 Task: Find connections with filter location Odenthal with filter topic #Travellingwith filter profile language French with filter current company Zscaler with filter school Kalyani Government Engineering College with filter industry Cable and Satellite Programming with filter service category UX Research with filter keywords title President
Action: Mouse moved to (512, 86)
Screenshot: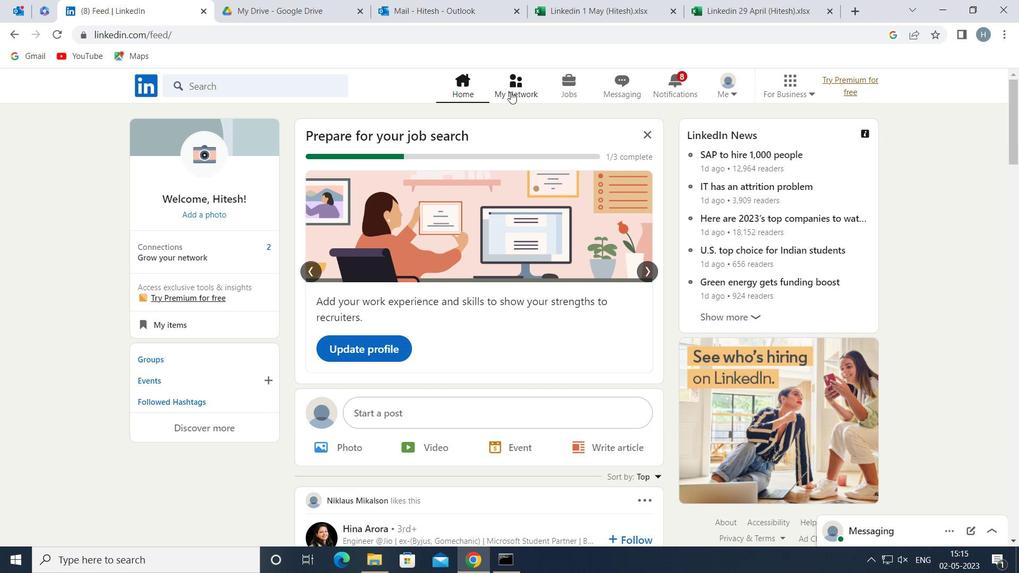 
Action: Mouse pressed left at (512, 86)
Screenshot: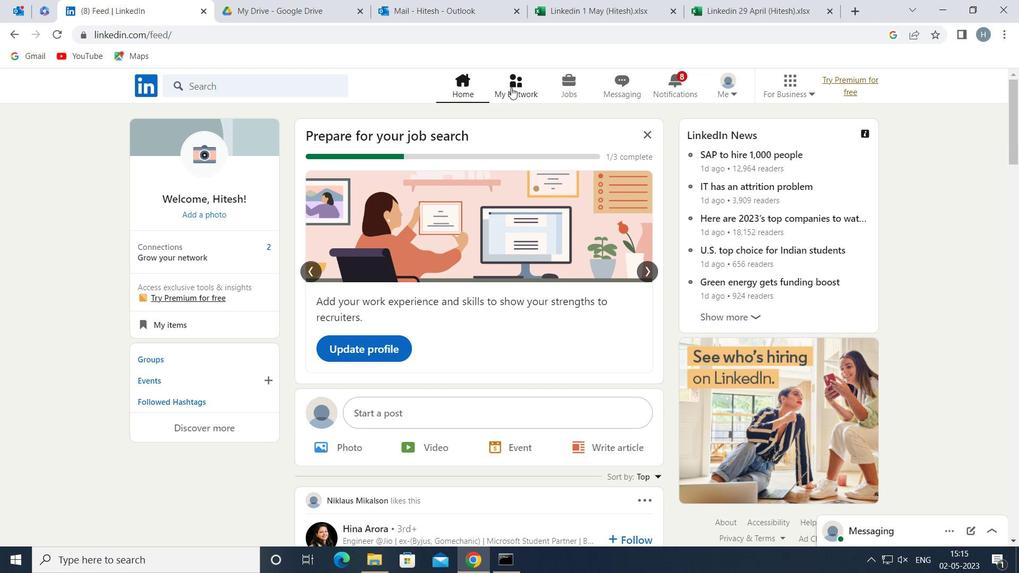 
Action: Mouse moved to (266, 159)
Screenshot: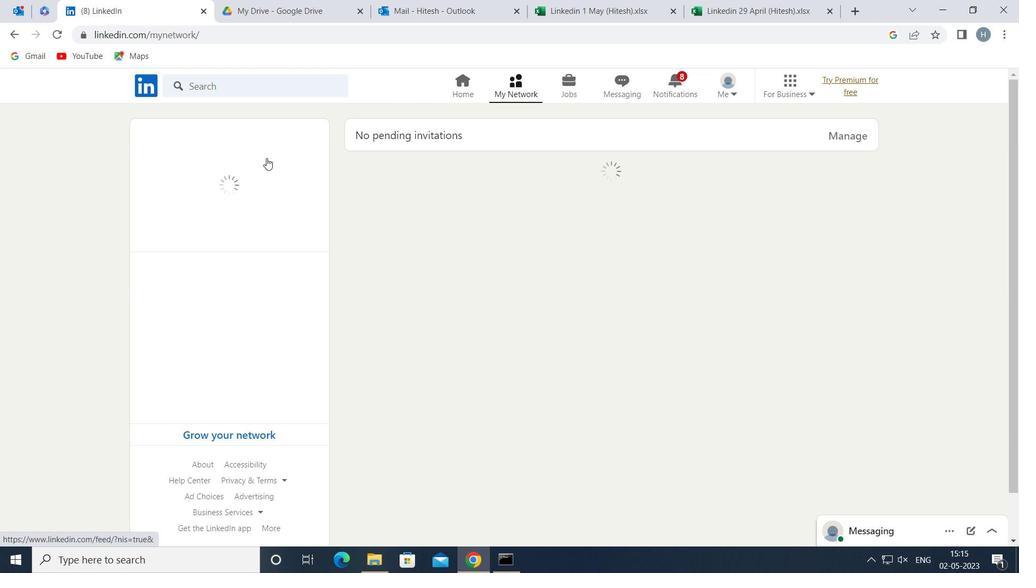 
Action: Mouse pressed left at (266, 159)
Screenshot: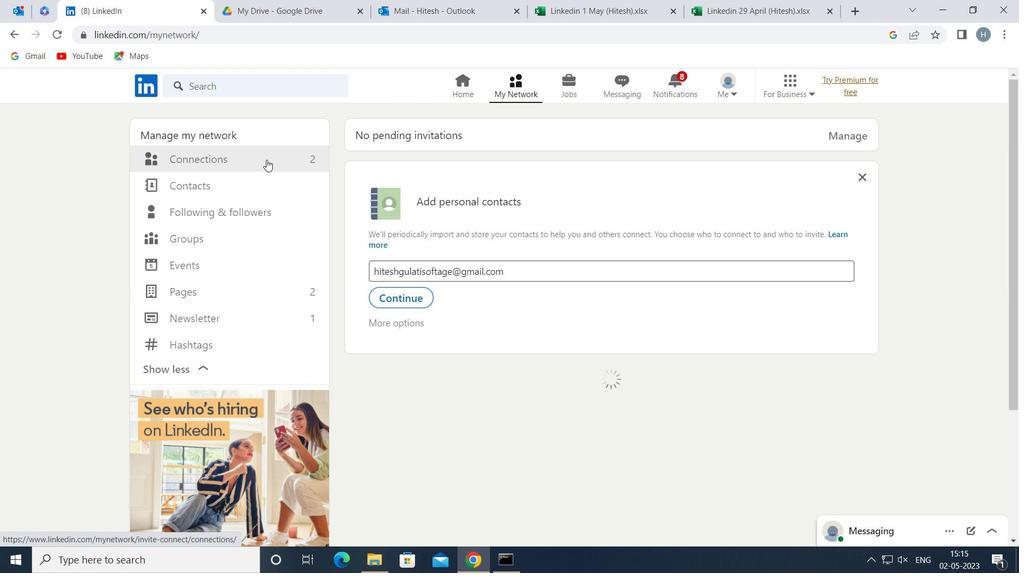 
Action: Mouse moved to (604, 160)
Screenshot: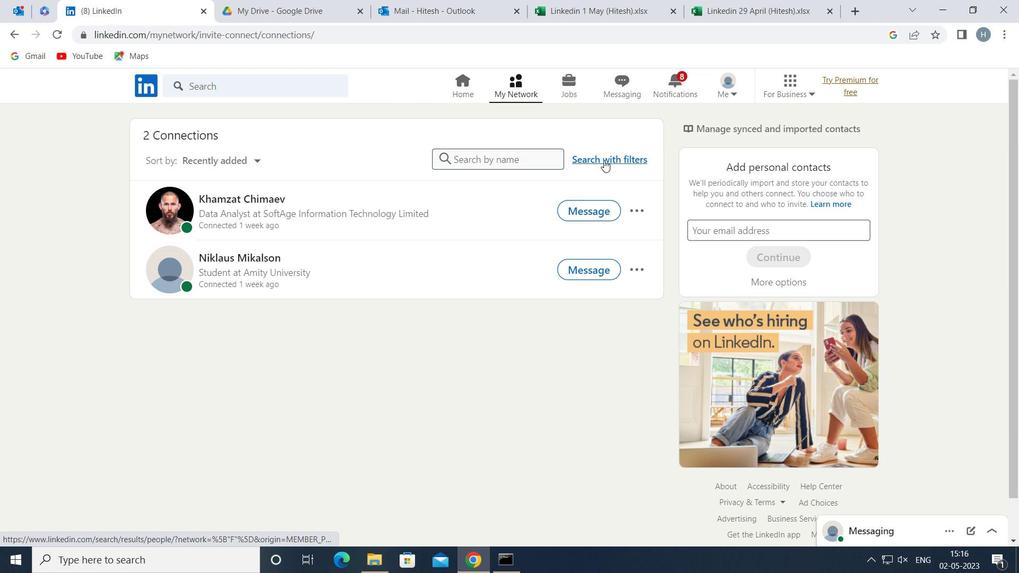 
Action: Mouse pressed left at (604, 160)
Screenshot: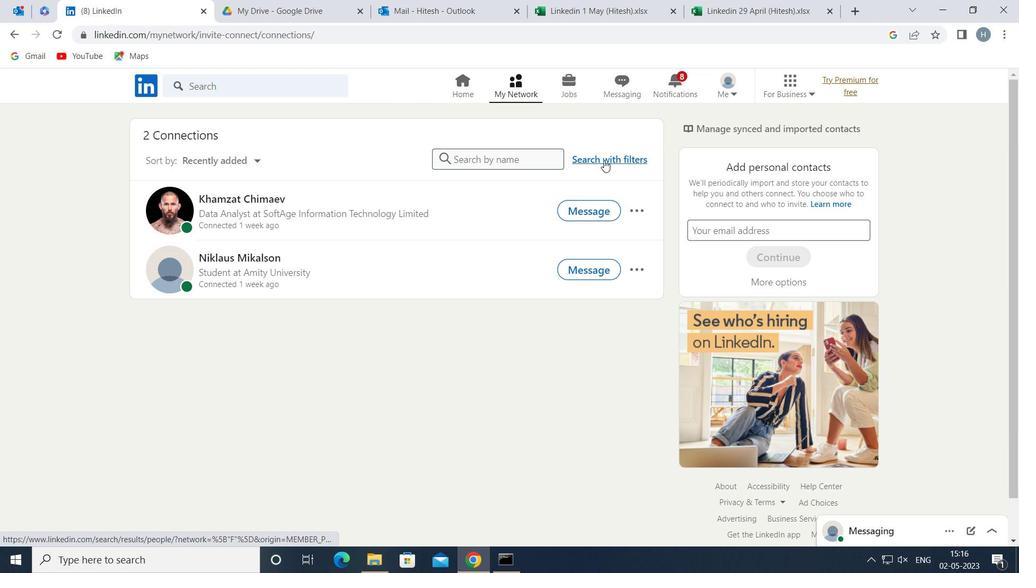 
Action: Mouse moved to (559, 121)
Screenshot: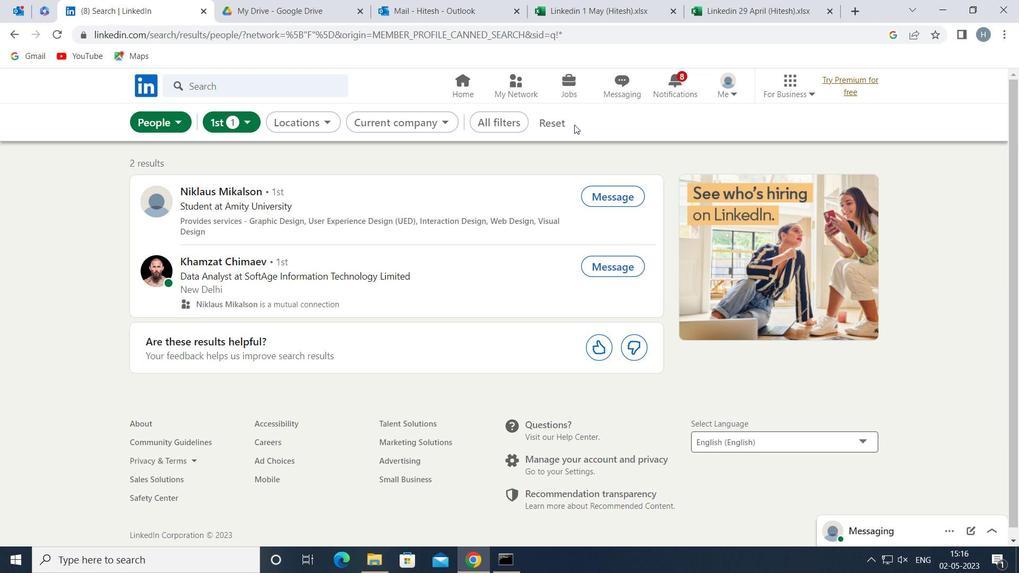 
Action: Mouse pressed left at (559, 121)
Screenshot: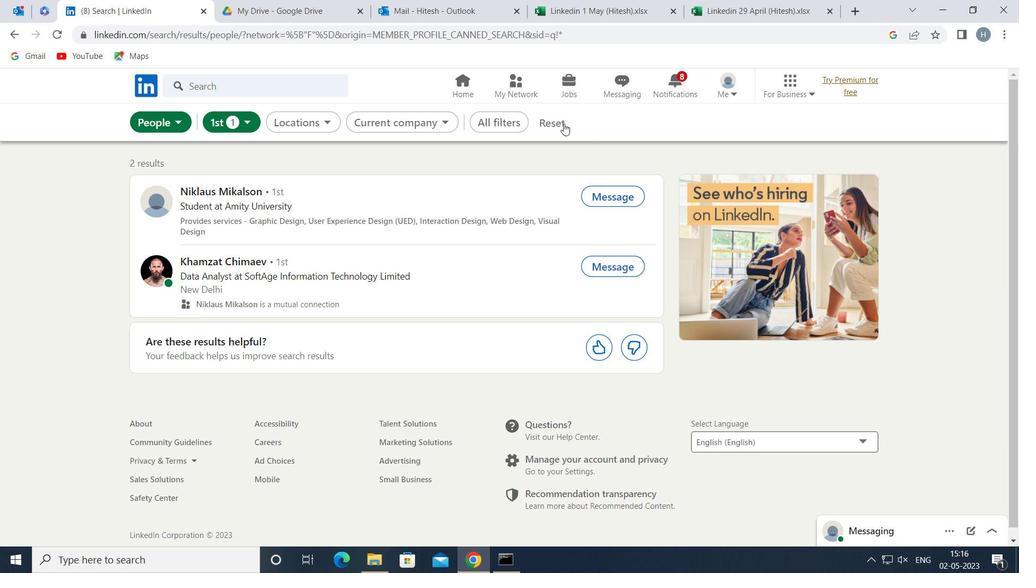 
Action: Mouse moved to (549, 118)
Screenshot: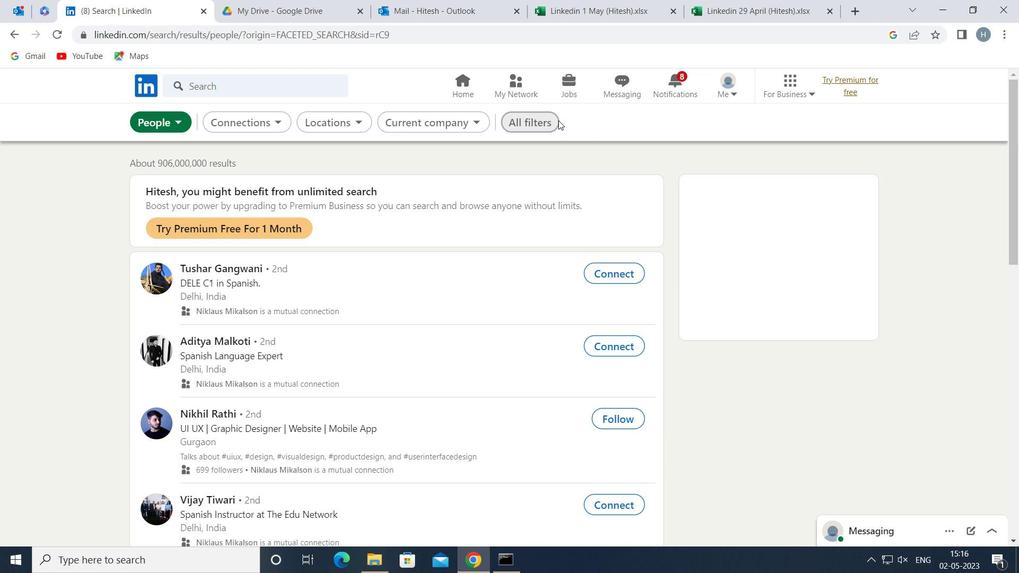 
Action: Mouse pressed left at (549, 118)
Screenshot: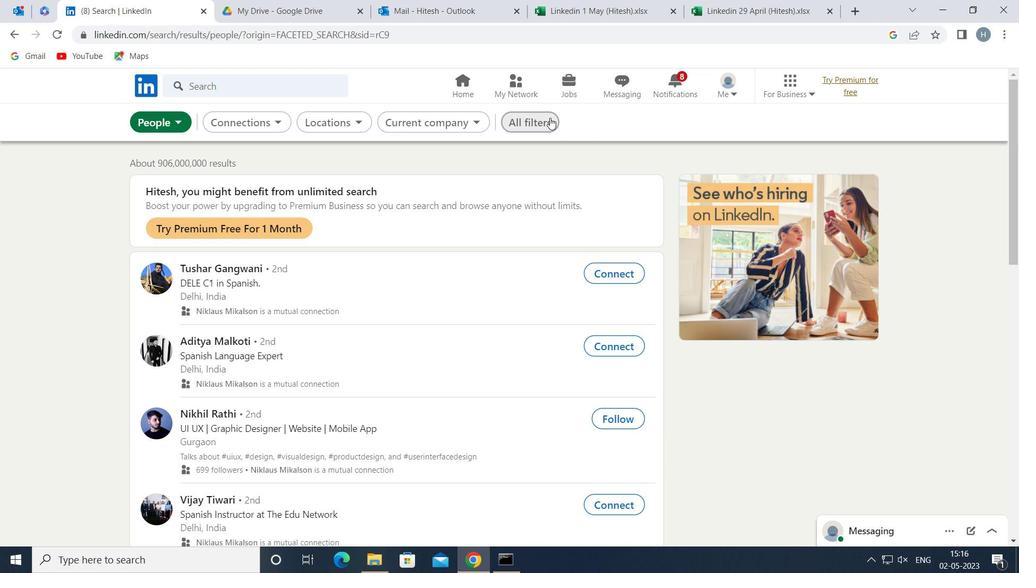 
Action: Mouse moved to (770, 219)
Screenshot: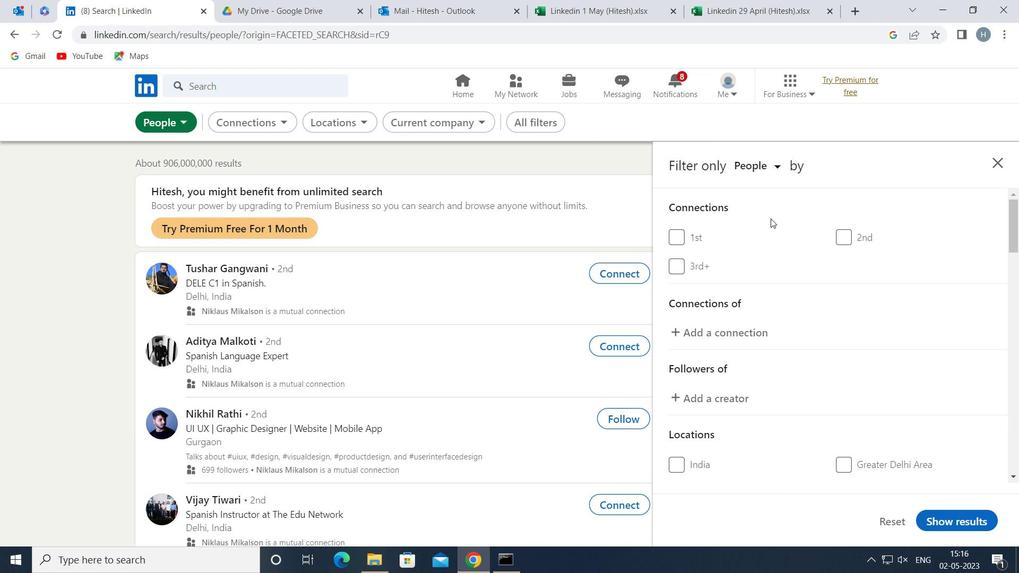 
Action: Mouse scrolled (770, 219) with delta (0, 0)
Screenshot: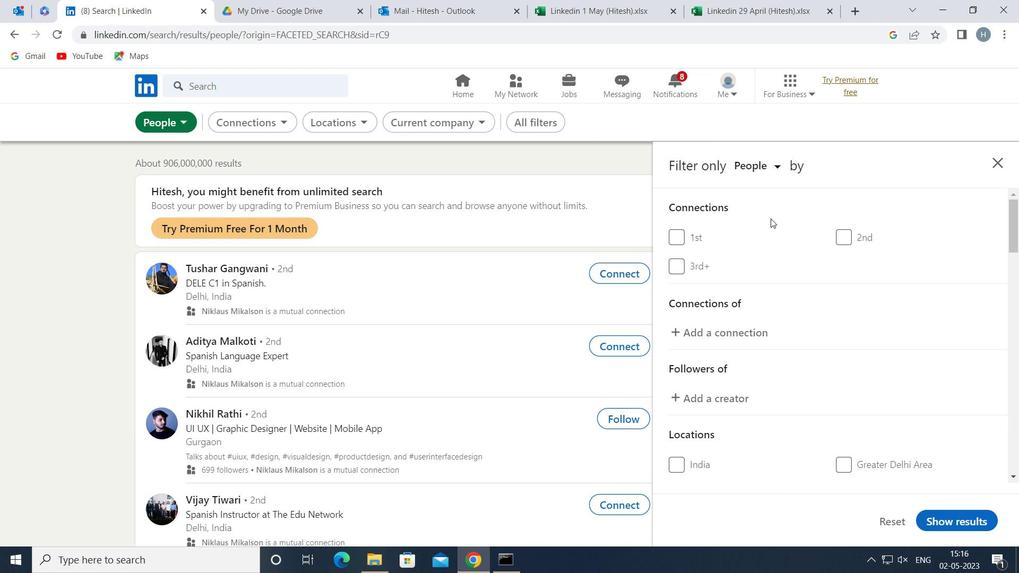 
Action: Mouse moved to (770, 221)
Screenshot: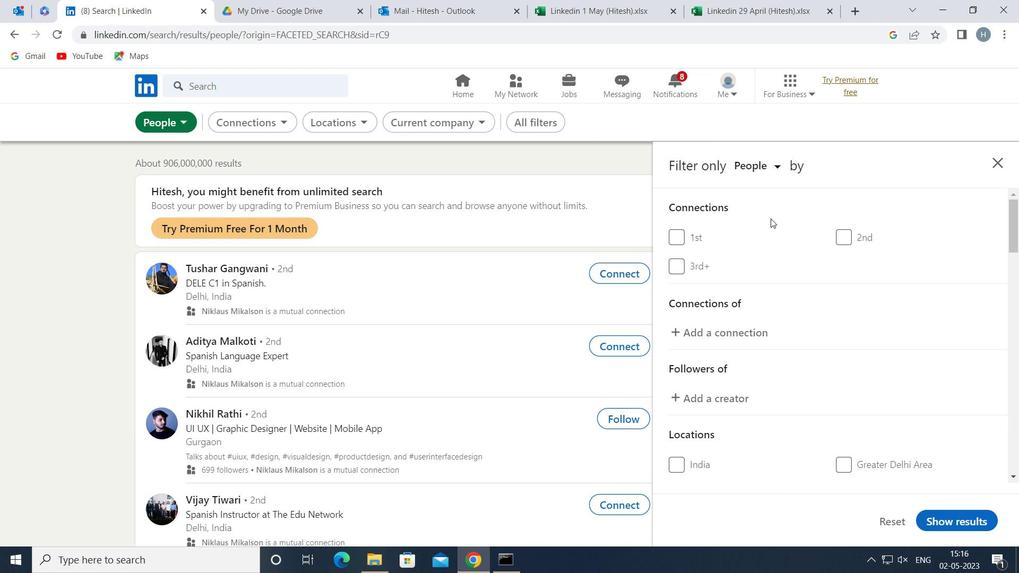 
Action: Mouse scrolled (770, 220) with delta (0, 0)
Screenshot: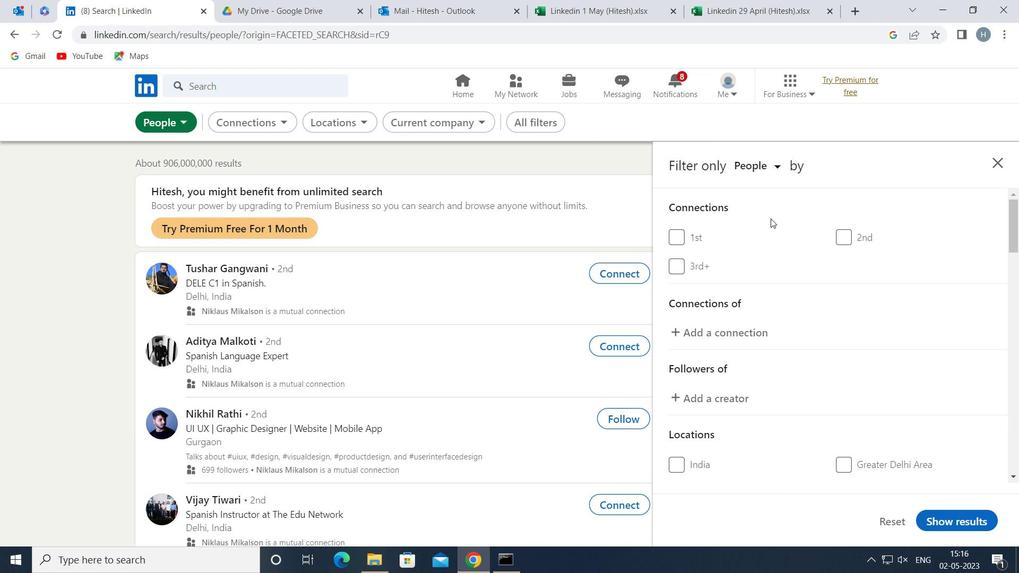 
Action: Mouse moved to (770, 222)
Screenshot: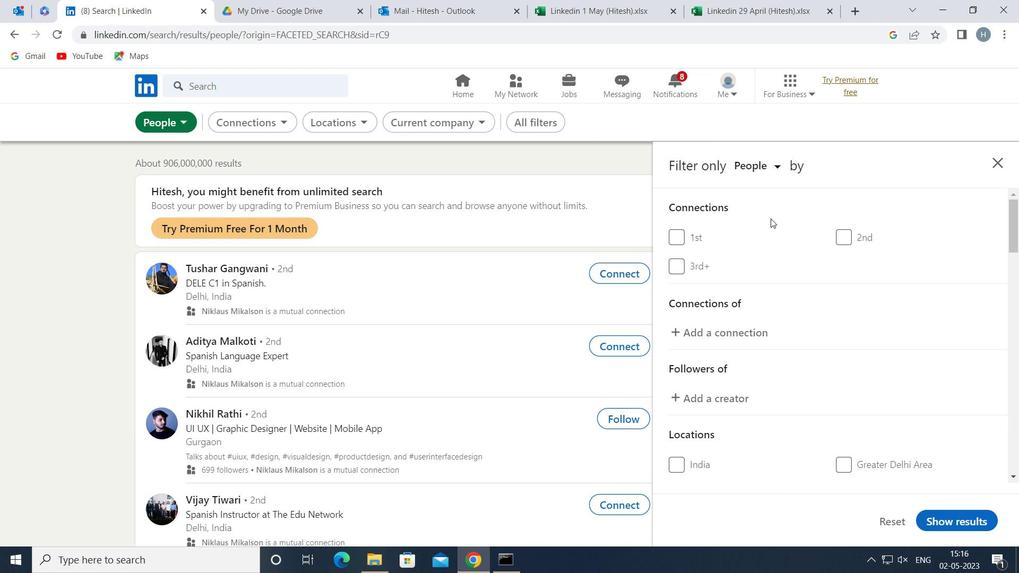 
Action: Mouse scrolled (770, 221) with delta (0, 0)
Screenshot: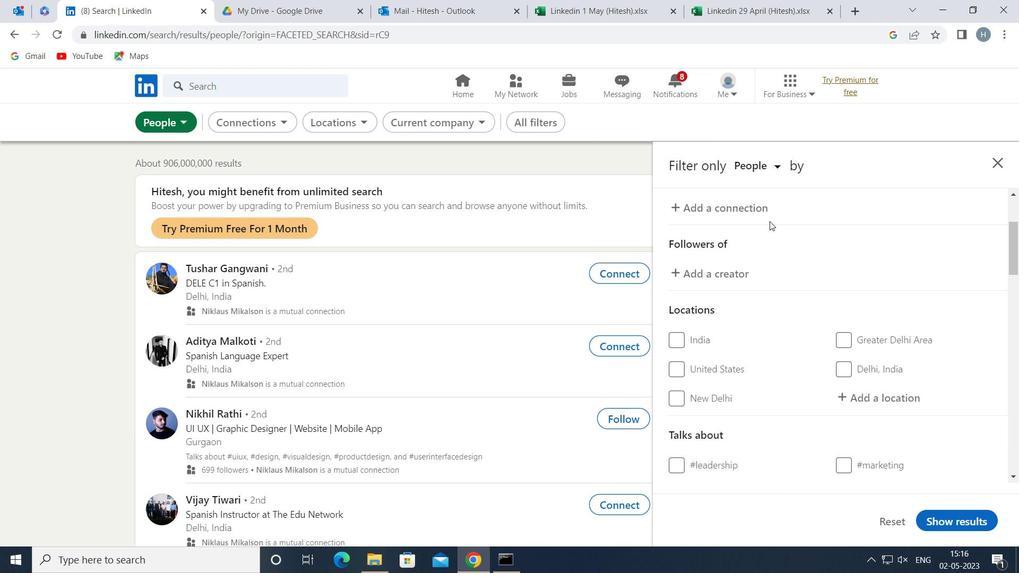 
Action: Mouse moved to (867, 320)
Screenshot: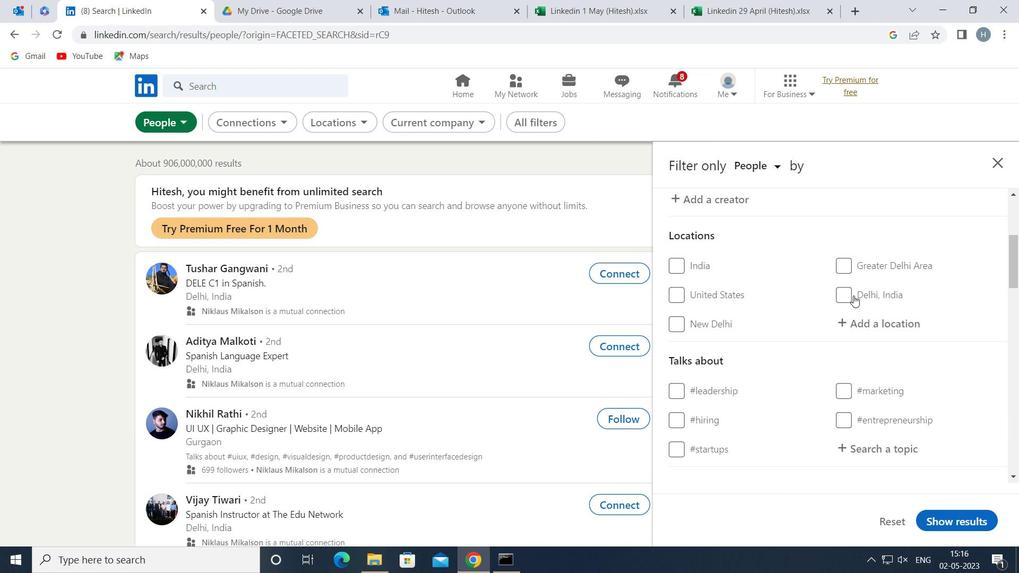
Action: Mouse pressed left at (867, 320)
Screenshot: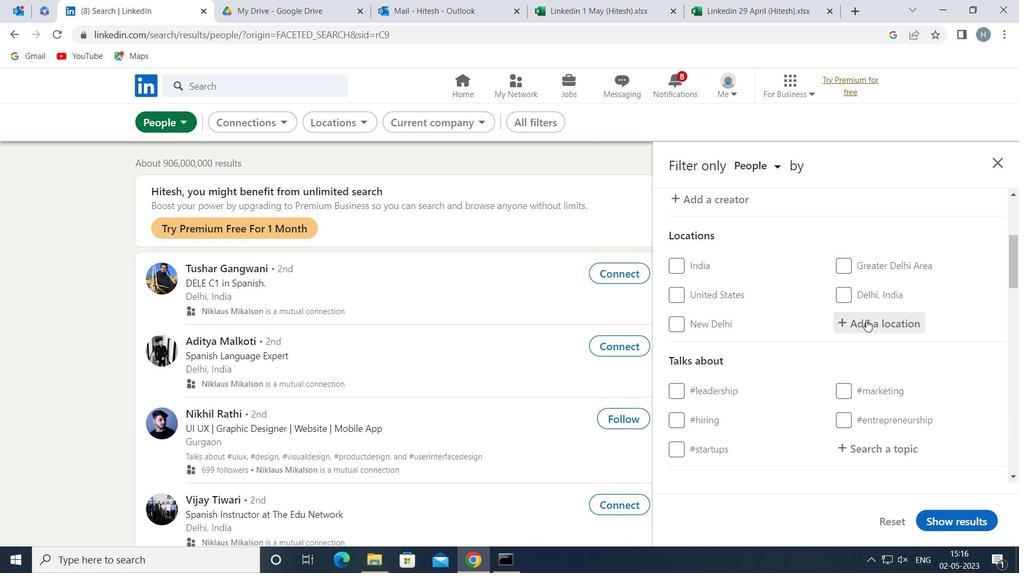
Action: Mouse moved to (868, 320)
Screenshot: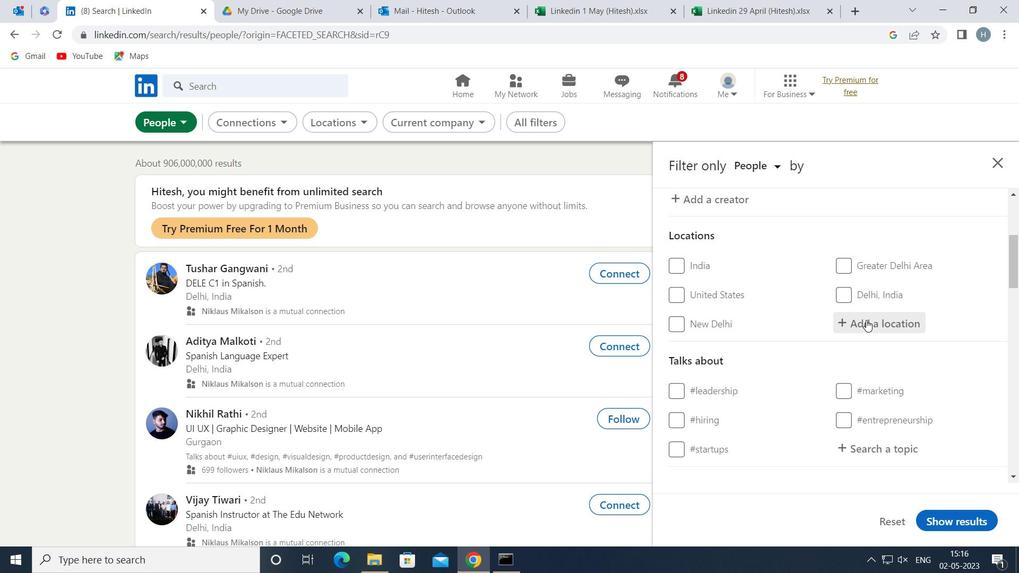 
Action: Key pressed <Key.shift>ODENTHAL
Screenshot: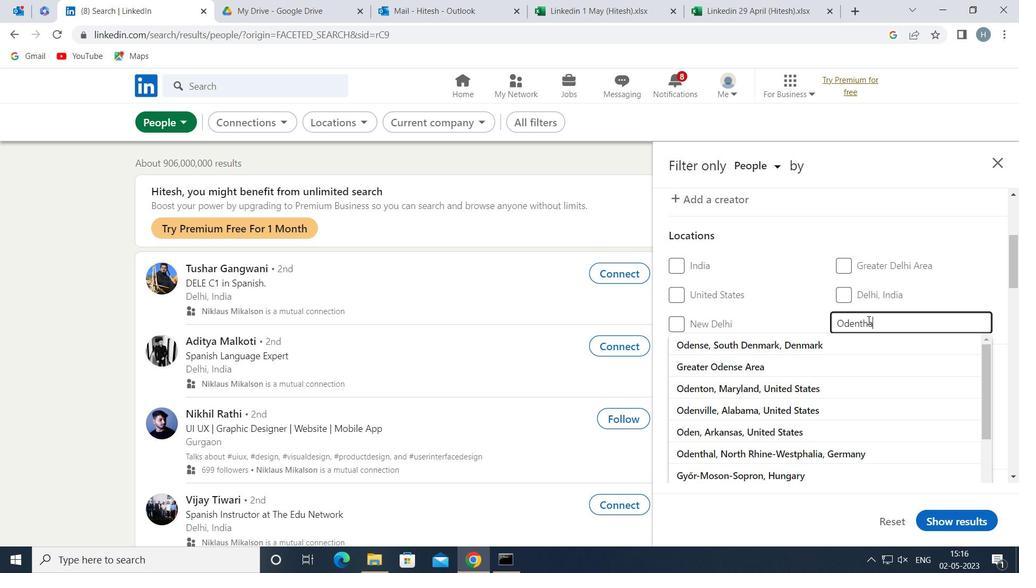 
Action: Mouse moved to (869, 343)
Screenshot: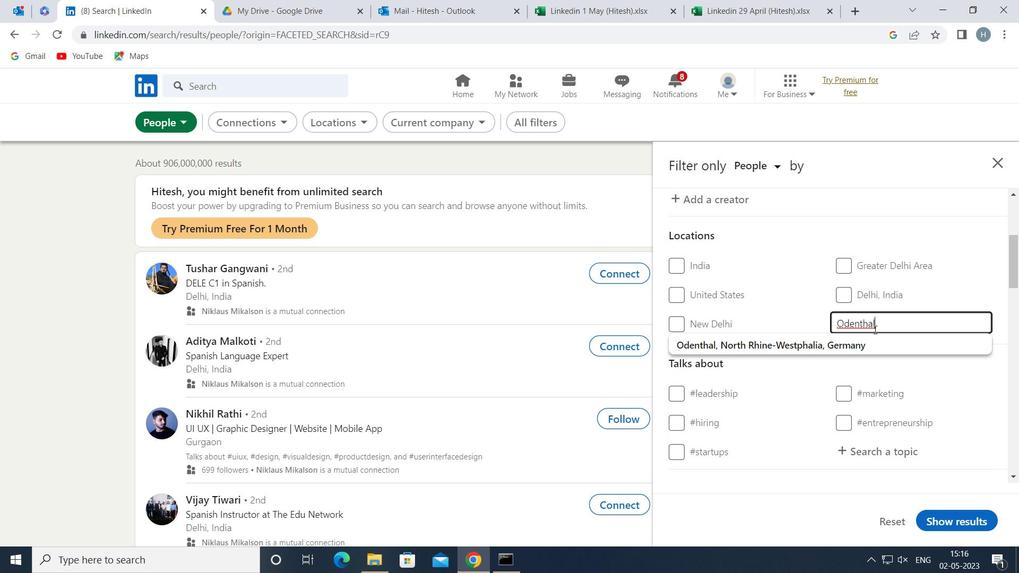 
Action: Mouse pressed left at (869, 343)
Screenshot: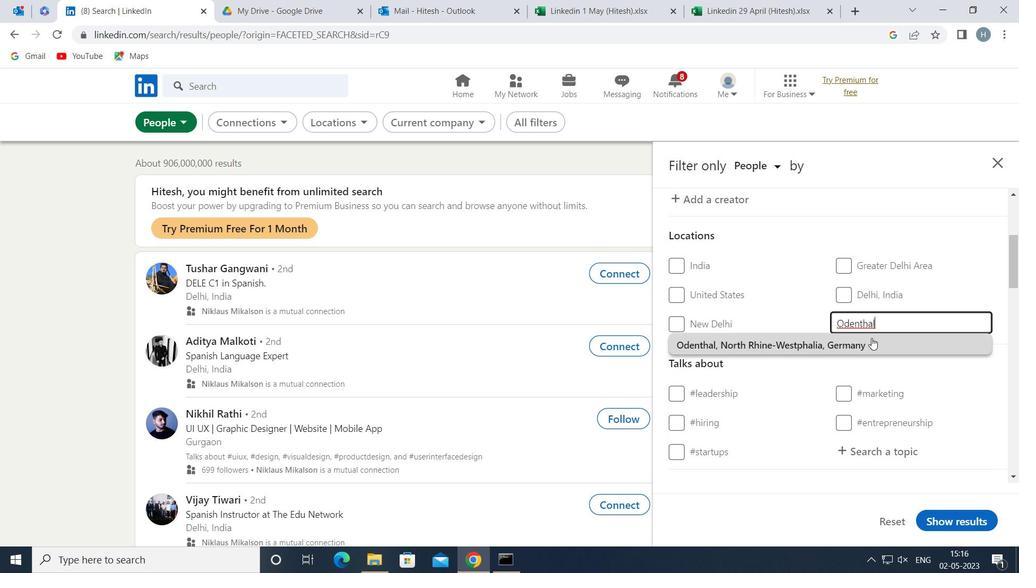 
Action: Mouse moved to (869, 343)
Screenshot: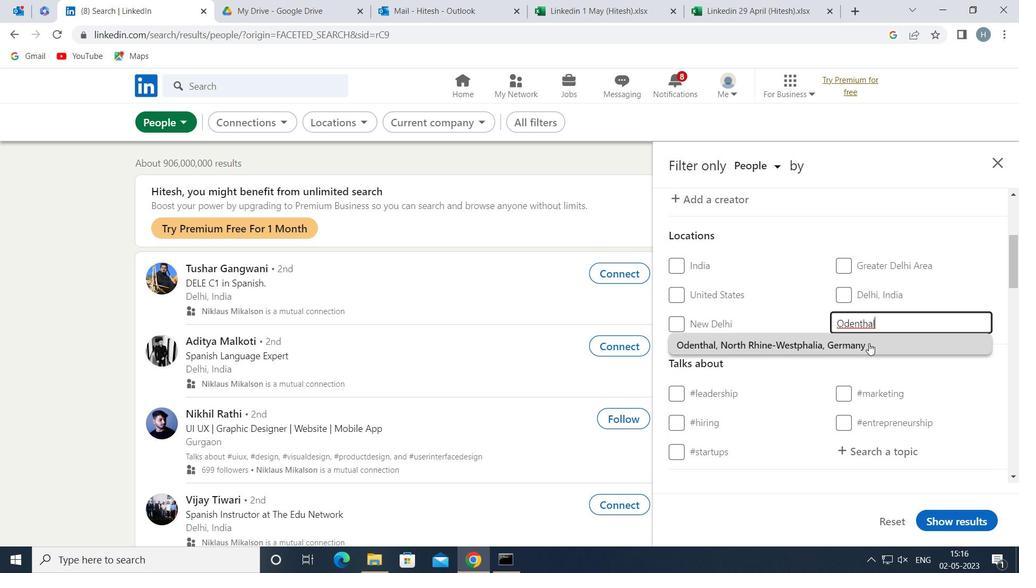 
Action: Mouse scrolled (869, 343) with delta (0, 0)
Screenshot: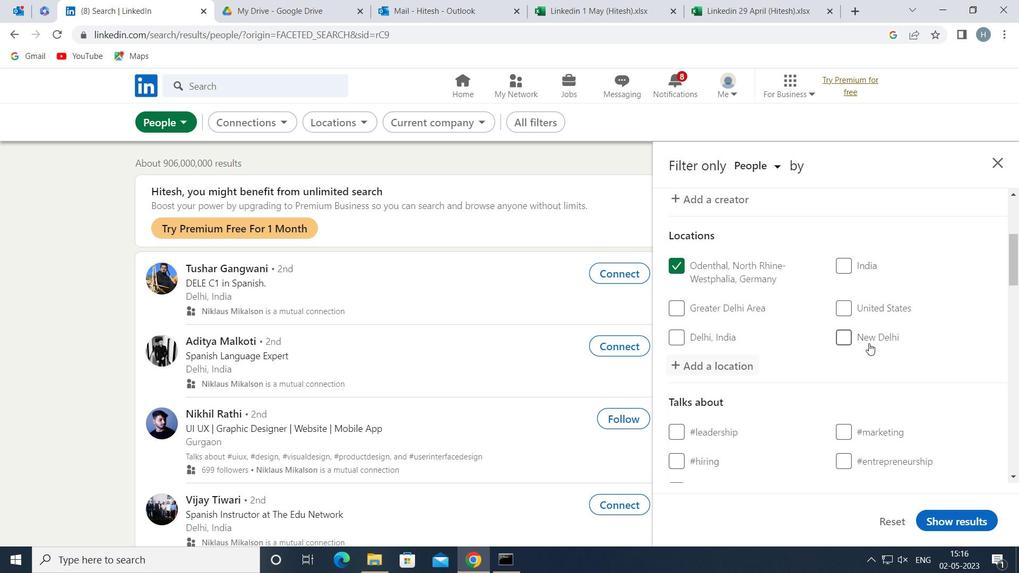 
Action: Mouse scrolled (869, 343) with delta (0, 0)
Screenshot: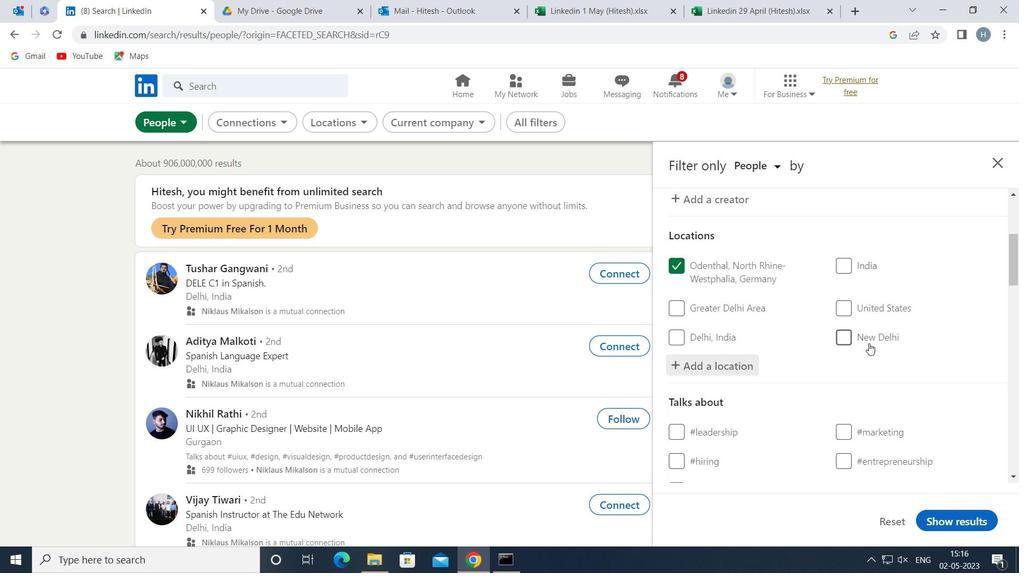 
Action: Mouse scrolled (869, 343) with delta (0, 0)
Screenshot: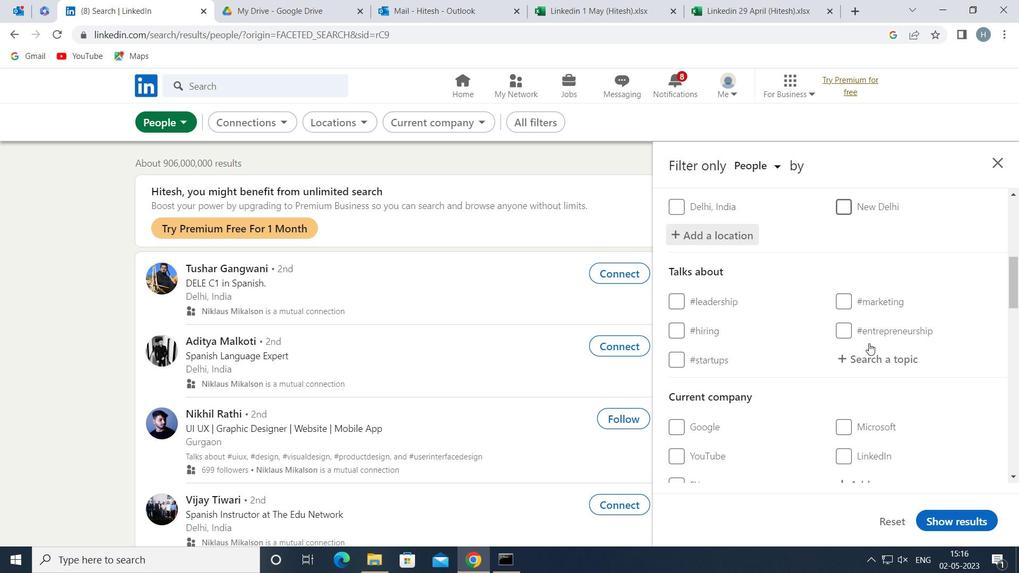 
Action: Mouse moved to (897, 293)
Screenshot: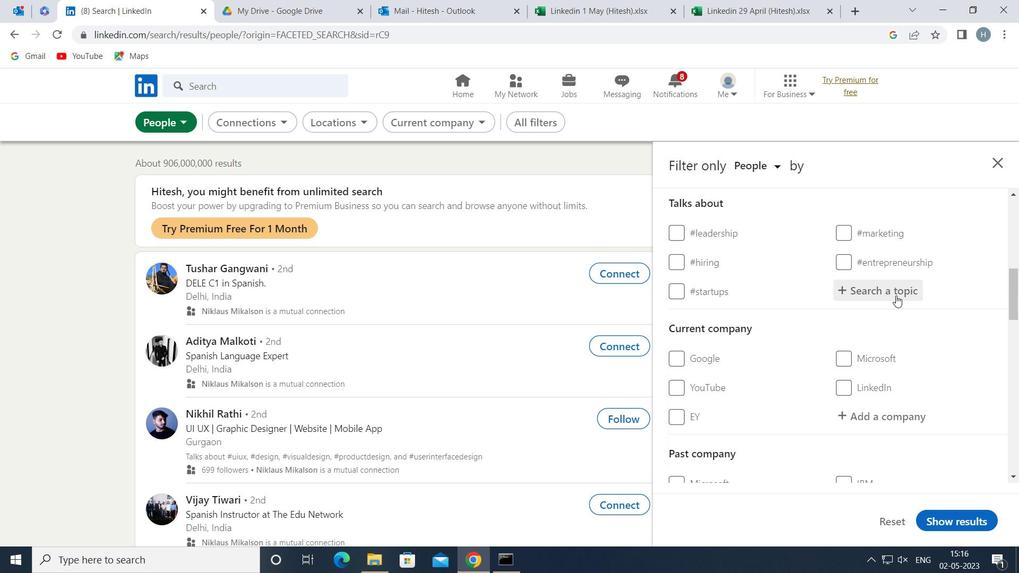 
Action: Mouse pressed left at (897, 293)
Screenshot: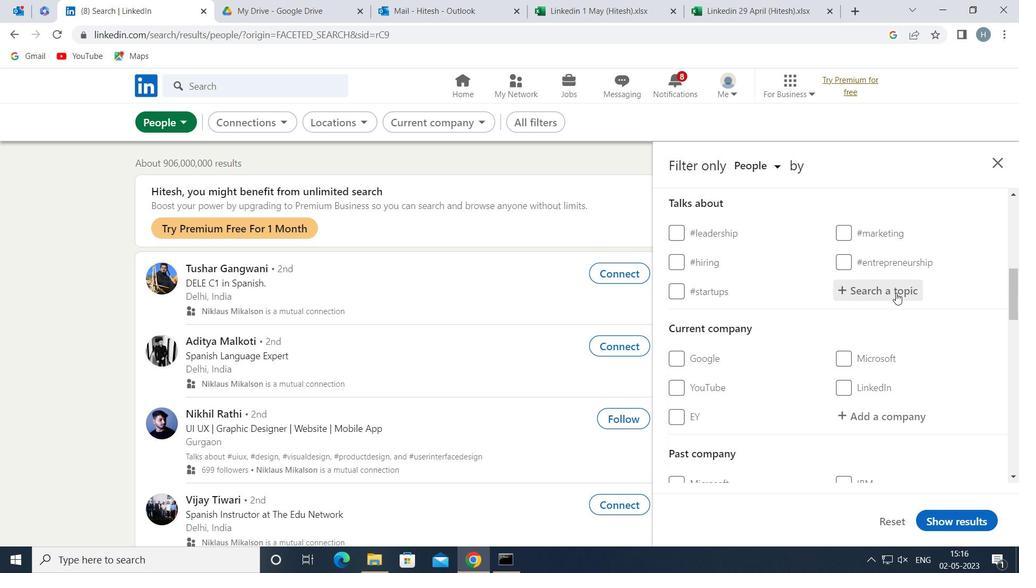 
Action: Mouse moved to (897, 290)
Screenshot: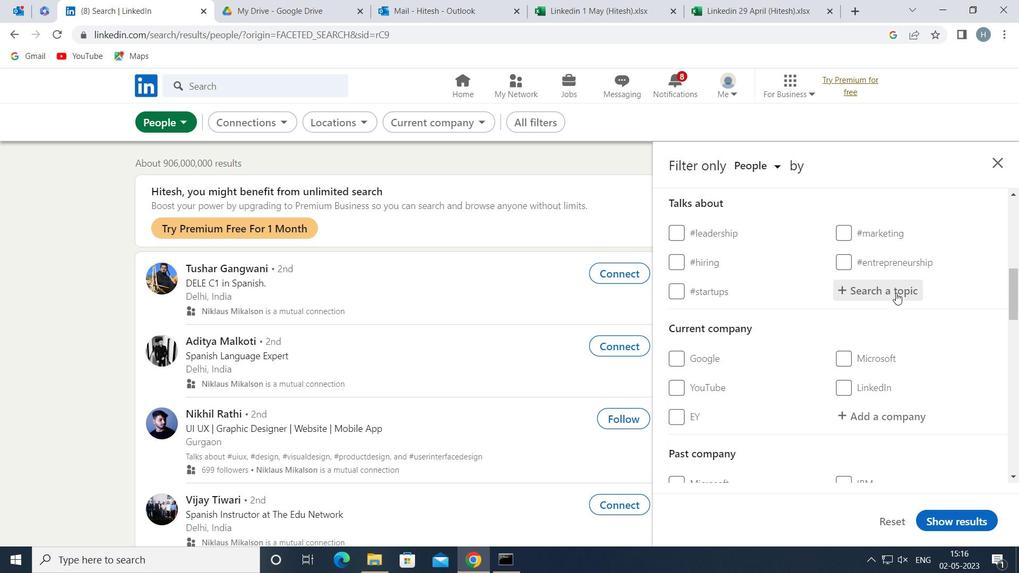 
Action: Key pressed <Key.shift>TRAVELLING
Screenshot: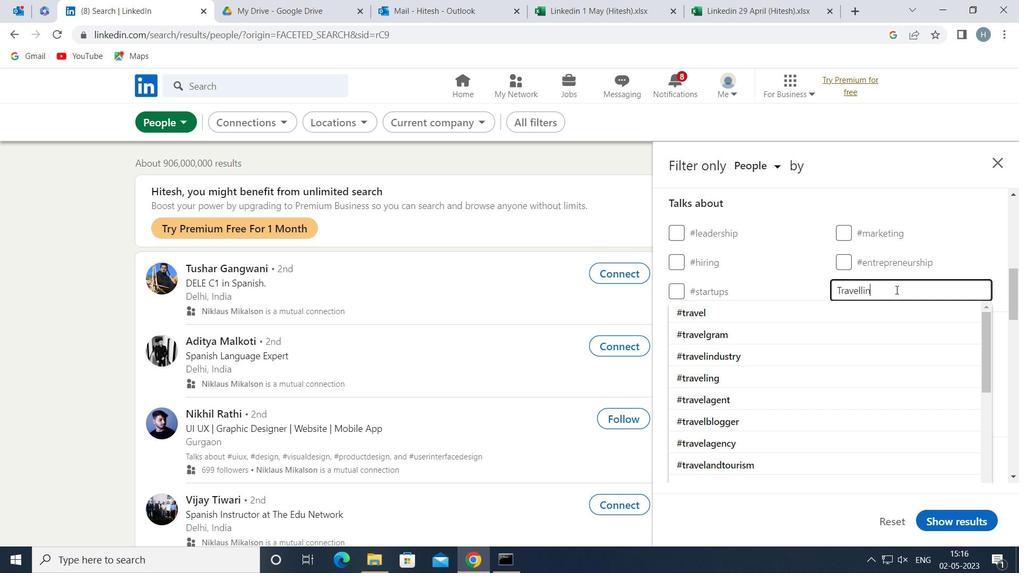 
Action: Mouse moved to (817, 308)
Screenshot: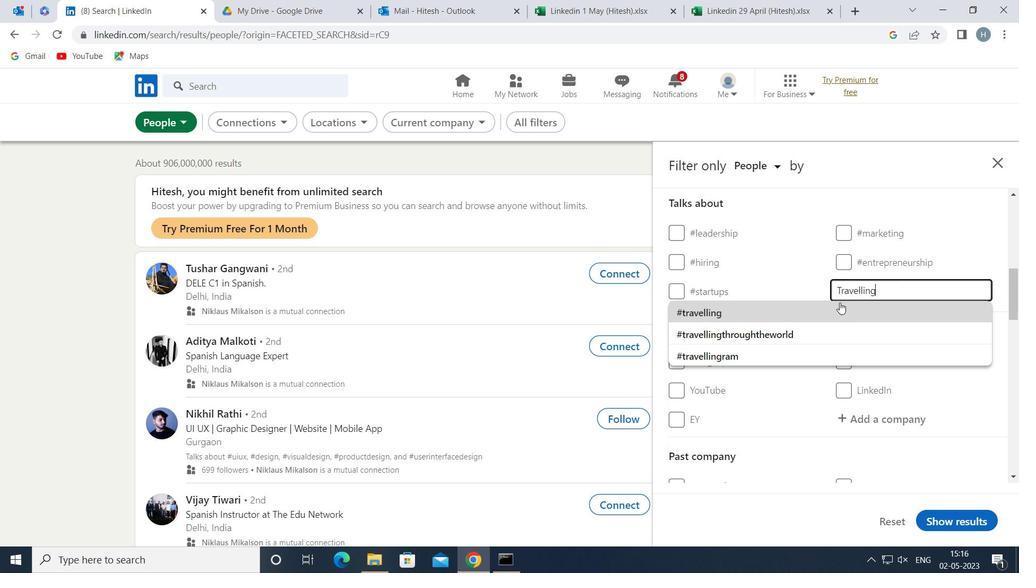 
Action: Mouse pressed left at (817, 308)
Screenshot: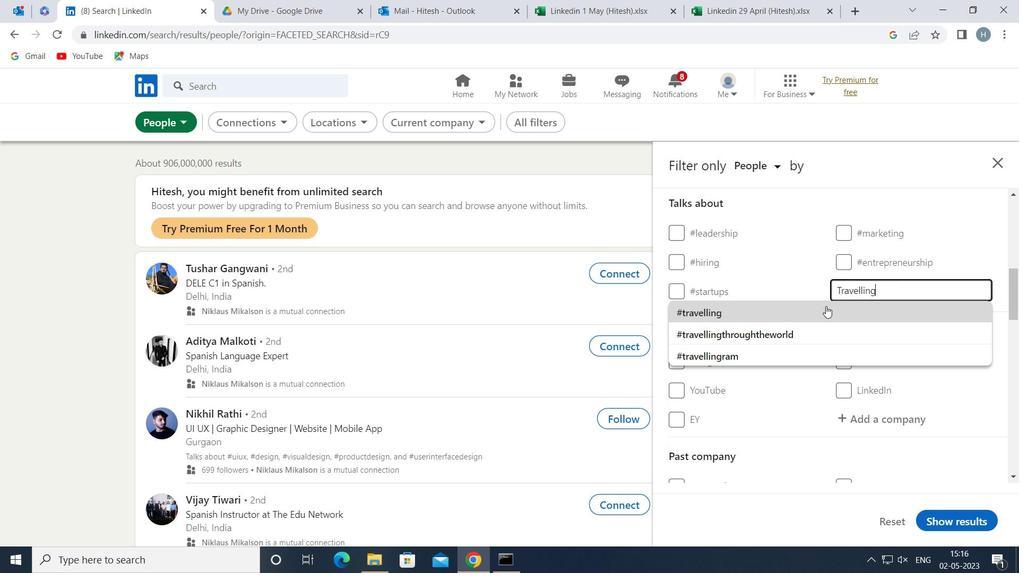 
Action: Mouse moved to (816, 308)
Screenshot: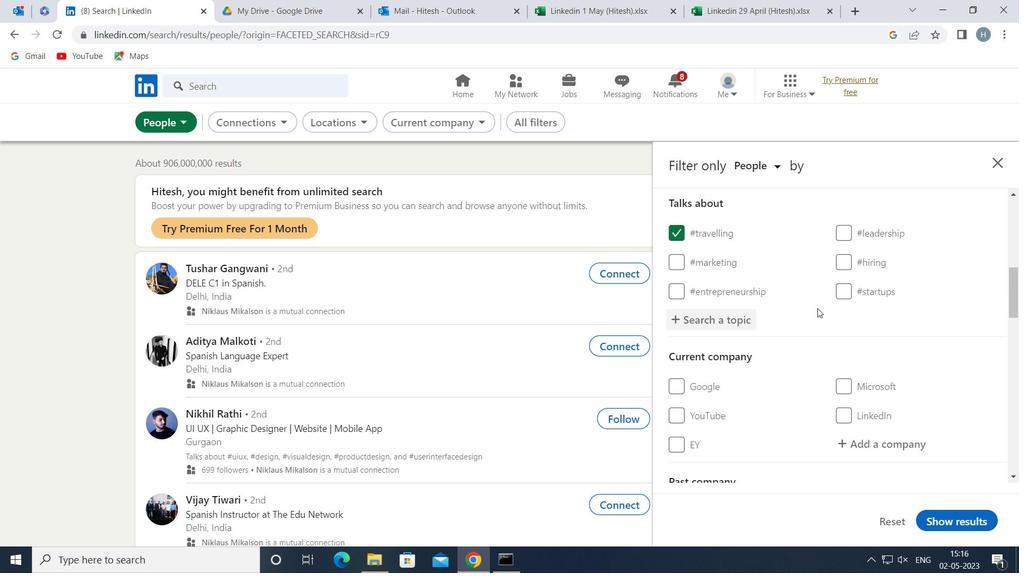 
Action: Mouse scrolled (816, 308) with delta (0, 0)
Screenshot: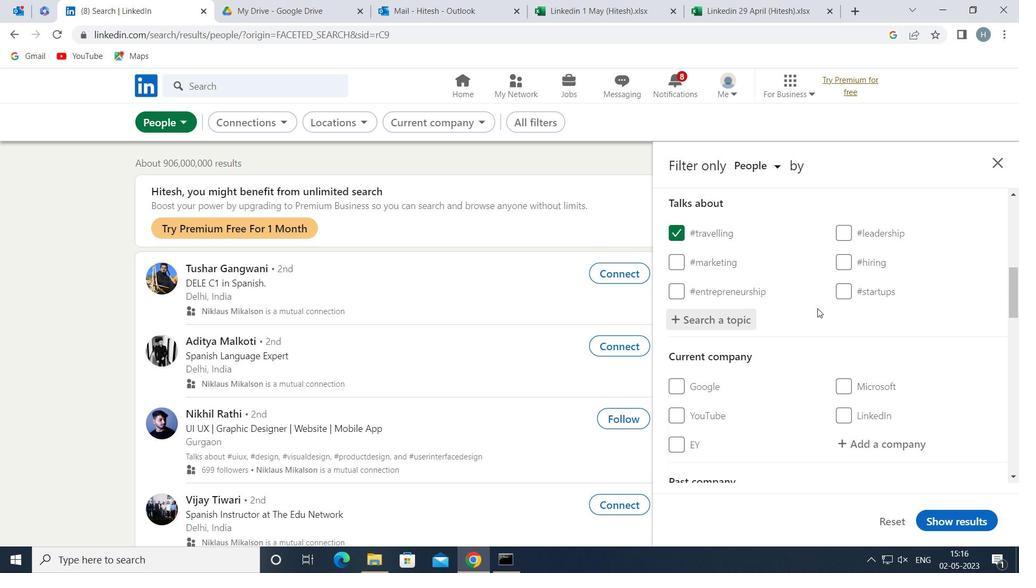 
Action: Mouse moved to (815, 308)
Screenshot: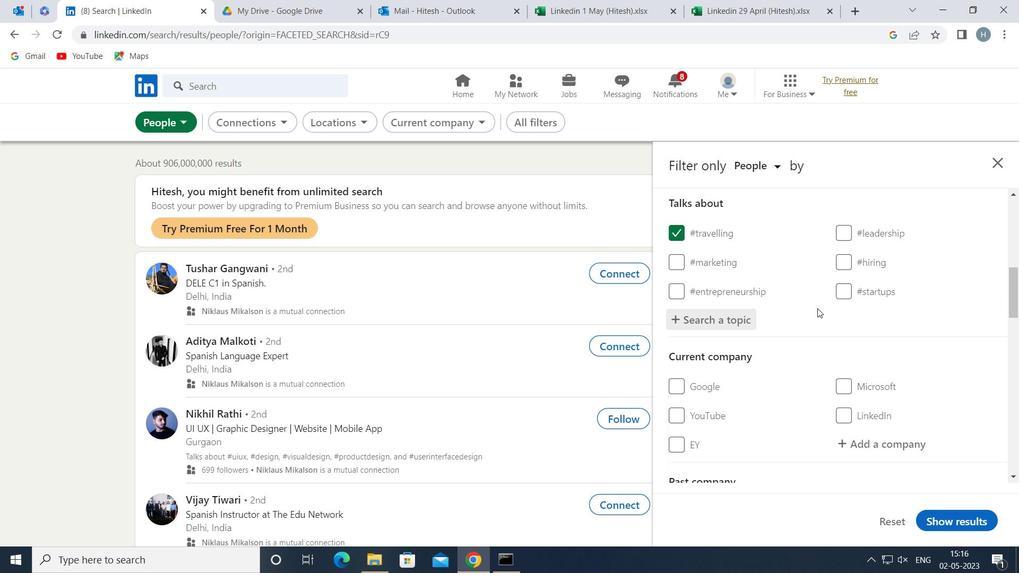 
Action: Mouse scrolled (815, 308) with delta (0, 0)
Screenshot: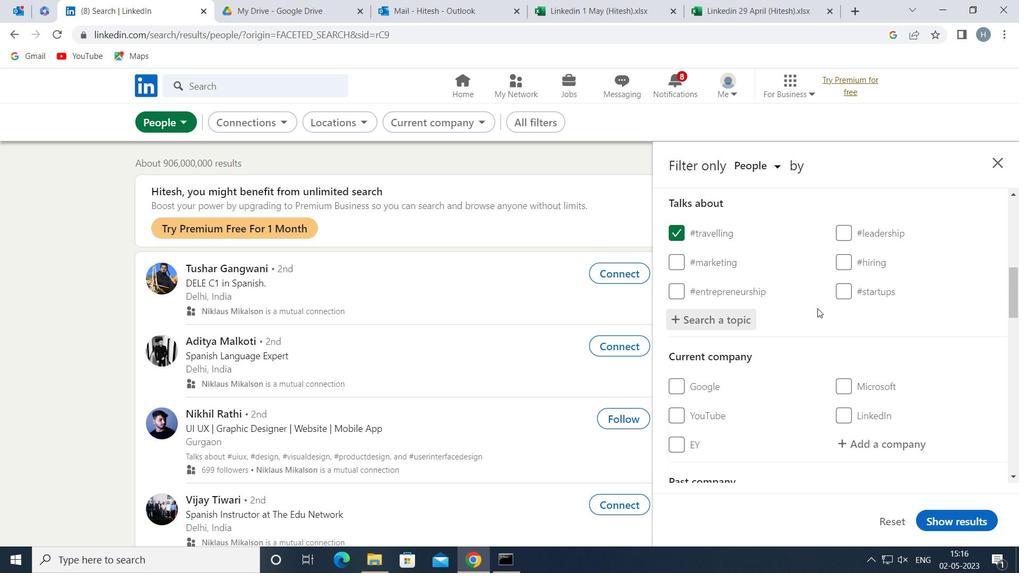 
Action: Mouse moved to (812, 302)
Screenshot: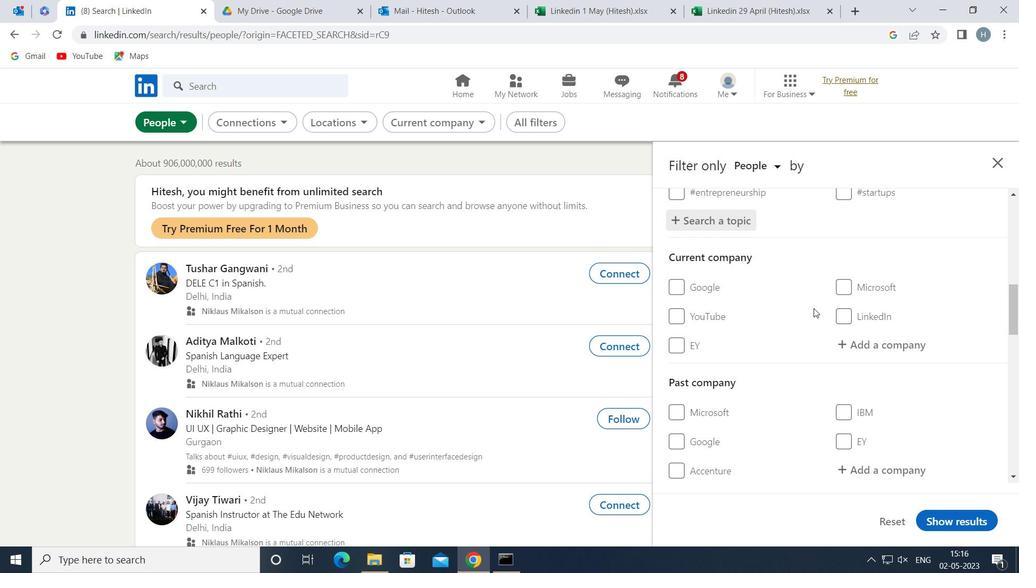 
Action: Mouse scrolled (812, 302) with delta (0, 0)
Screenshot: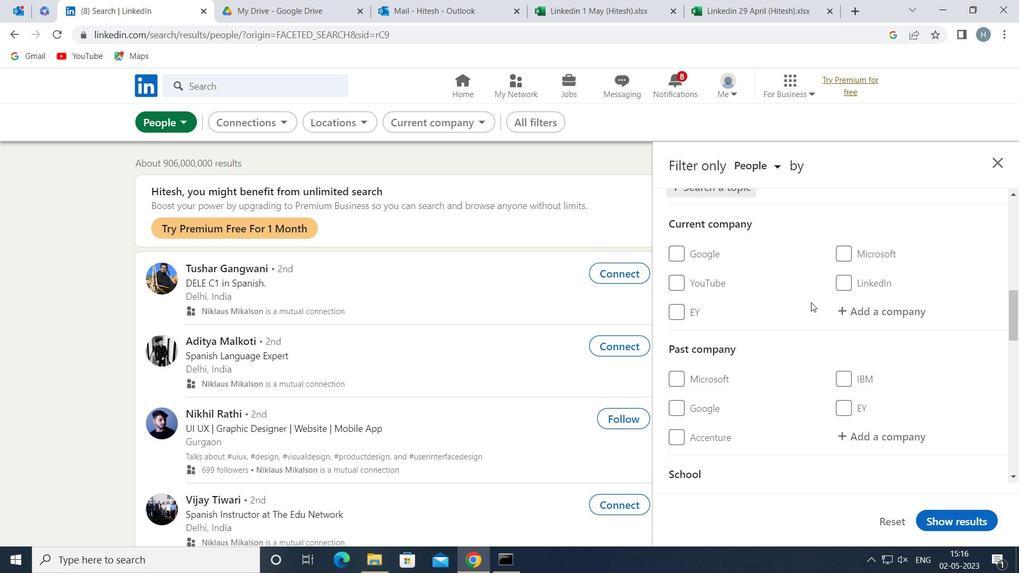 
Action: Mouse moved to (812, 302)
Screenshot: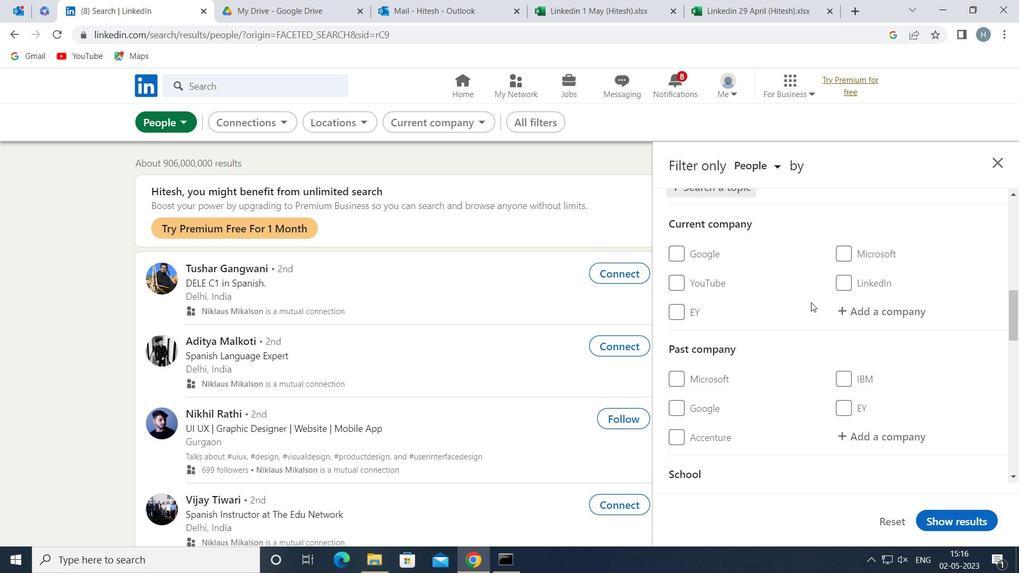 
Action: Mouse scrolled (812, 302) with delta (0, 0)
Screenshot: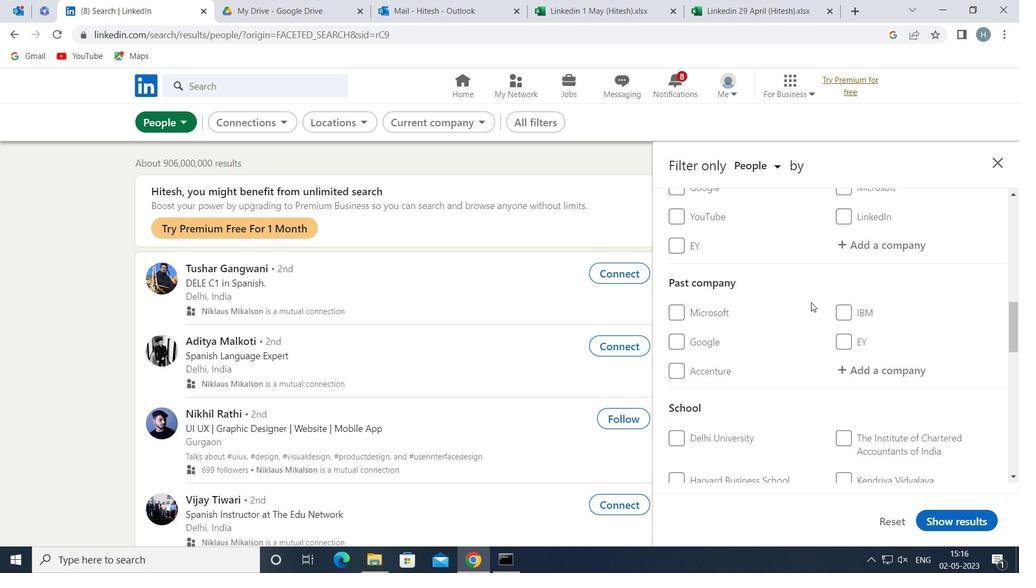 
Action: Mouse moved to (801, 310)
Screenshot: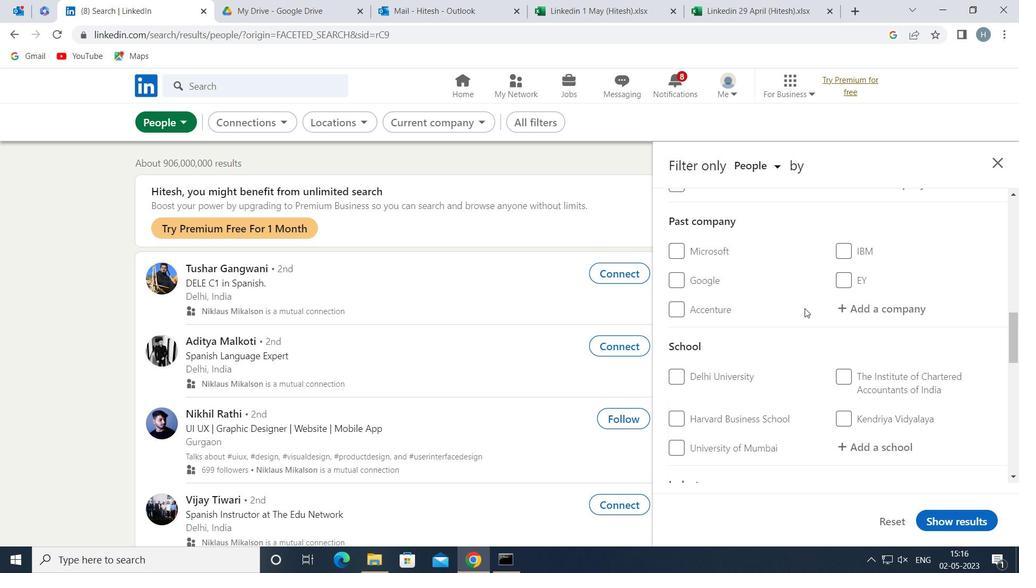
Action: Mouse scrolled (801, 309) with delta (0, 0)
Screenshot: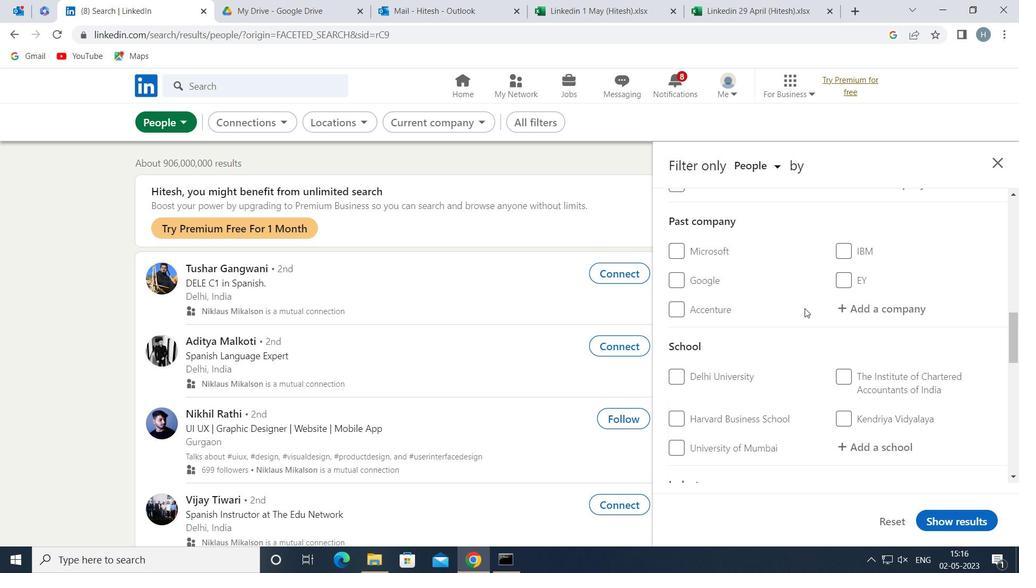 
Action: Mouse moved to (799, 312)
Screenshot: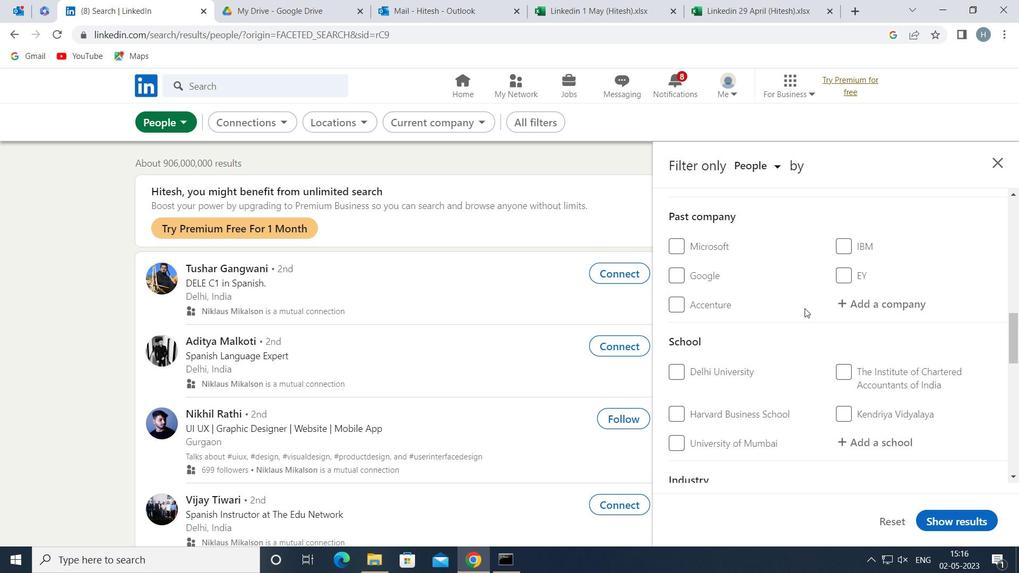 
Action: Mouse scrolled (799, 312) with delta (0, 0)
Screenshot: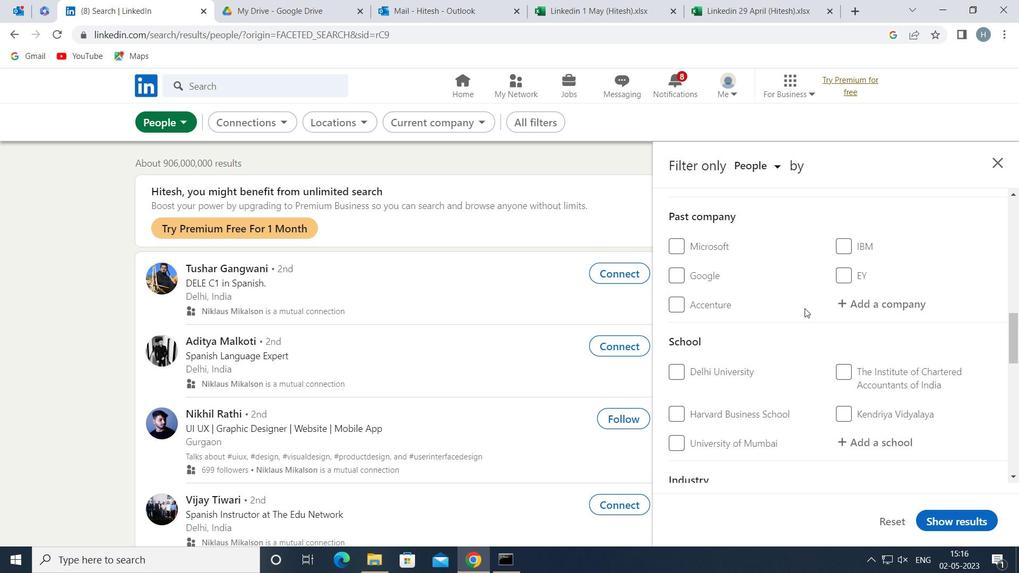 
Action: Mouse moved to (797, 314)
Screenshot: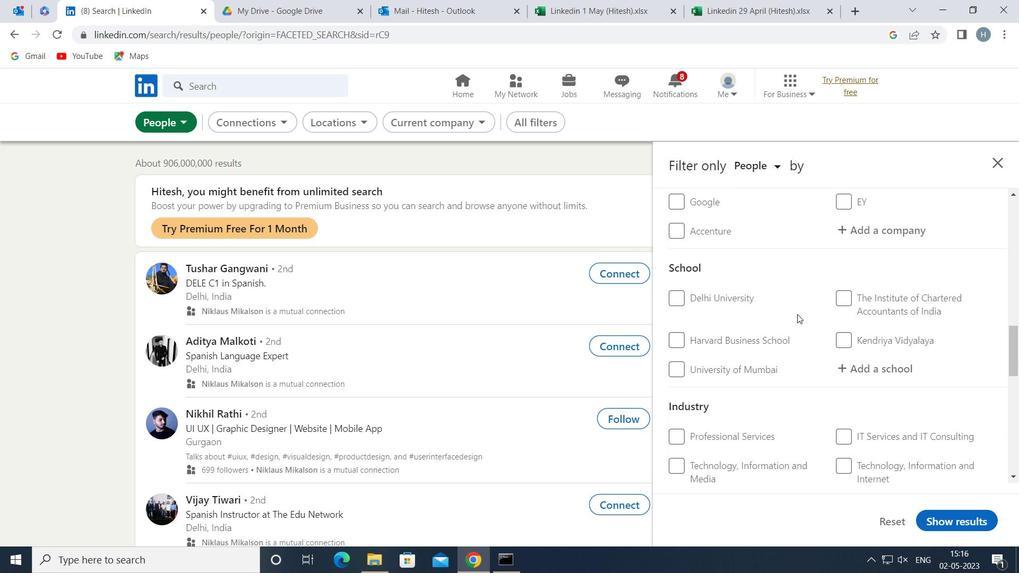 
Action: Mouse scrolled (797, 313) with delta (0, 0)
Screenshot: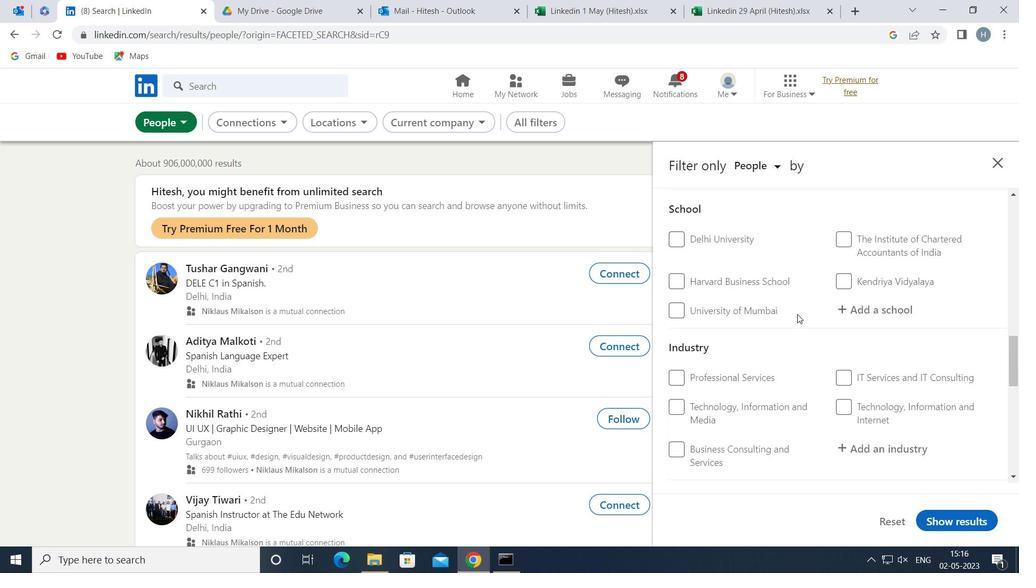 
Action: Mouse scrolled (797, 313) with delta (0, 0)
Screenshot: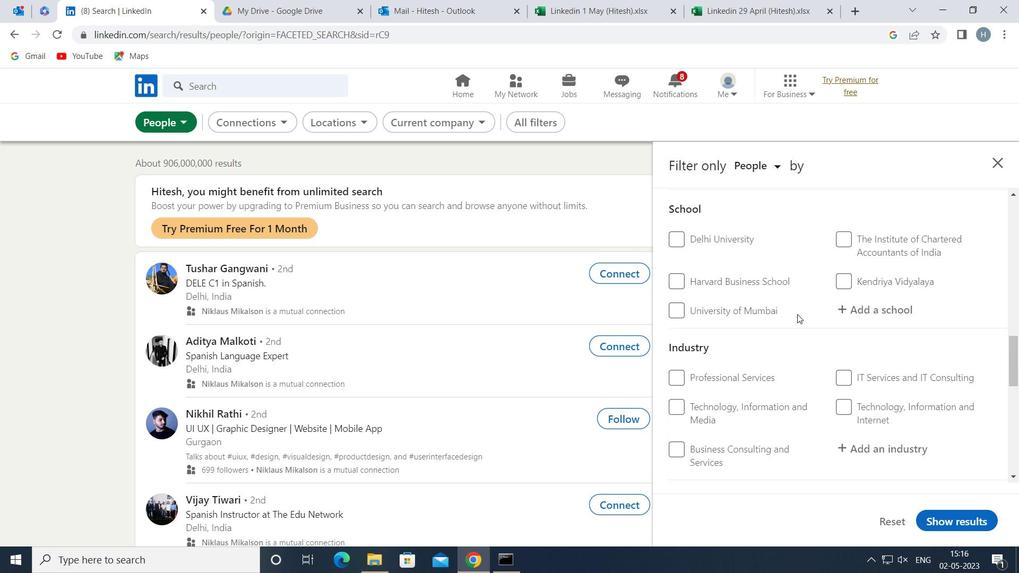 
Action: Mouse scrolled (797, 313) with delta (0, 0)
Screenshot: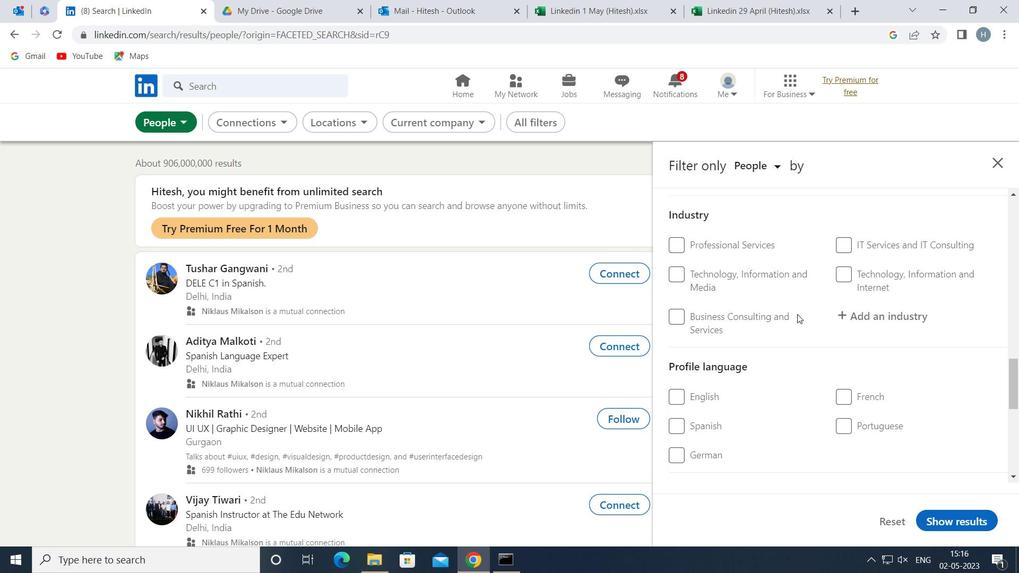 
Action: Mouse moved to (845, 327)
Screenshot: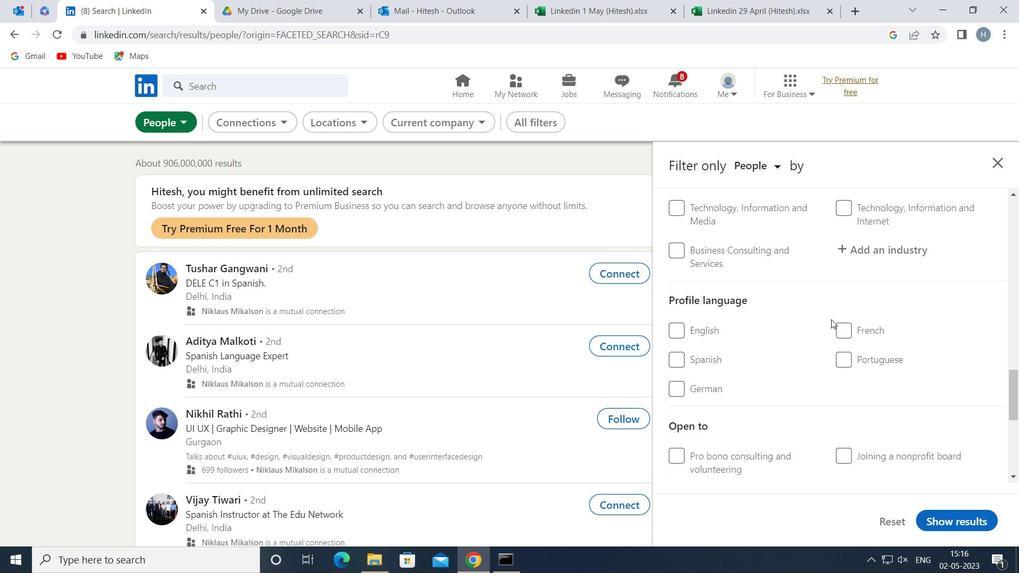 
Action: Mouse pressed left at (845, 327)
Screenshot: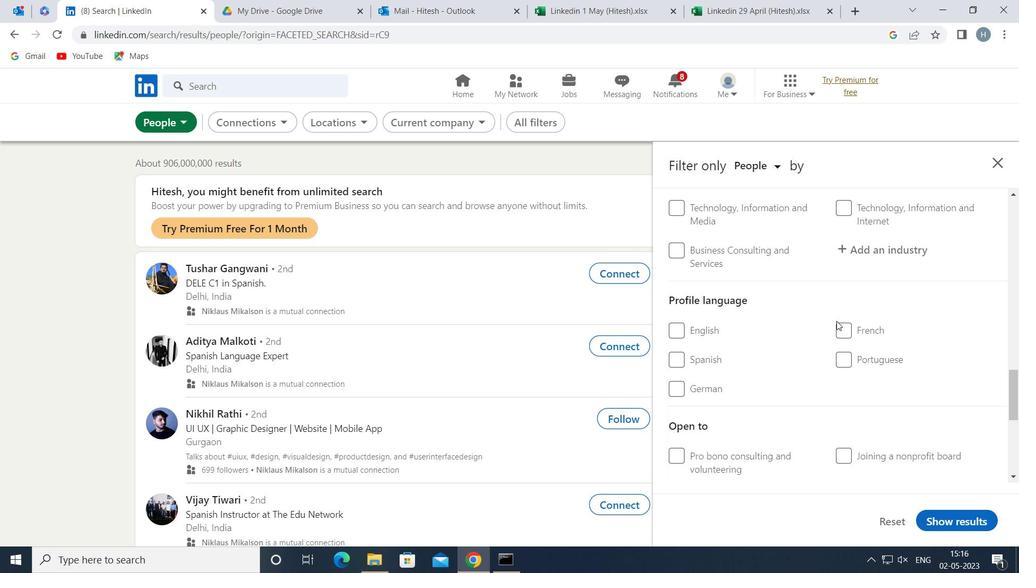 
Action: Mouse moved to (788, 337)
Screenshot: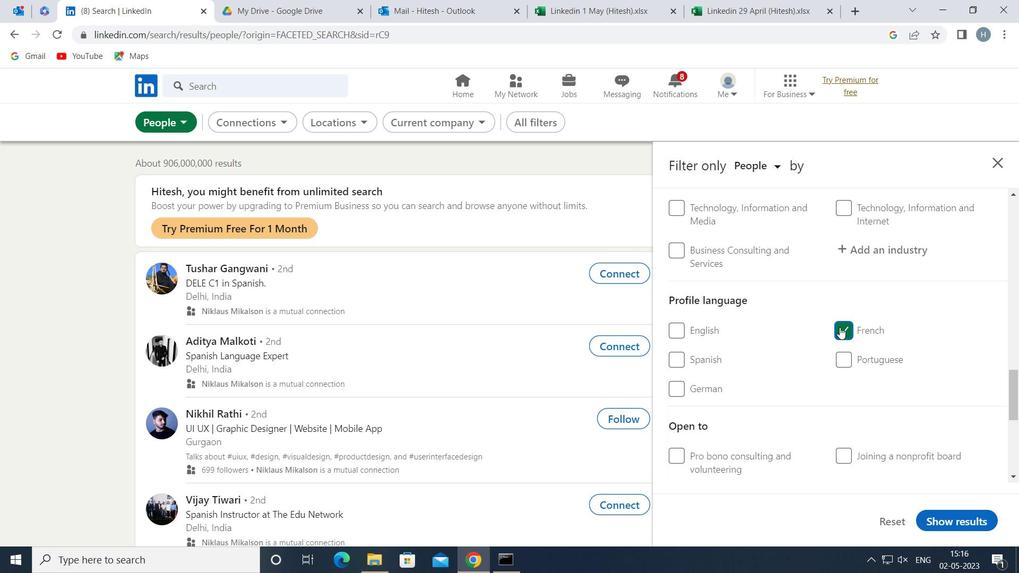
Action: Mouse scrolled (788, 337) with delta (0, 0)
Screenshot: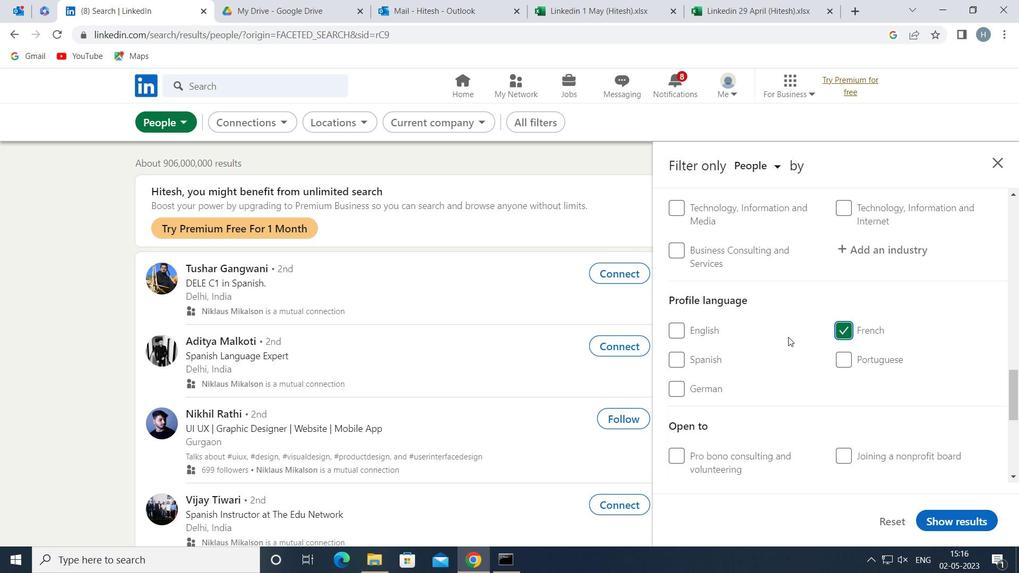 
Action: Mouse moved to (789, 335)
Screenshot: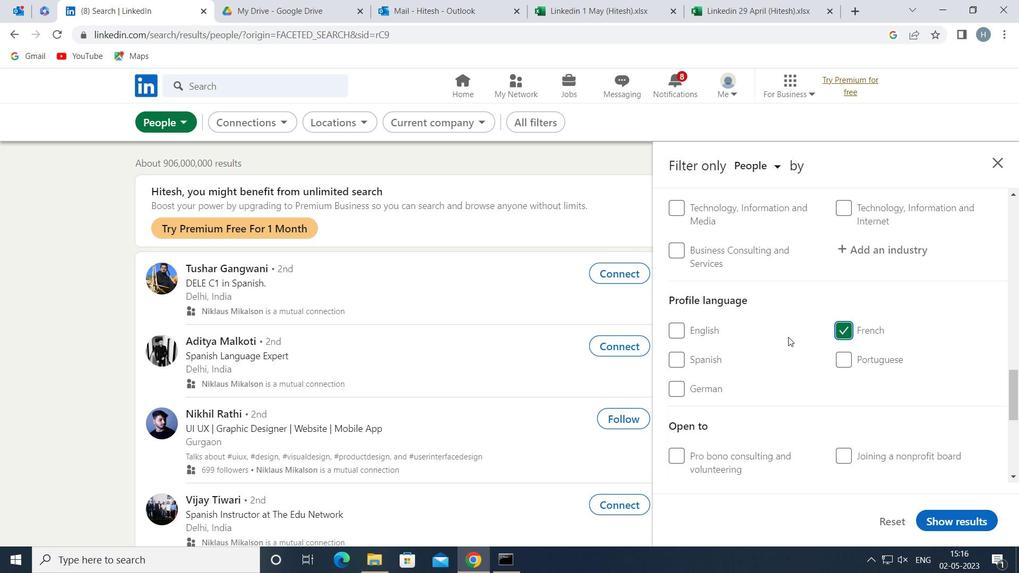 
Action: Mouse scrolled (789, 336) with delta (0, 0)
Screenshot: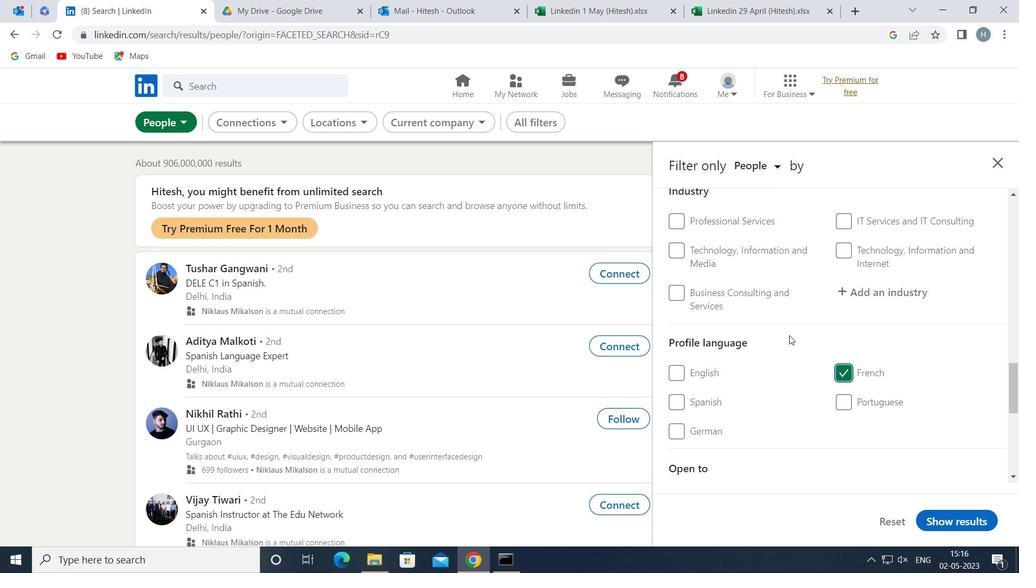 
Action: Mouse scrolled (789, 336) with delta (0, 0)
Screenshot: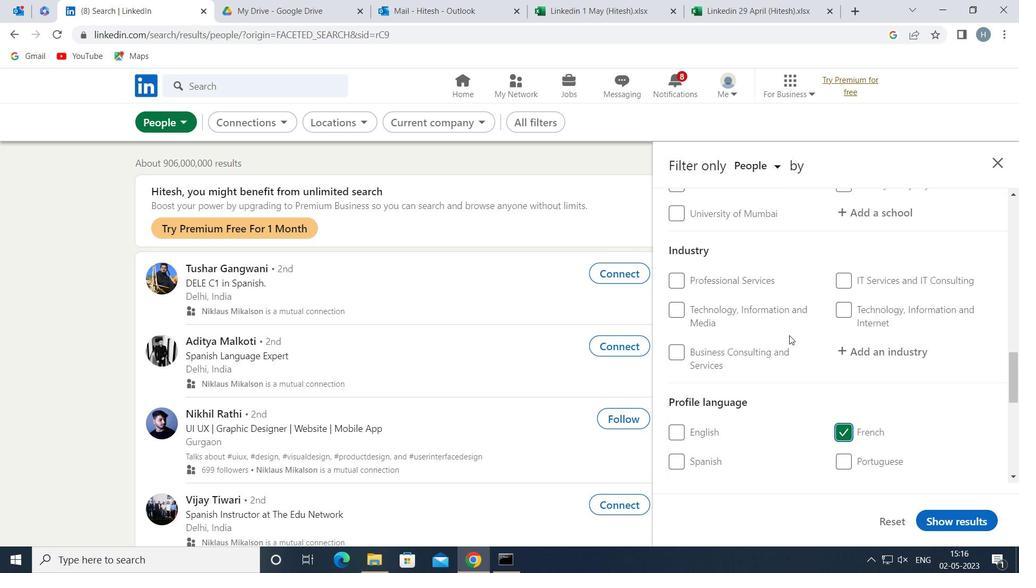 
Action: Mouse scrolled (789, 336) with delta (0, 0)
Screenshot: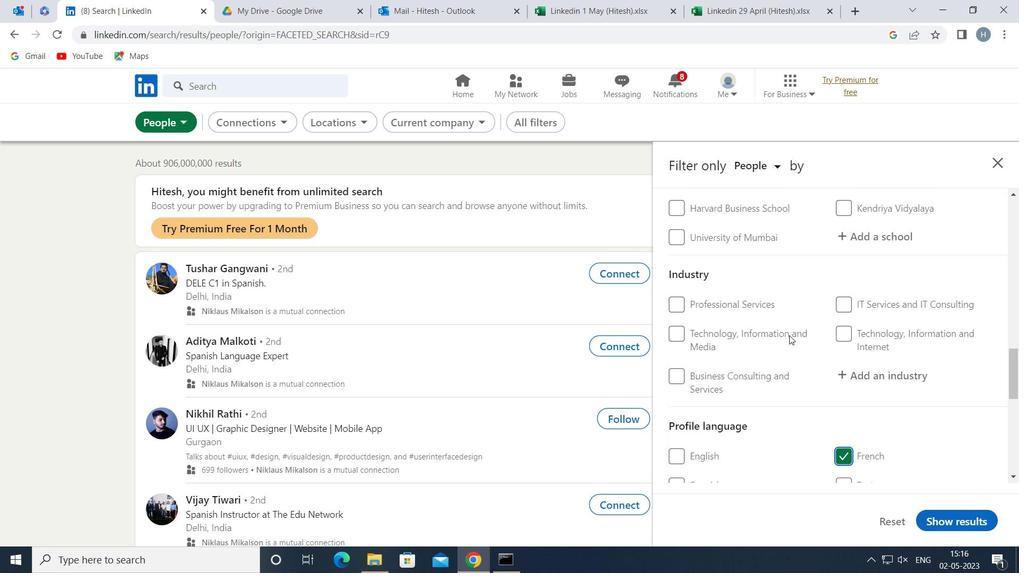 
Action: Mouse scrolled (789, 336) with delta (0, 0)
Screenshot: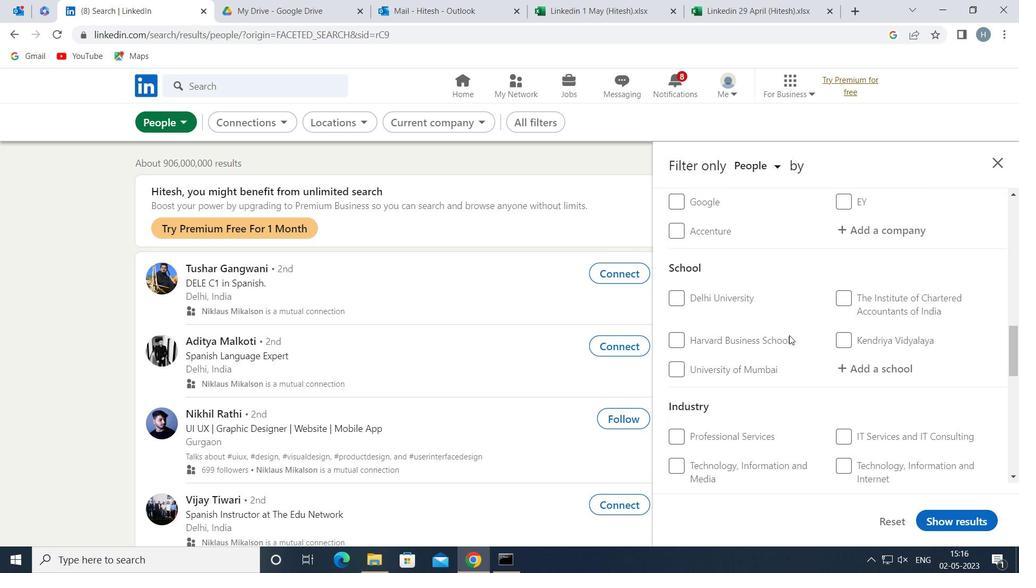 
Action: Mouse scrolled (789, 336) with delta (0, 0)
Screenshot: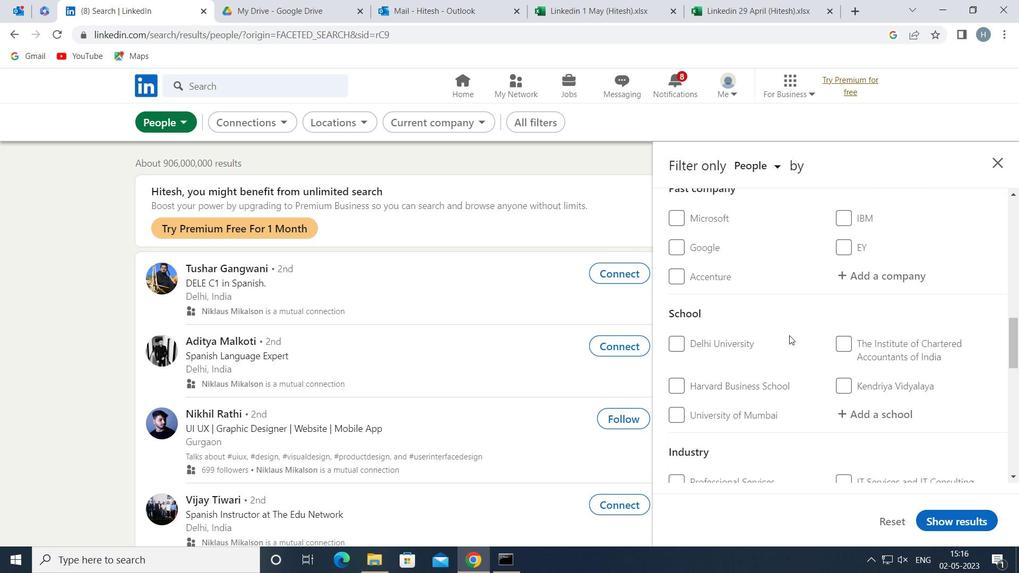 
Action: Mouse scrolled (789, 336) with delta (0, 0)
Screenshot: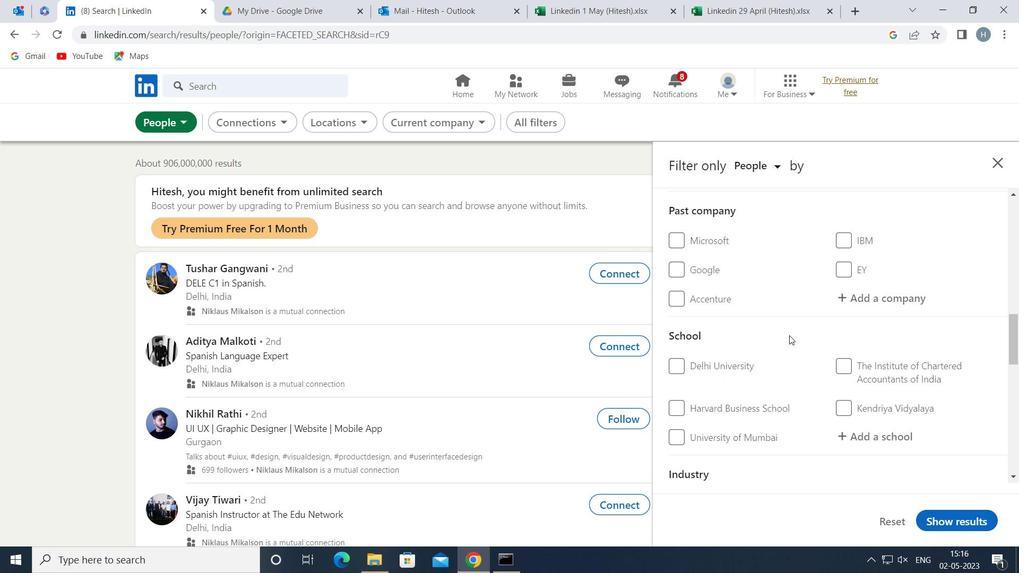 
Action: Mouse scrolled (789, 336) with delta (0, 0)
Screenshot: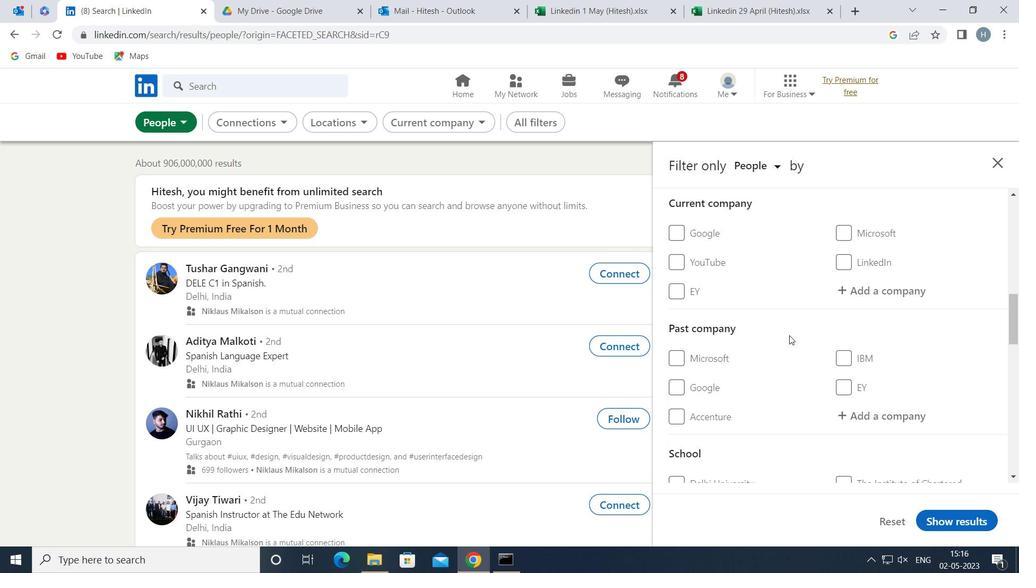 
Action: Mouse moved to (872, 375)
Screenshot: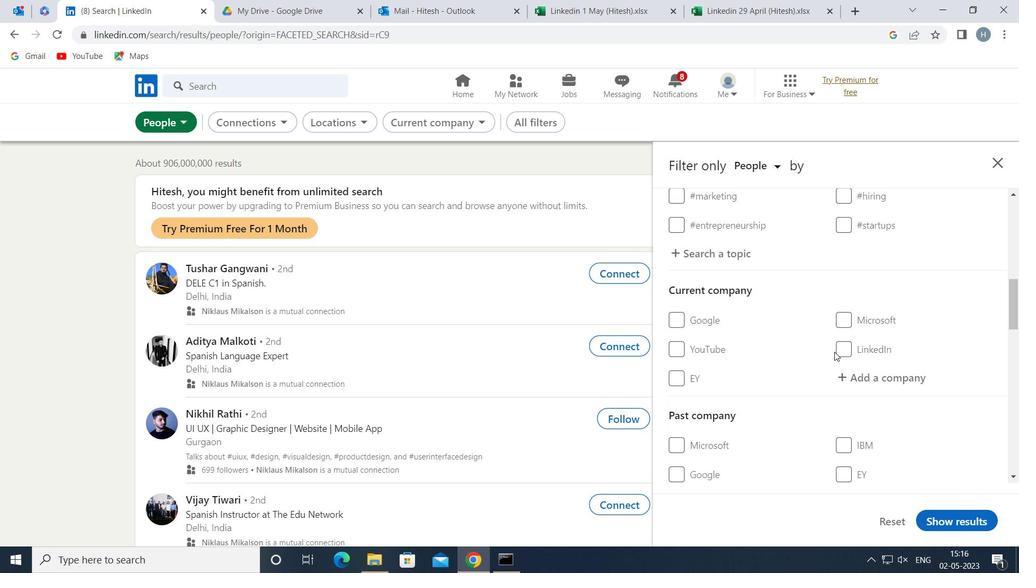 
Action: Mouse pressed left at (872, 375)
Screenshot: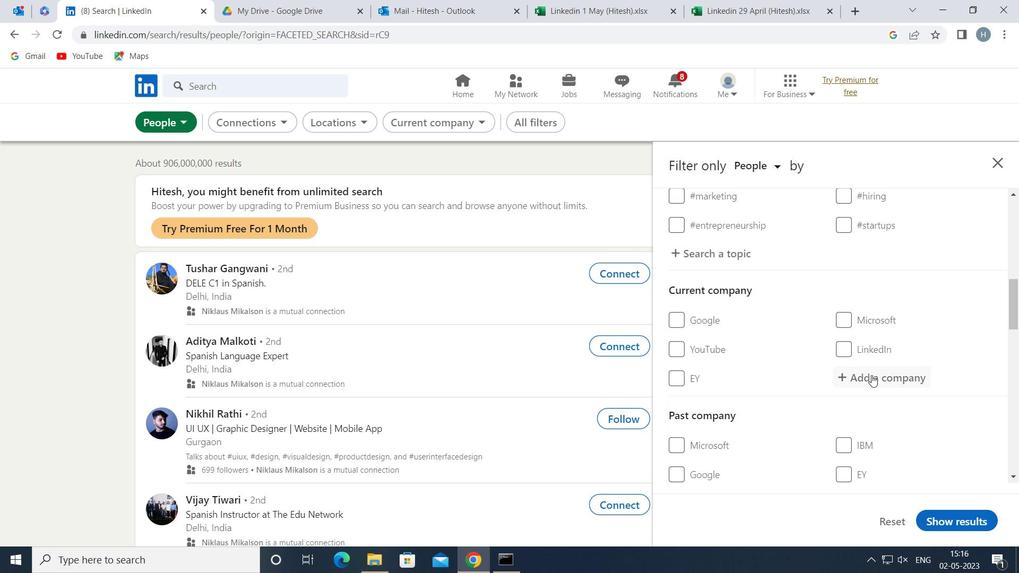 
Action: Mouse moved to (868, 374)
Screenshot: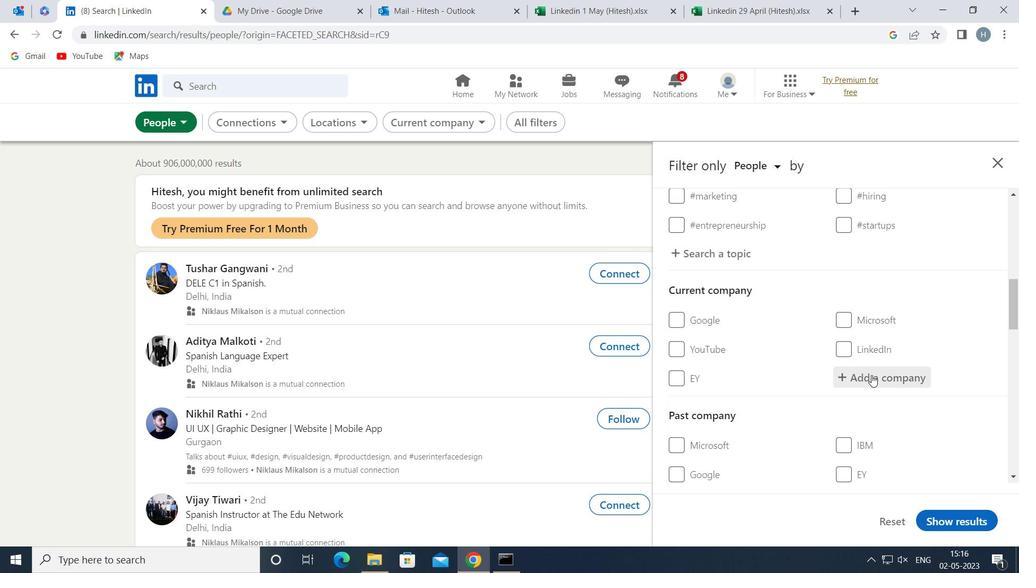 
Action: Key pressed <Key.shift>ZSCALER
Screenshot: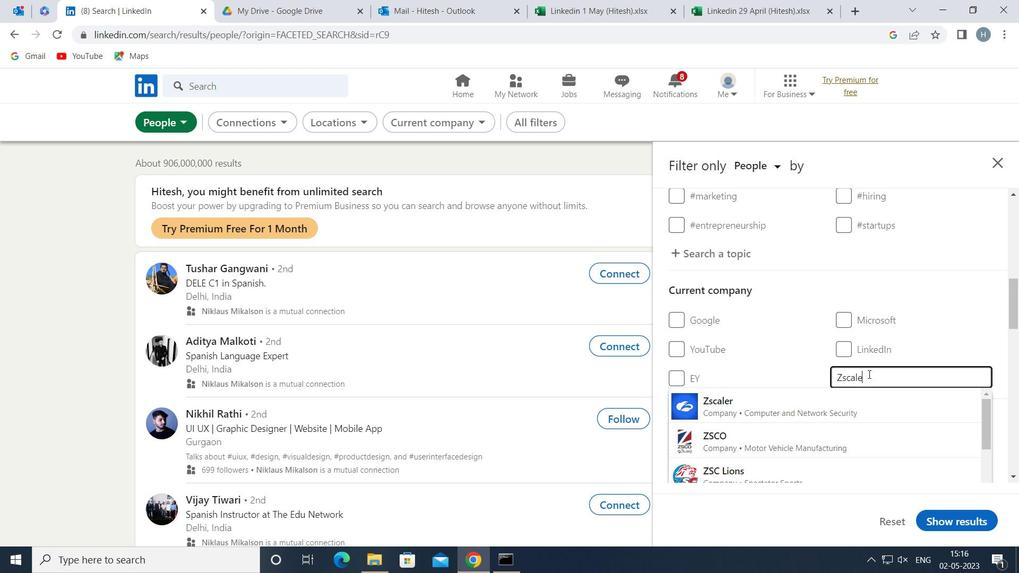 
Action: Mouse moved to (802, 398)
Screenshot: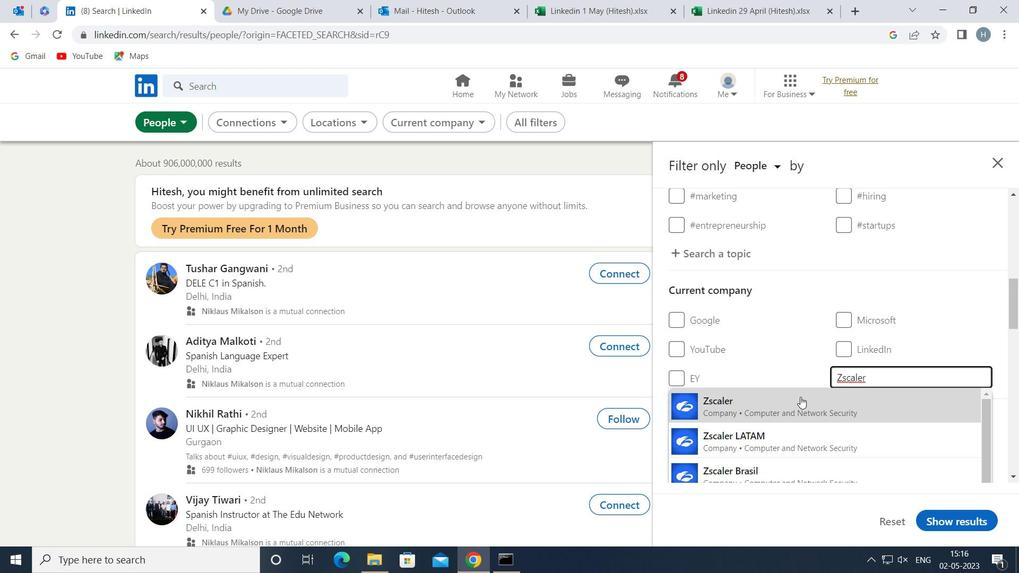 
Action: Mouse pressed left at (802, 398)
Screenshot: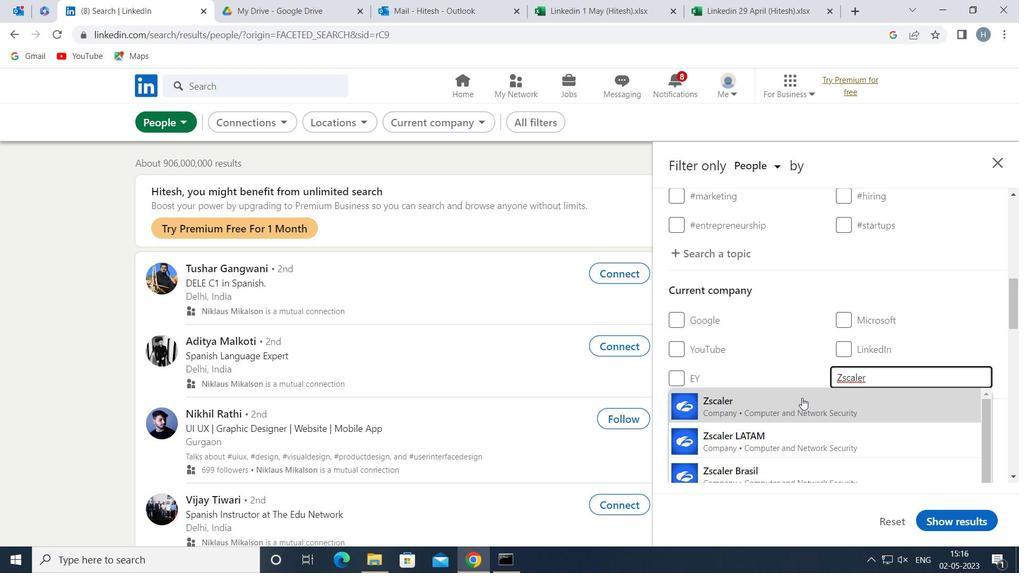 
Action: Mouse moved to (788, 350)
Screenshot: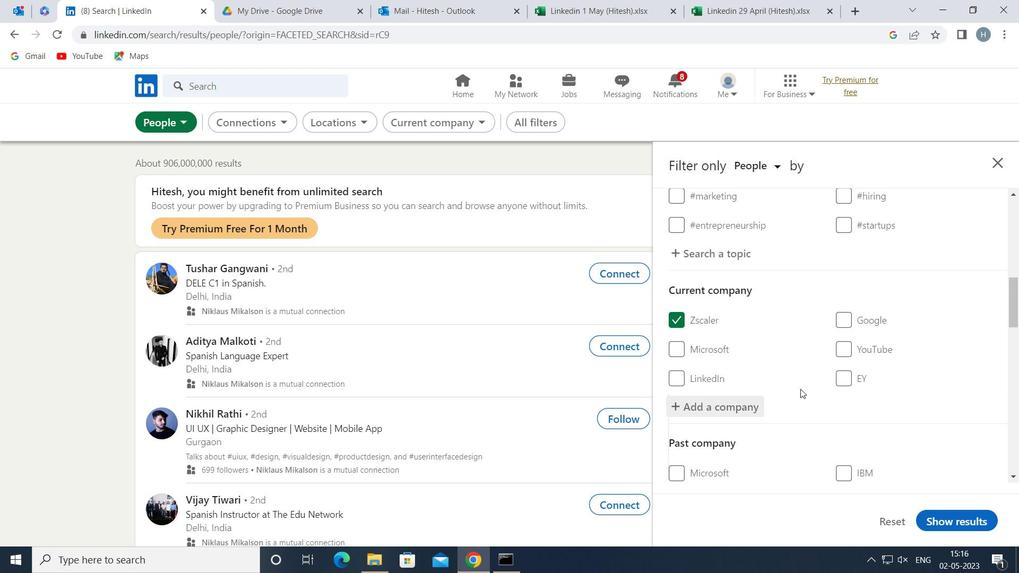 
Action: Mouse scrolled (788, 350) with delta (0, 0)
Screenshot: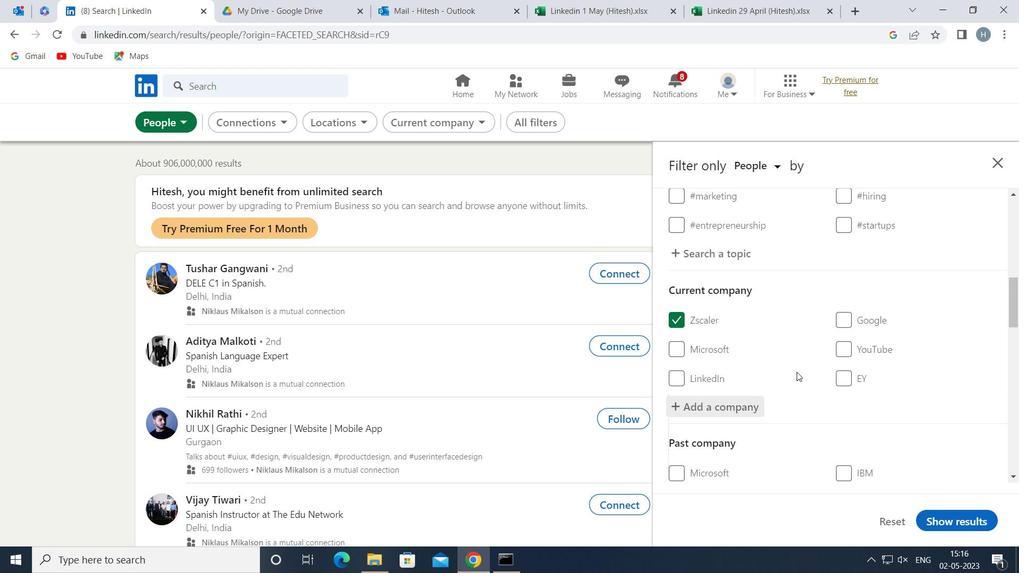 
Action: Mouse scrolled (788, 350) with delta (0, 0)
Screenshot: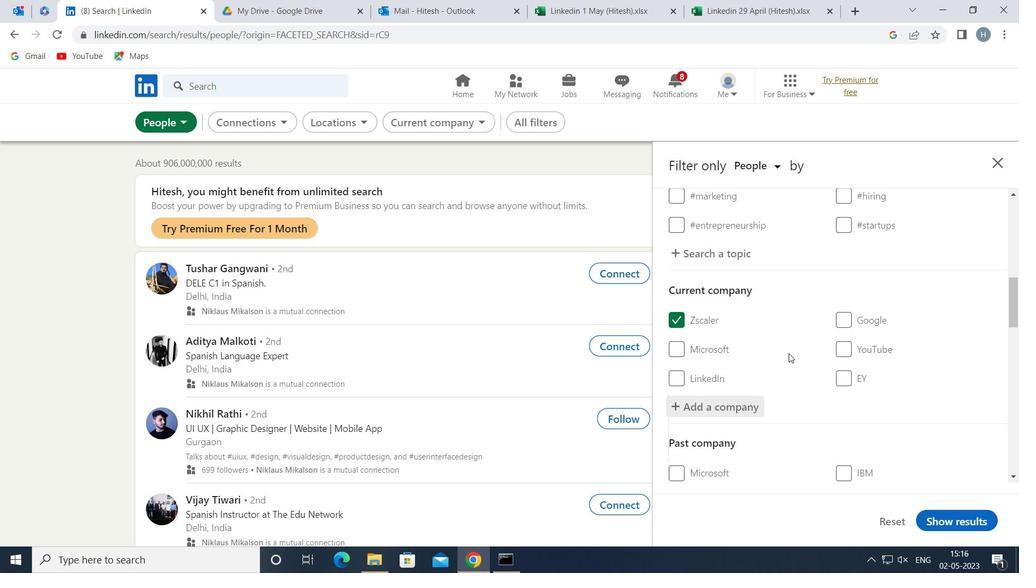 
Action: Mouse moved to (788, 346)
Screenshot: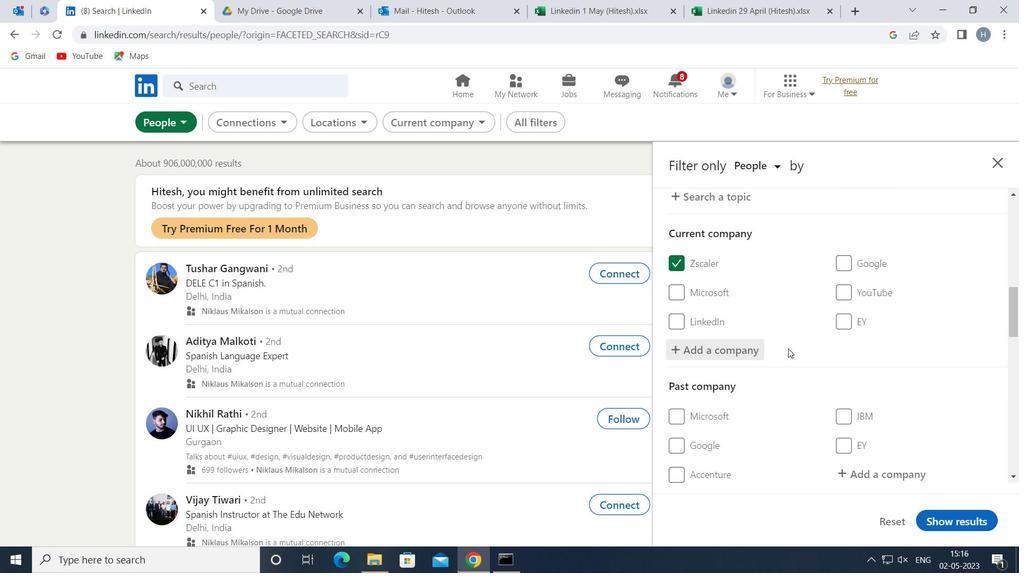 
Action: Mouse scrolled (788, 345) with delta (0, 0)
Screenshot: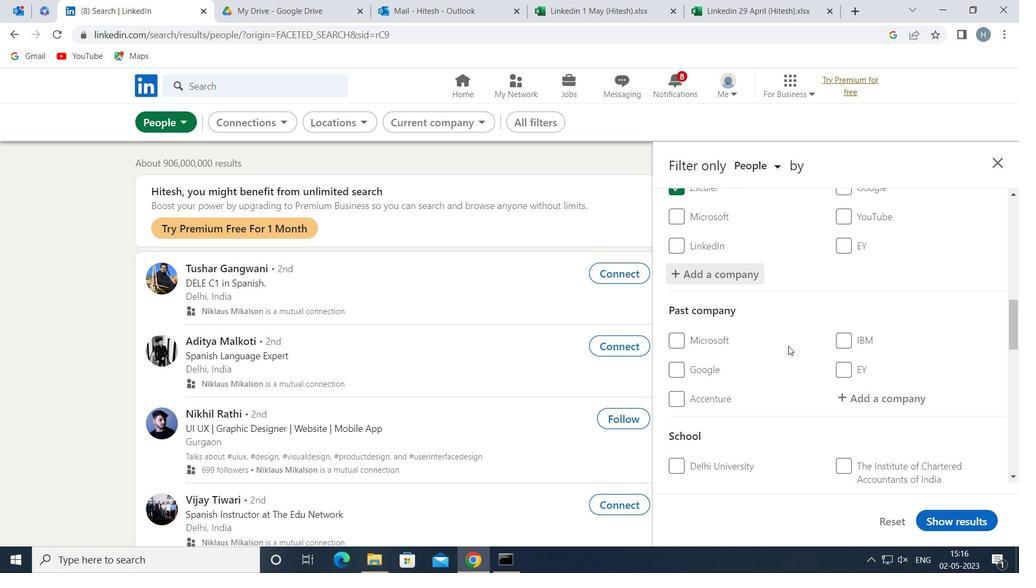 
Action: Mouse moved to (884, 415)
Screenshot: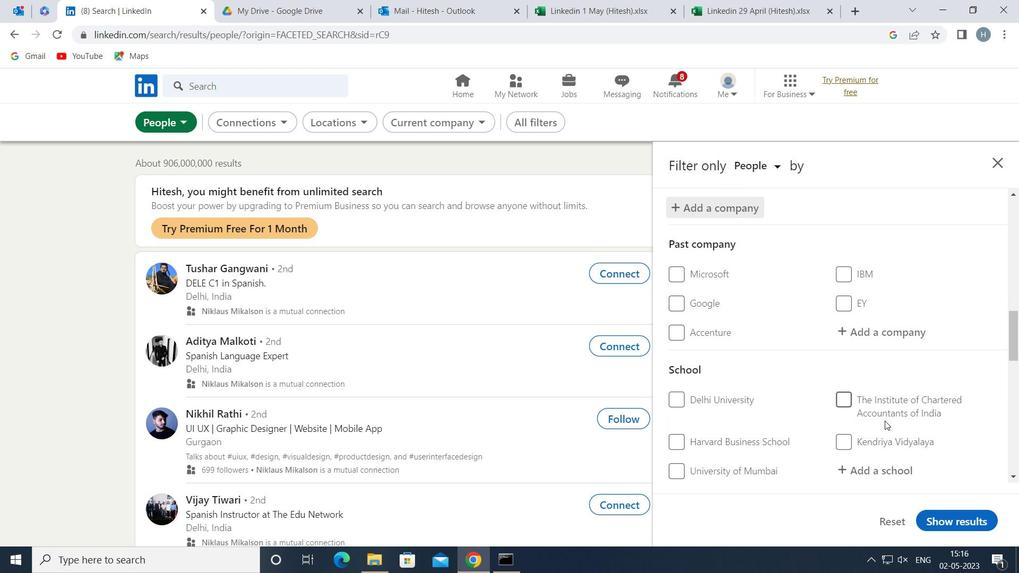 
Action: Mouse scrolled (884, 414) with delta (0, 0)
Screenshot: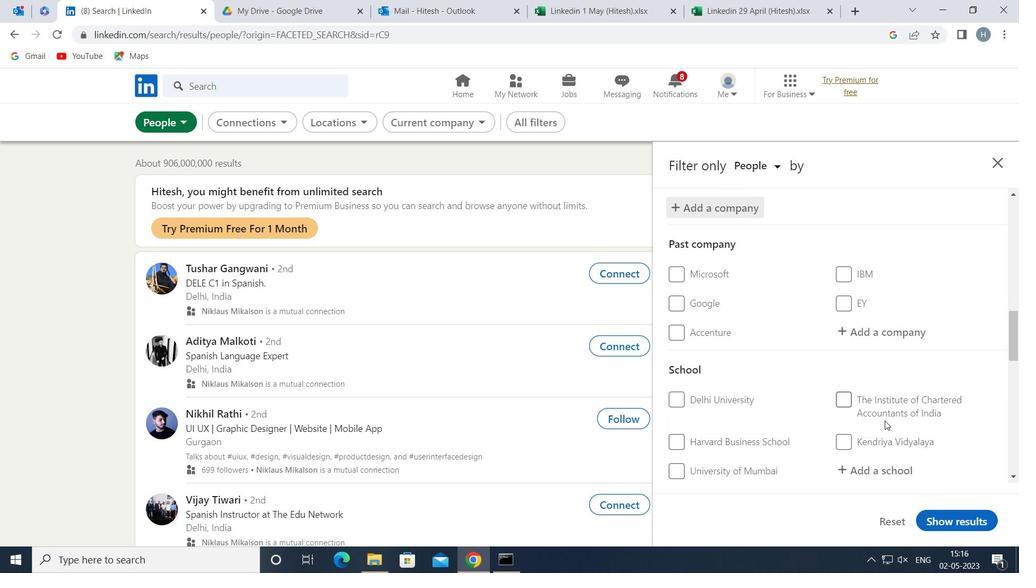 
Action: Mouse moved to (884, 398)
Screenshot: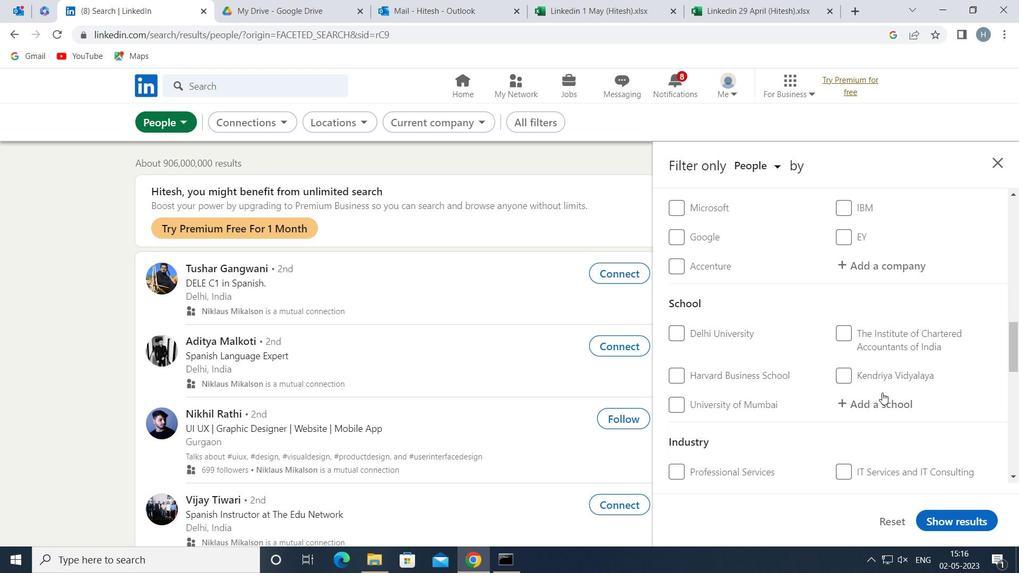 
Action: Mouse pressed left at (884, 398)
Screenshot: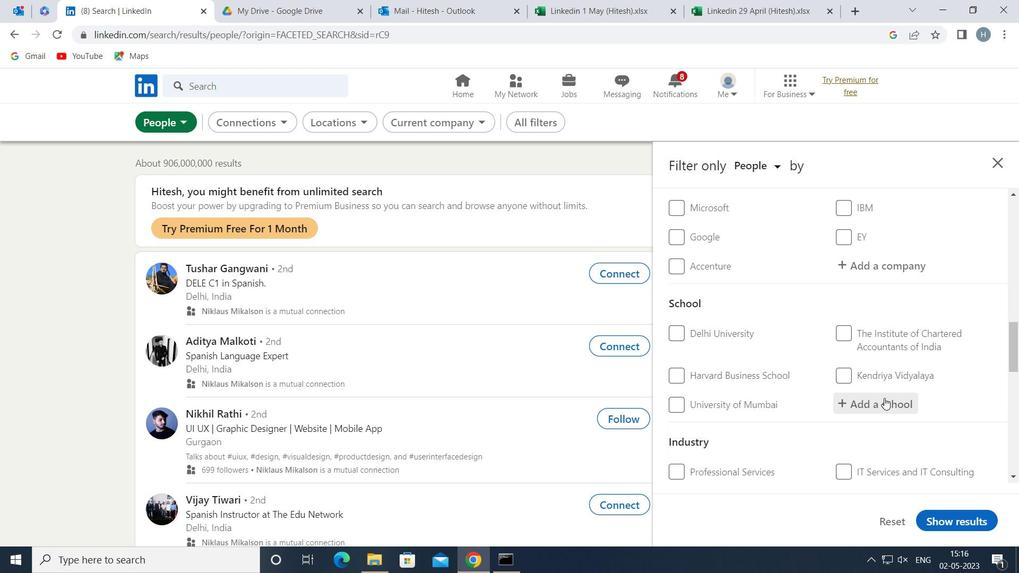 
Action: Mouse moved to (884, 398)
Screenshot: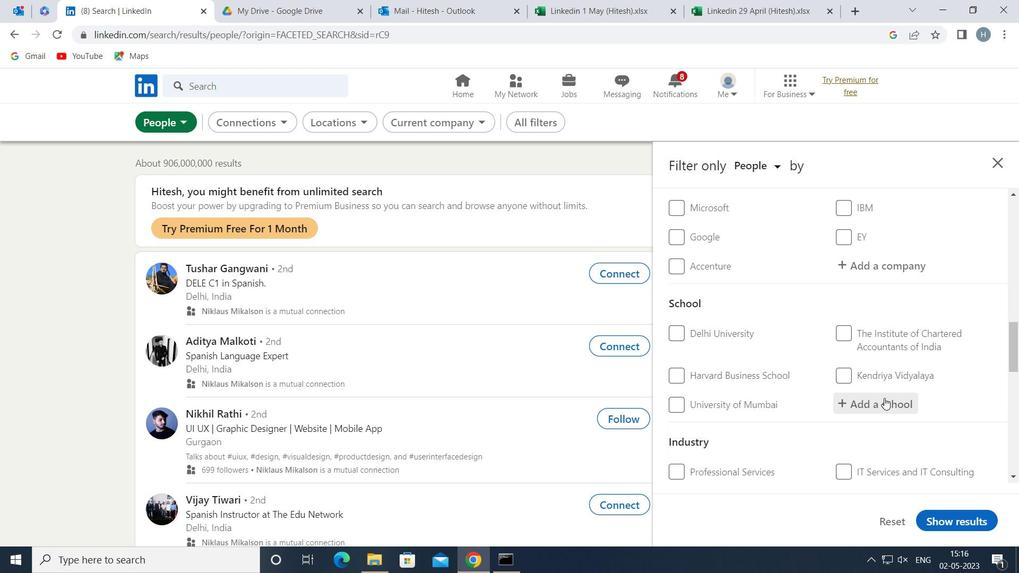 
Action: Key pressed <Key.shift>KALYANI<Key.space><Key.shift>GO
Screenshot: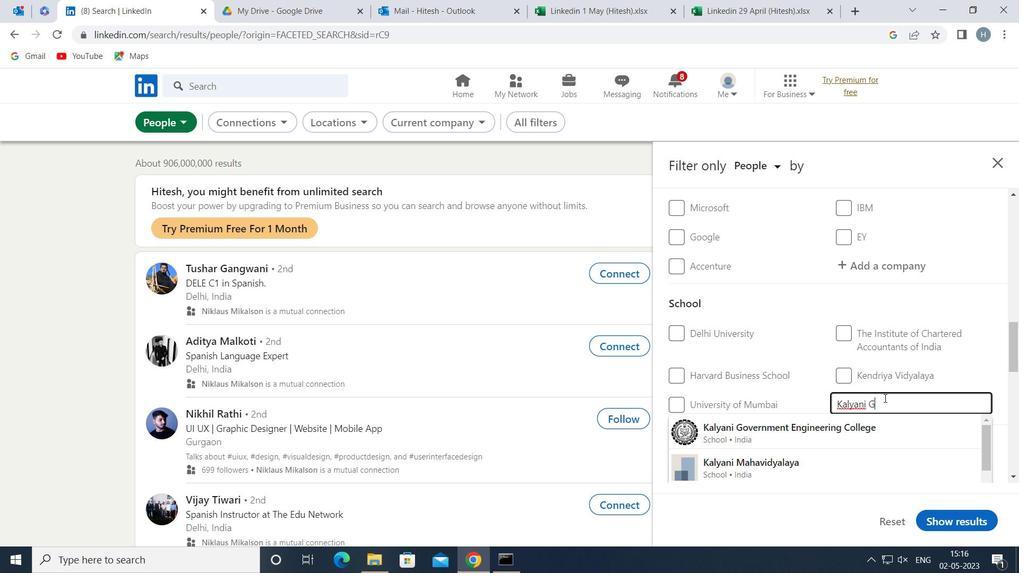 
Action: Mouse moved to (862, 430)
Screenshot: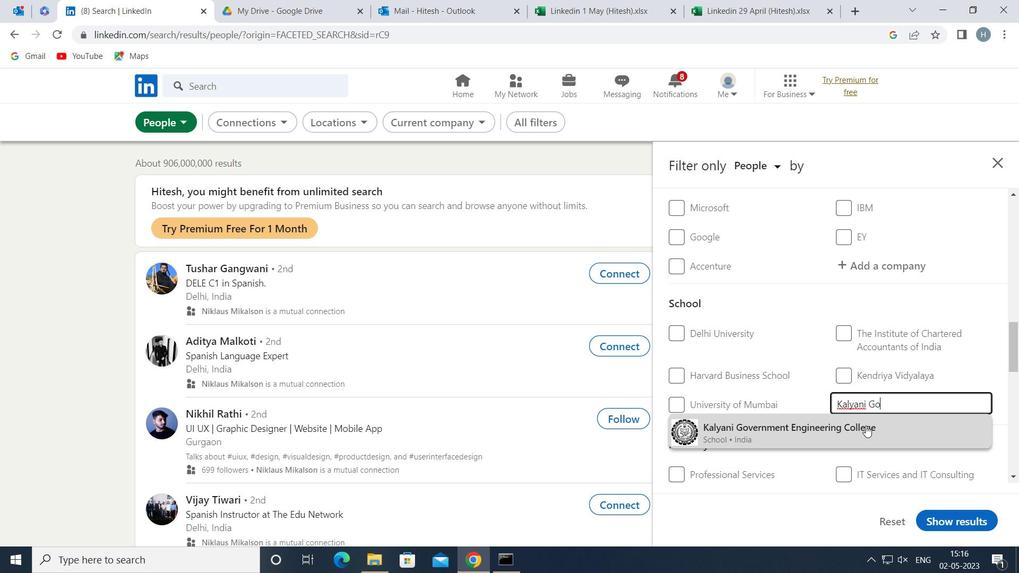 
Action: Mouse pressed left at (862, 430)
Screenshot: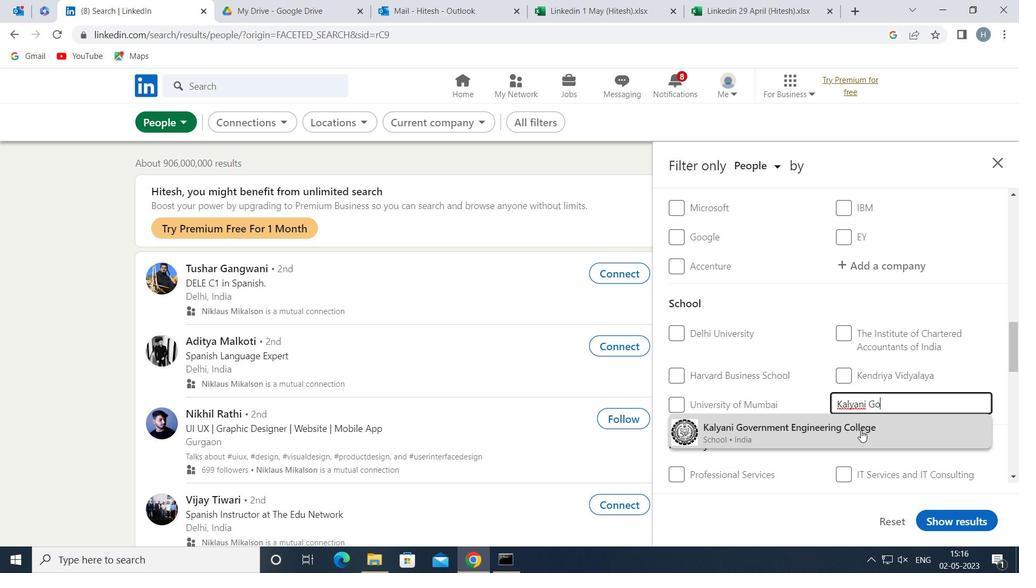 
Action: Mouse moved to (805, 366)
Screenshot: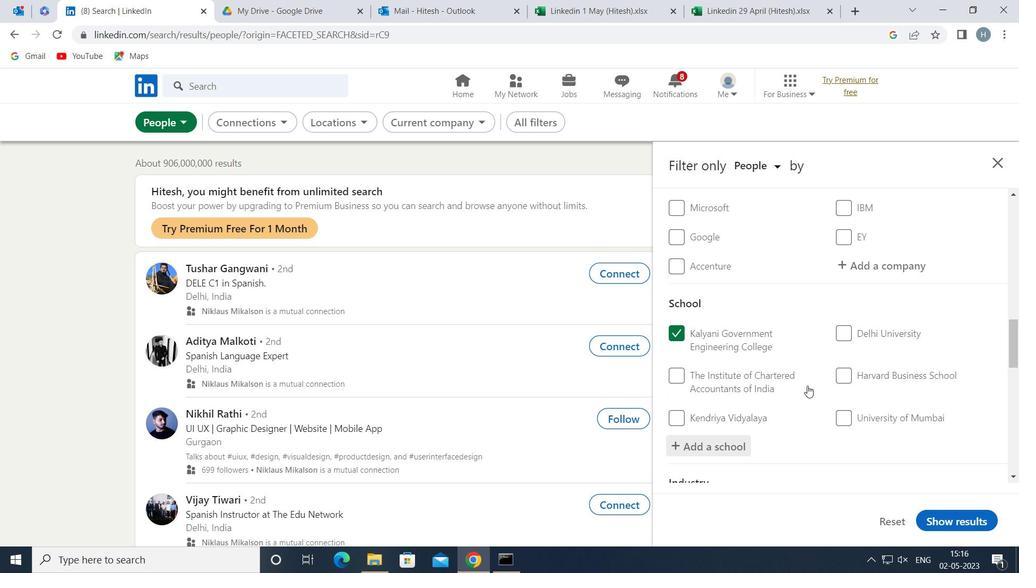 
Action: Mouse scrolled (805, 365) with delta (0, 0)
Screenshot: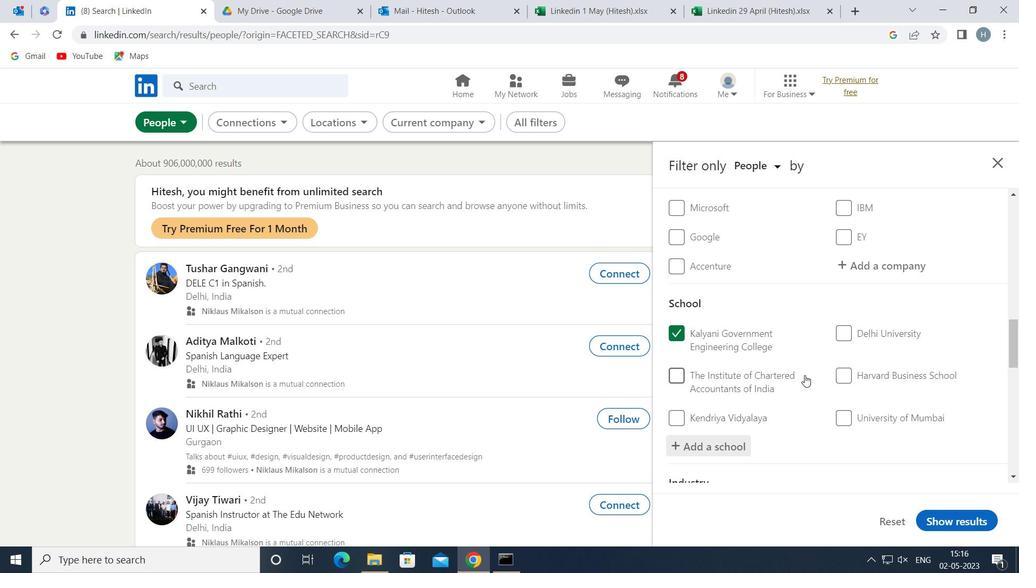 
Action: Mouse scrolled (805, 365) with delta (0, 0)
Screenshot: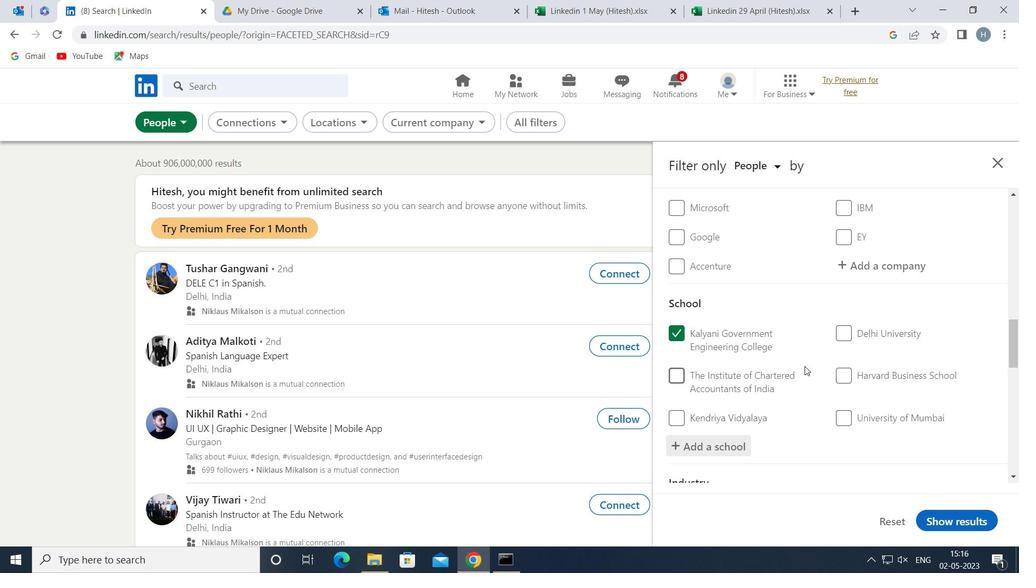 
Action: Mouse moved to (803, 362)
Screenshot: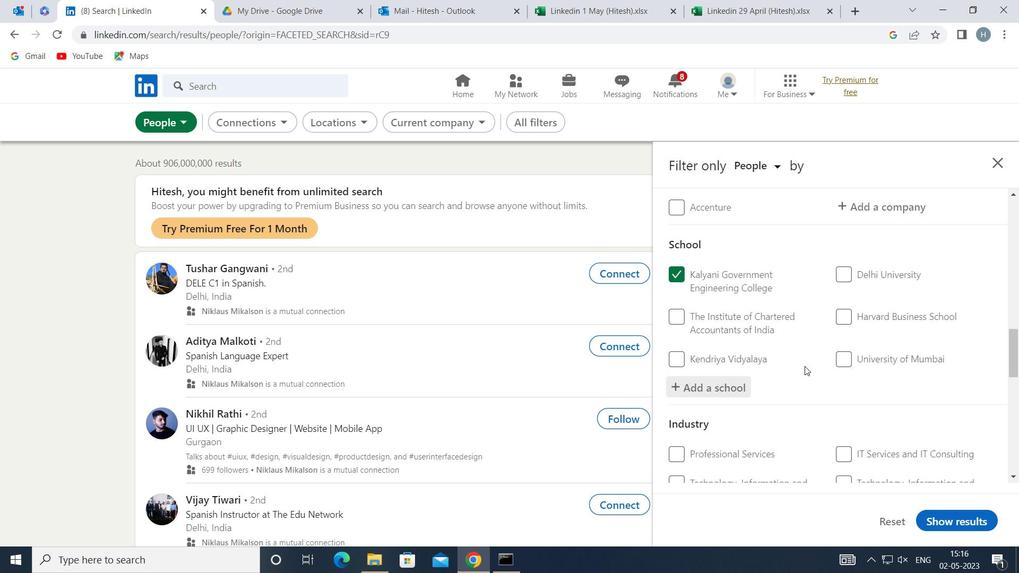 
Action: Mouse scrolled (803, 362) with delta (0, 0)
Screenshot: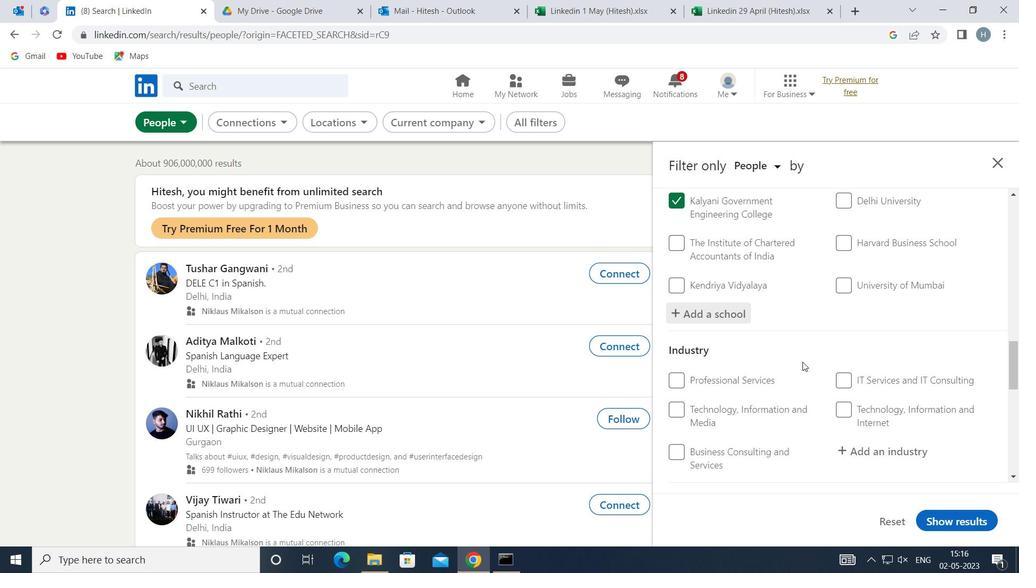 
Action: Mouse moved to (864, 378)
Screenshot: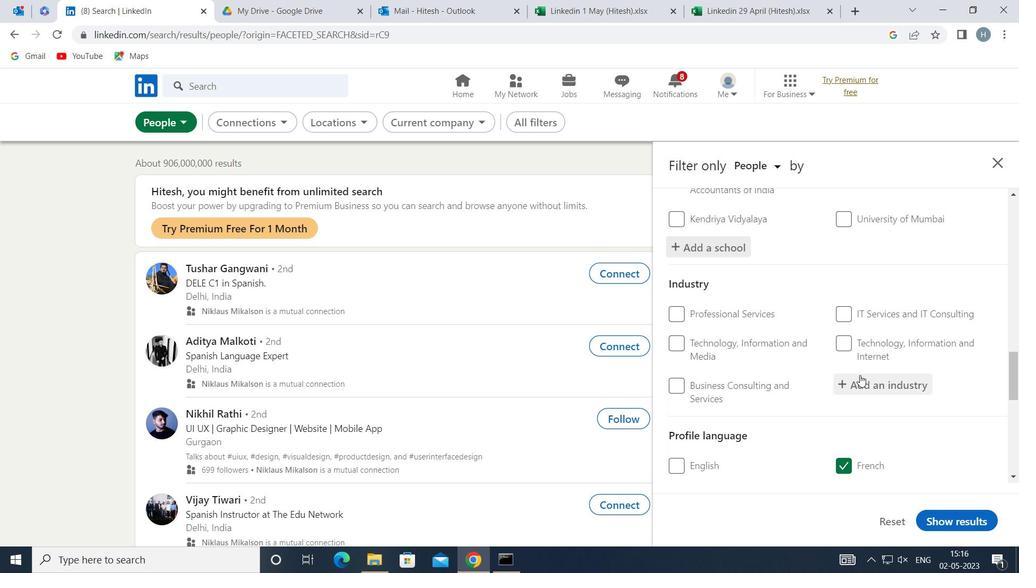 
Action: Mouse pressed left at (864, 378)
Screenshot: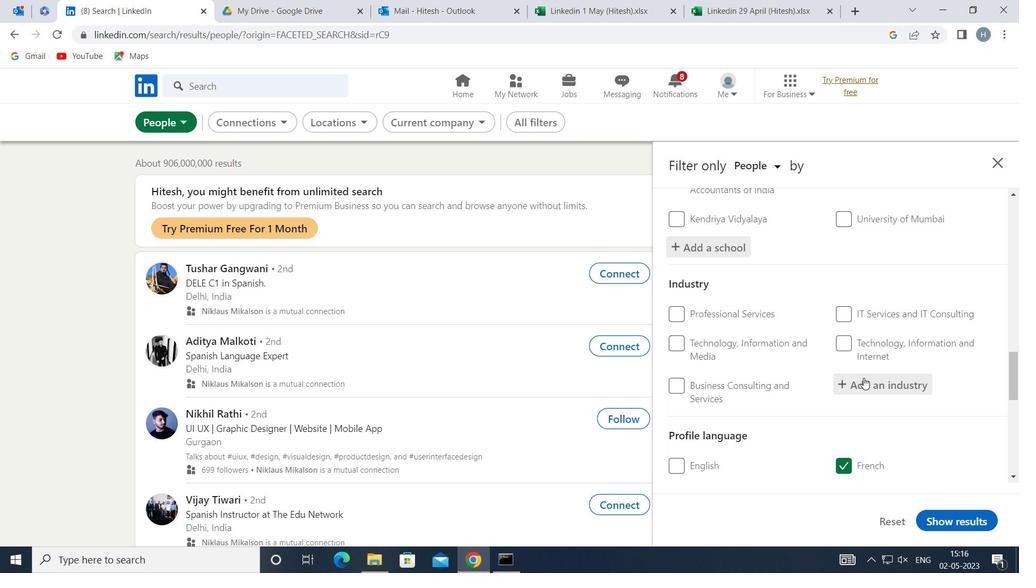 
Action: Mouse moved to (864, 378)
Screenshot: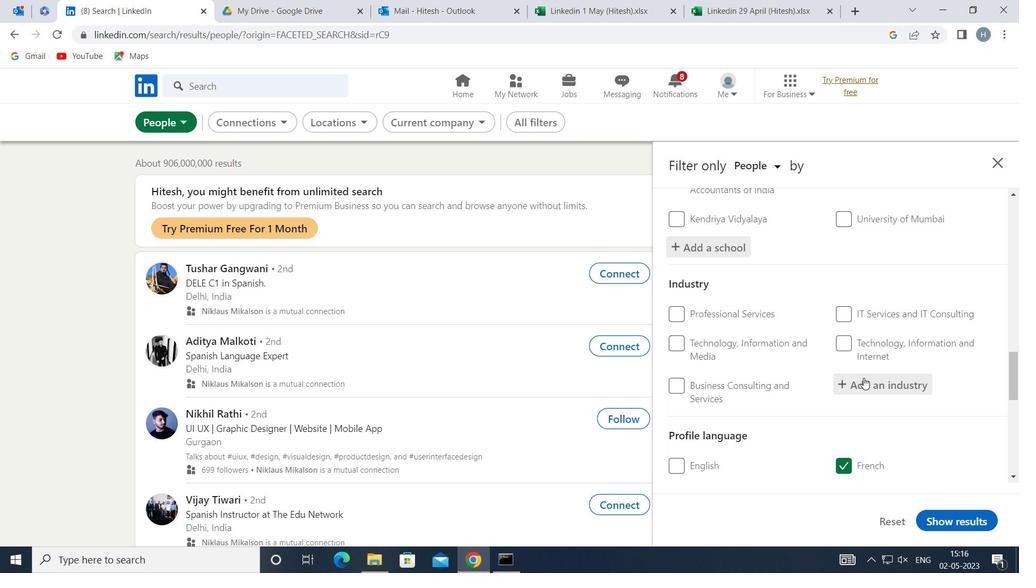 
Action: Key pressed <Key.shift>CABLE<Key.space>
Screenshot: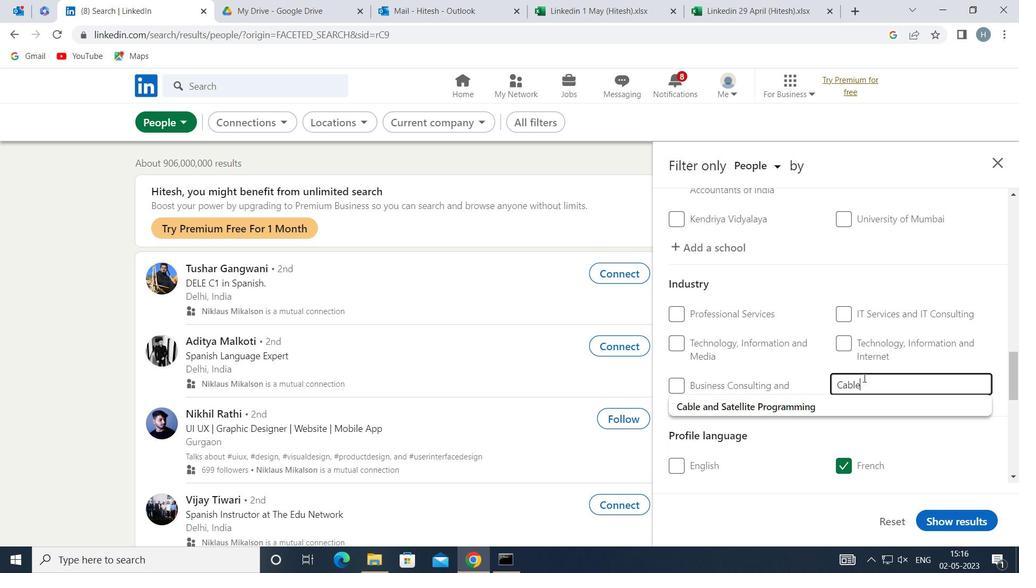 
Action: Mouse moved to (813, 406)
Screenshot: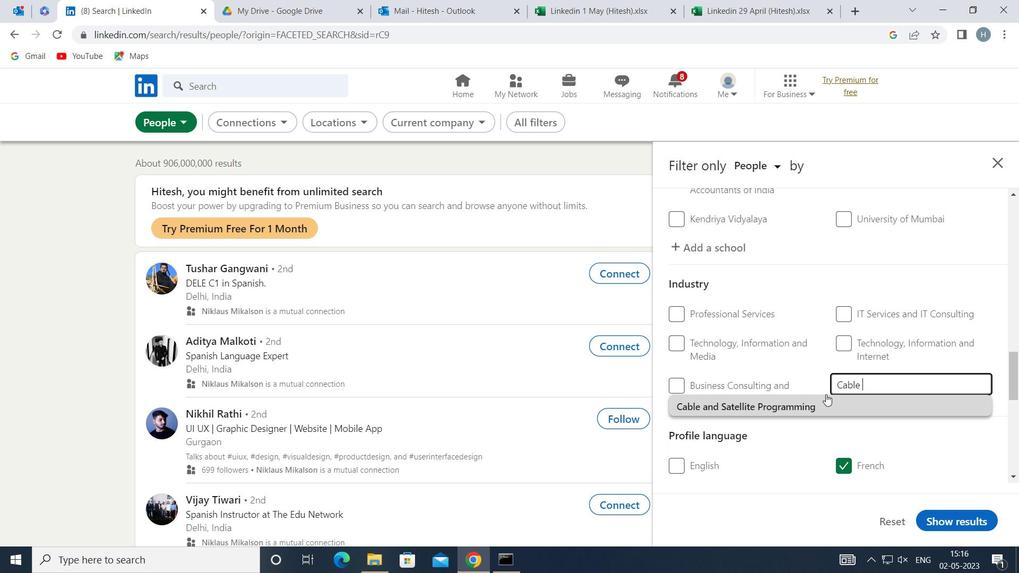 
Action: Mouse pressed left at (813, 406)
Screenshot: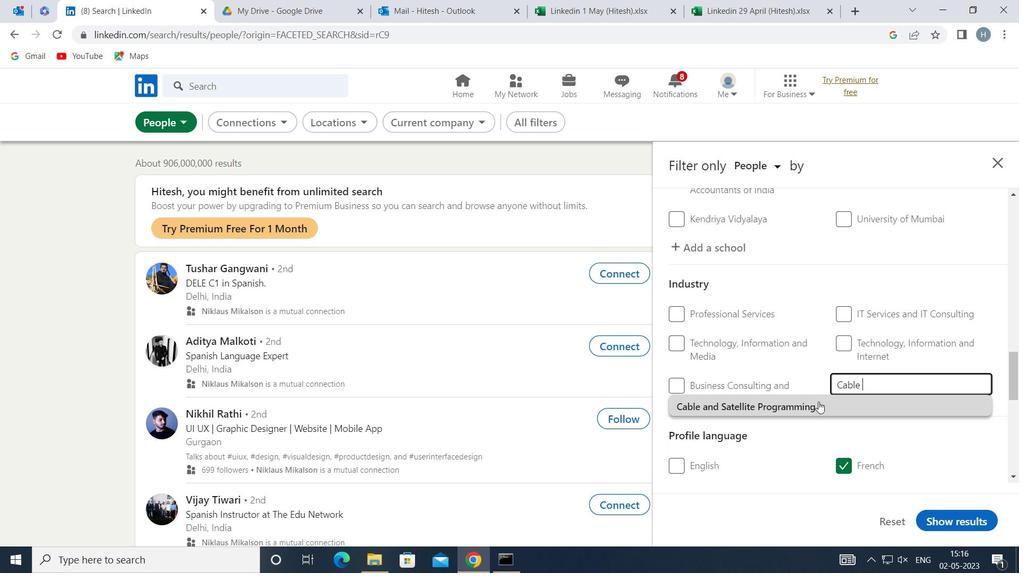 
Action: Mouse moved to (793, 348)
Screenshot: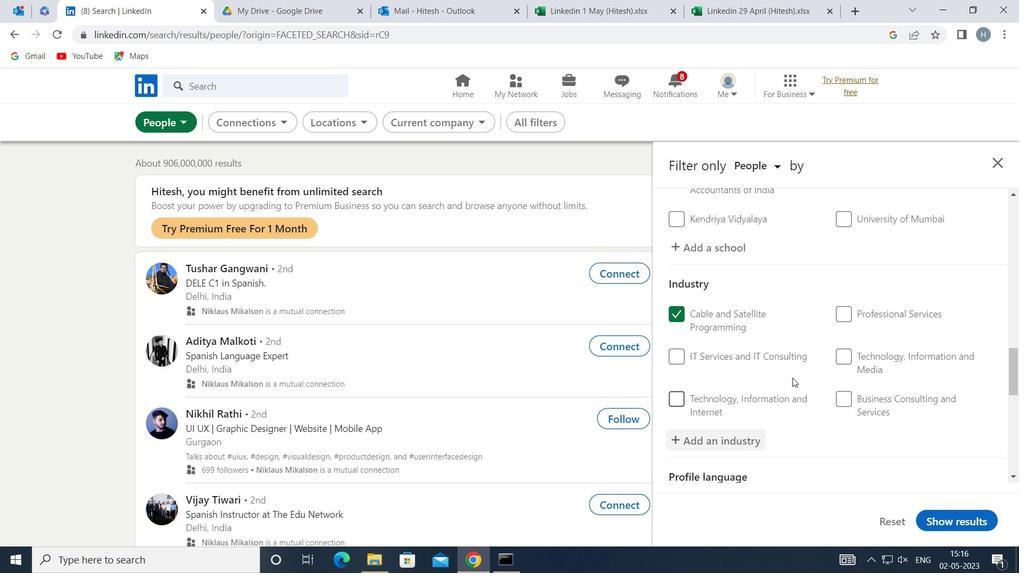
Action: Mouse scrolled (793, 348) with delta (0, 0)
Screenshot: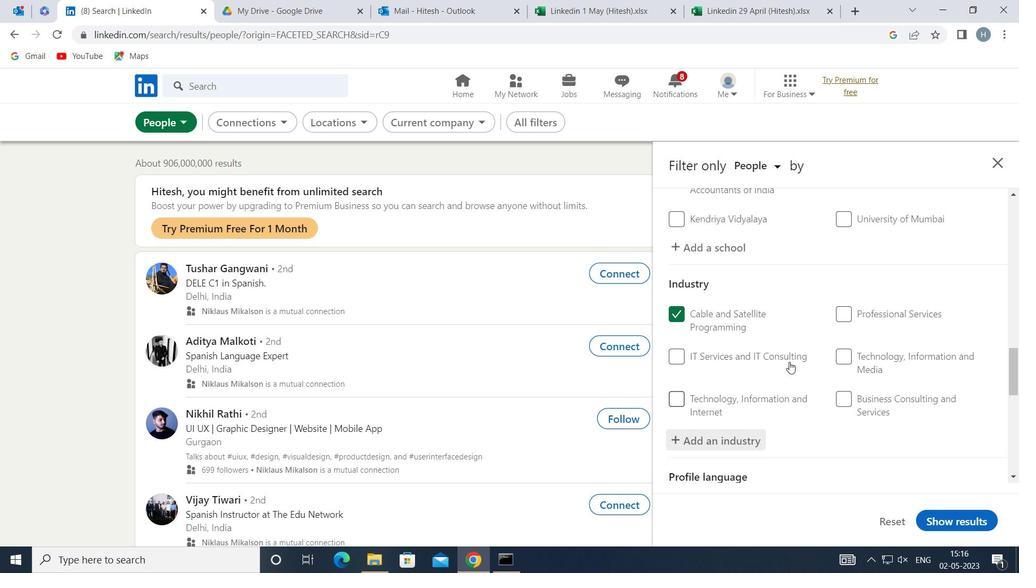 
Action: Mouse scrolled (793, 348) with delta (0, 0)
Screenshot: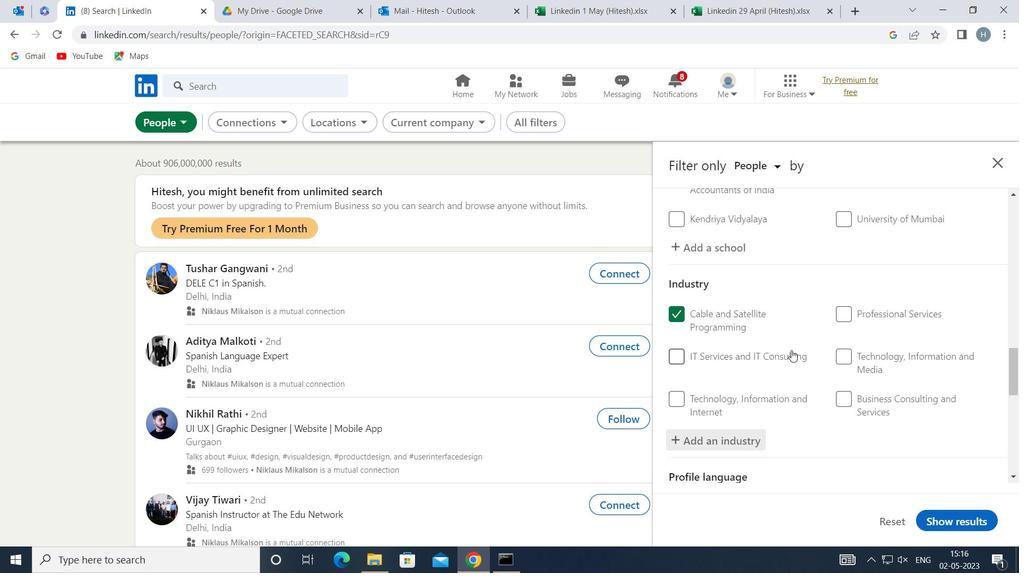 
Action: Mouse scrolled (793, 348) with delta (0, 0)
Screenshot: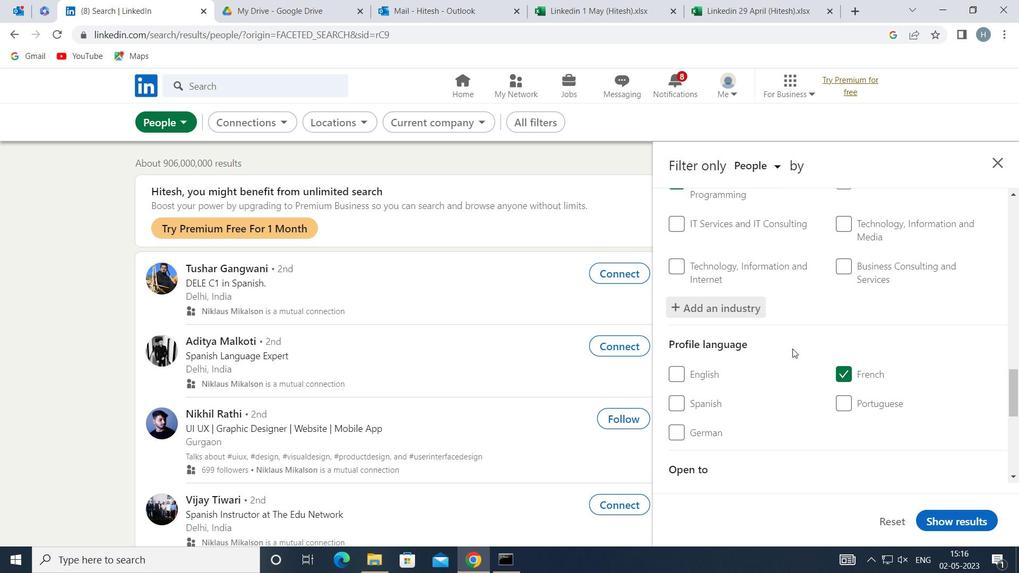 
Action: Mouse scrolled (793, 348) with delta (0, 0)
Screenshot: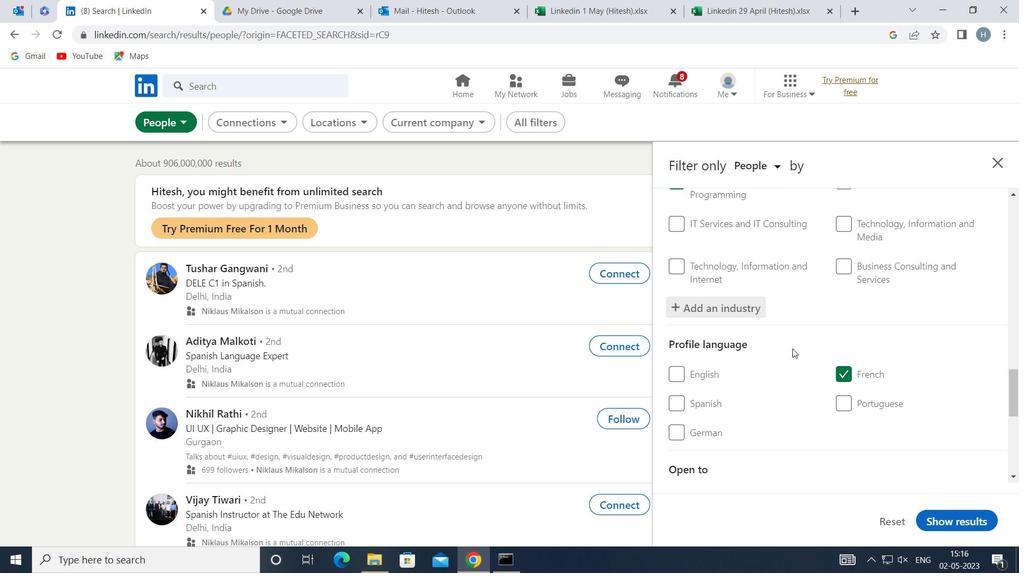 
Action: Mouse moved to (794, 347)
Screenshot: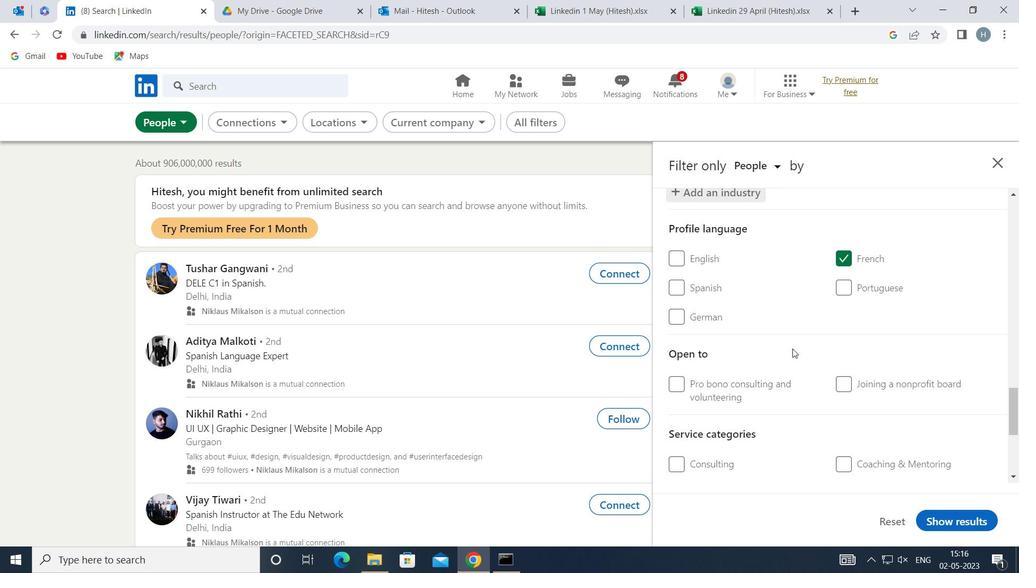 
Action: Mouse scrolled (794, 347) with delta (0, 0)
Screenshot: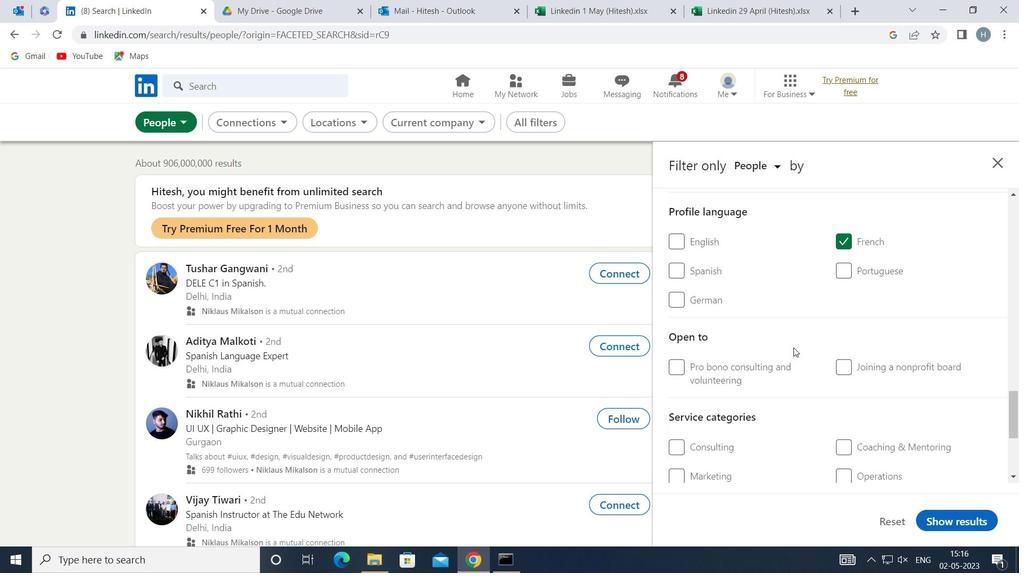 
Action: Mouse scrolled (794, 347) with delta (0, 0)
Screenshot: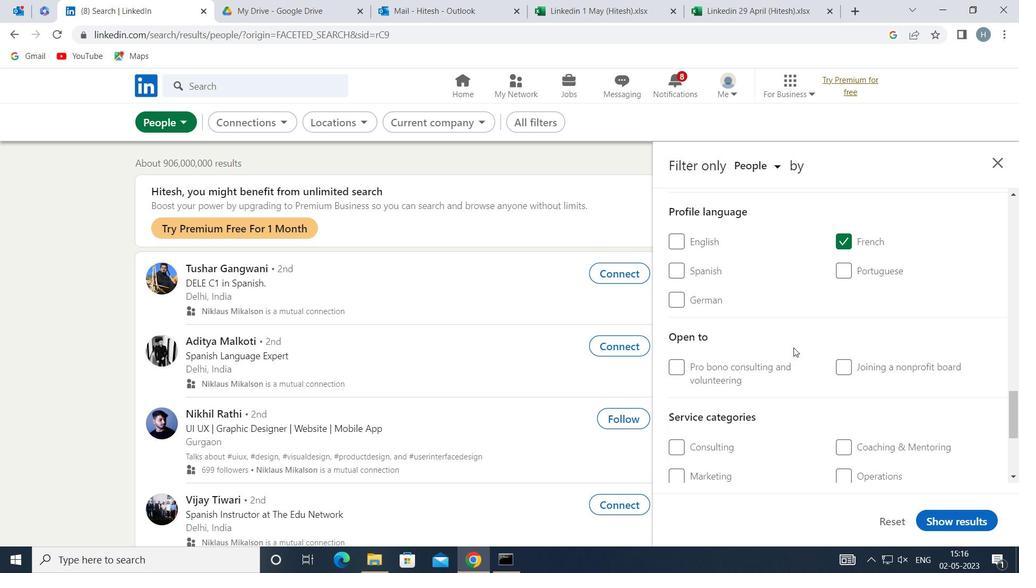 
Action: Mouse moved to (794, 347)
Screenshot: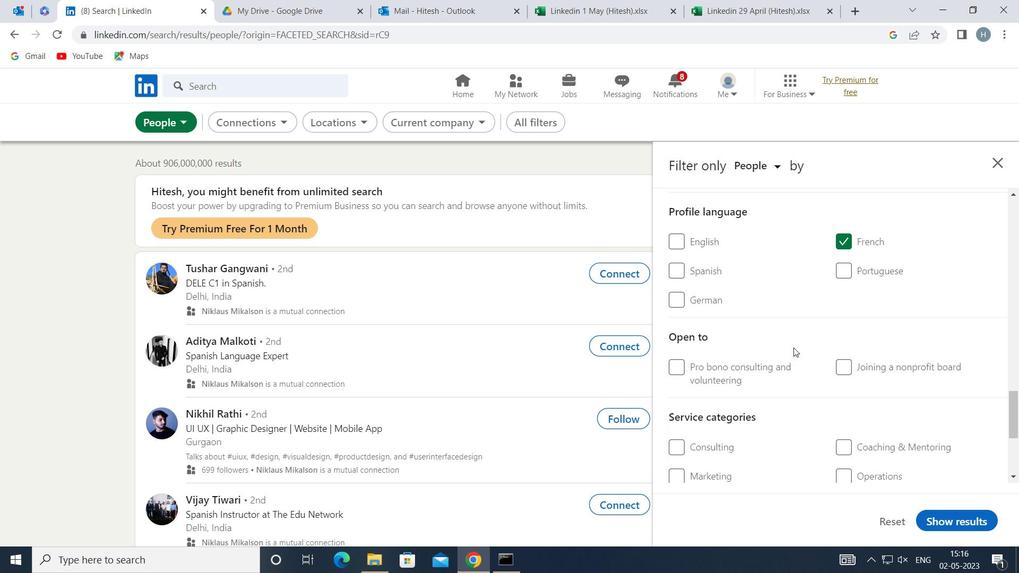 
Action: Mouse scrolled (794, 347) with delta (0, 0)
Screenshot: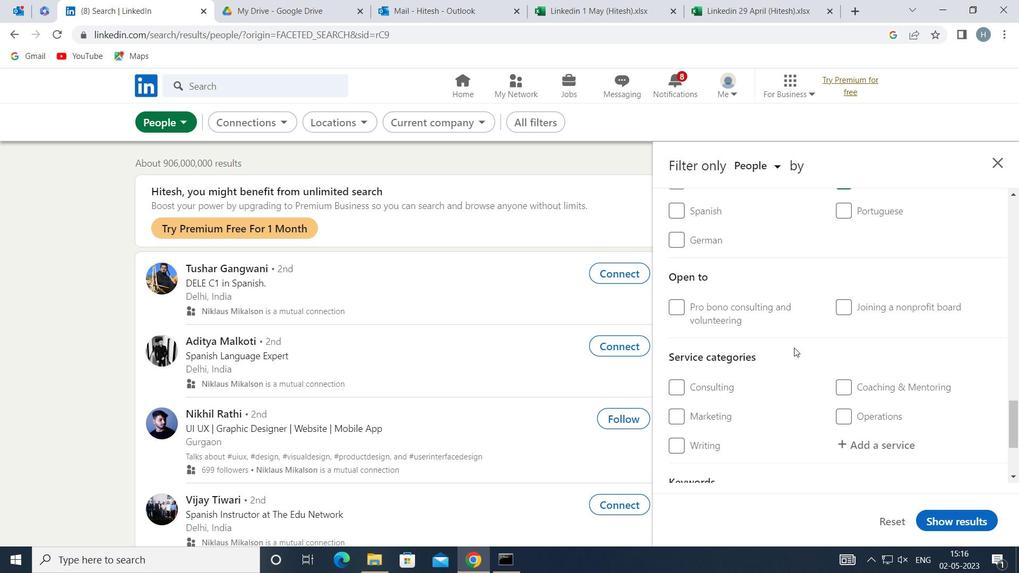 
Action: Mouse moved to (885, 300)
Screenshot: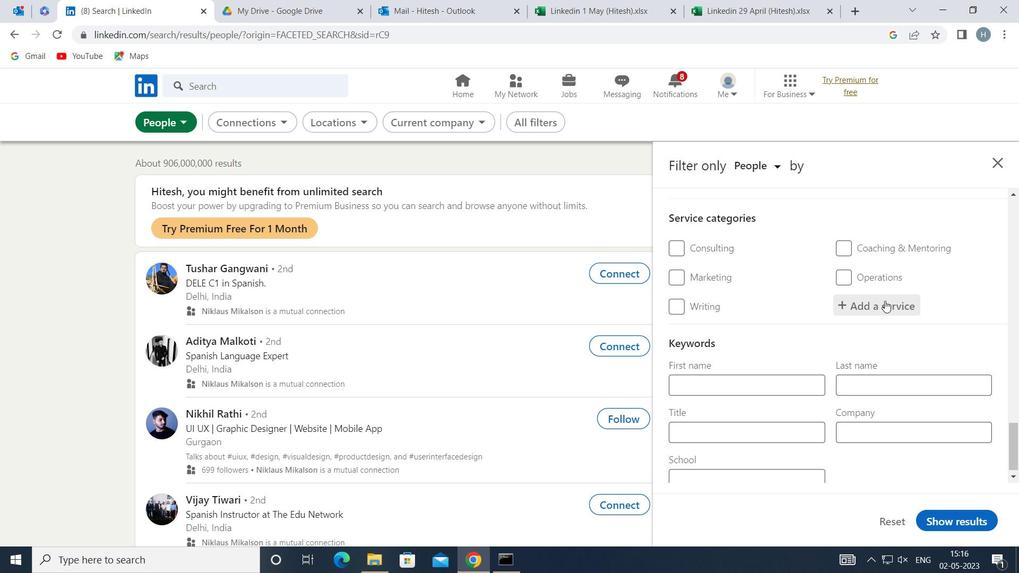 
Action: Mouse pressed left at (885, 300)
Screenshot: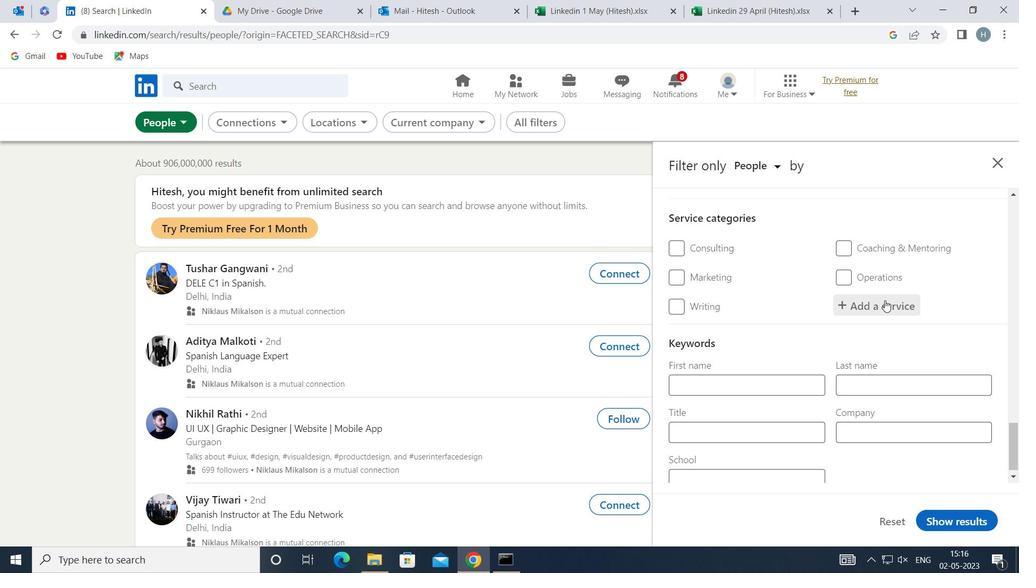
Action: Key pressed <Key.shift>UX<Key.space><Key.shift>R
Screenshot: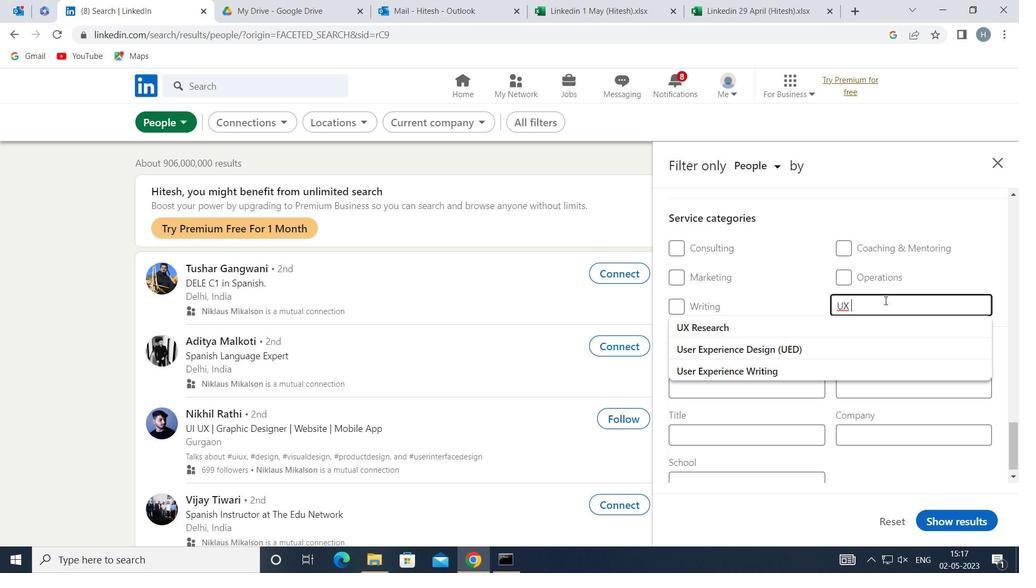 
Action: Mouse moved to (797, 330)
Screenshot: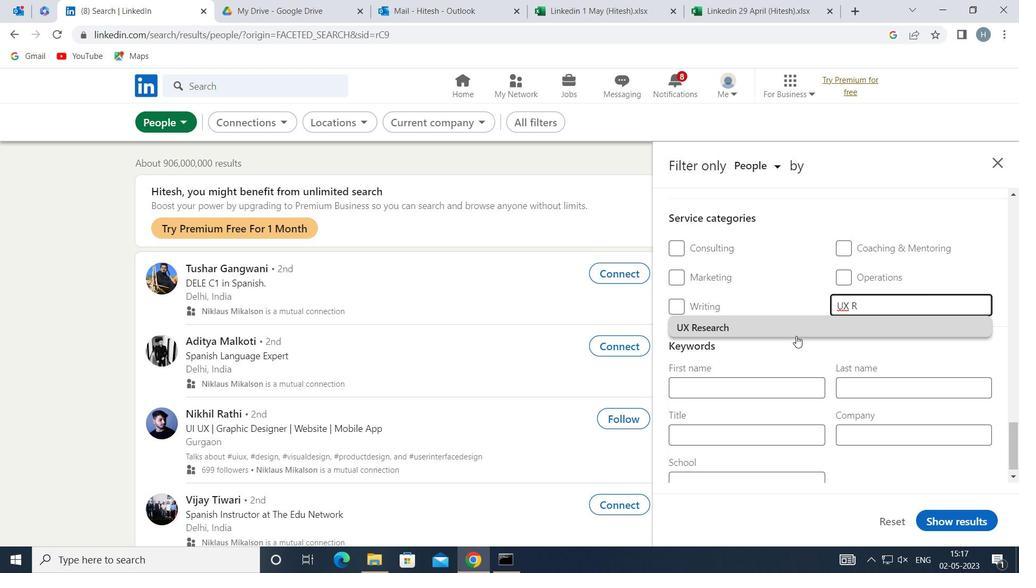
Action: Mouse pressed left at (797, 330)
Screenshot: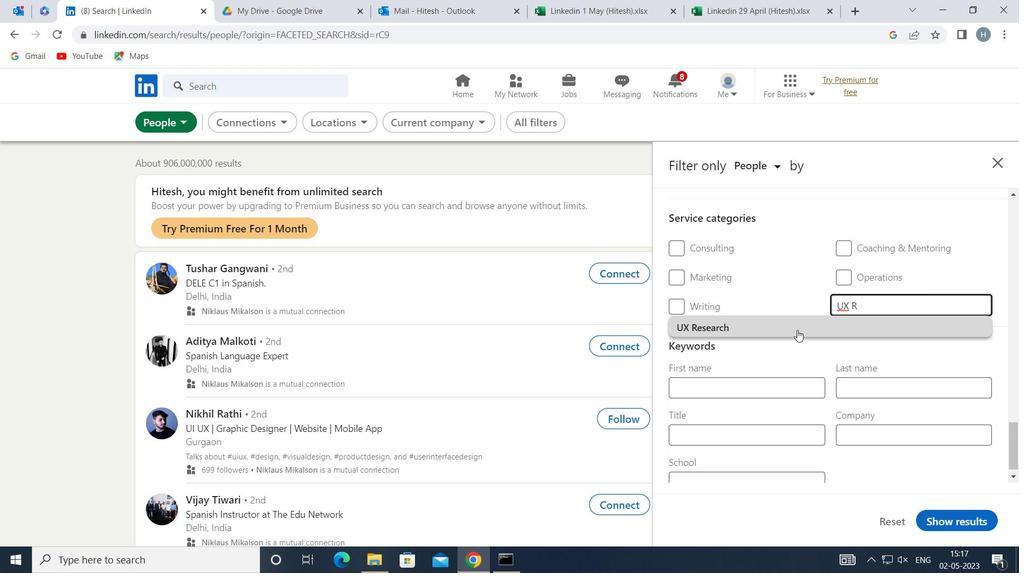 
Action: Mouse moved to (798, 327)
Screenshot: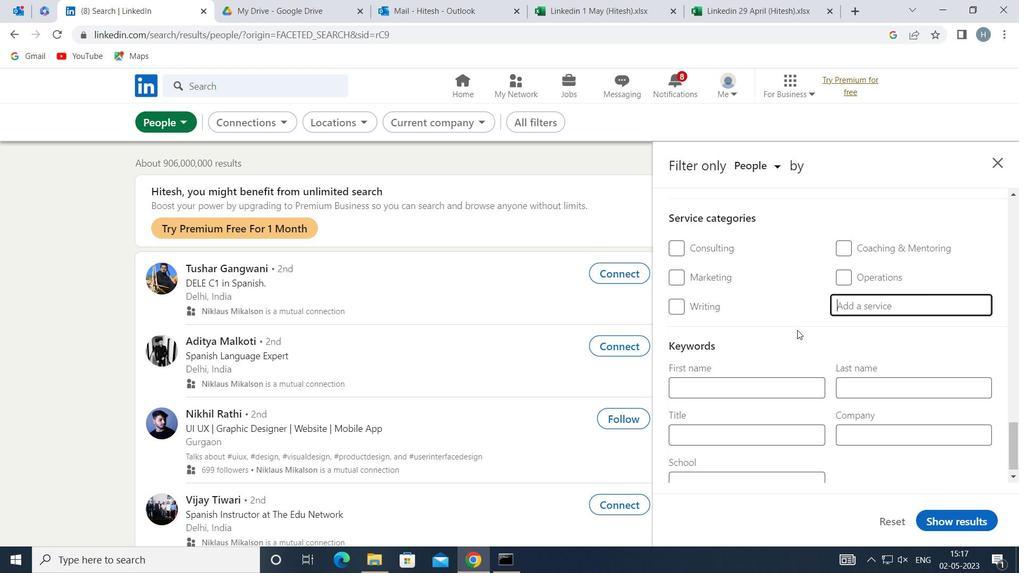 
Action: Mouse scrolled (798, 326) with delta (0, 0)
Screenshot: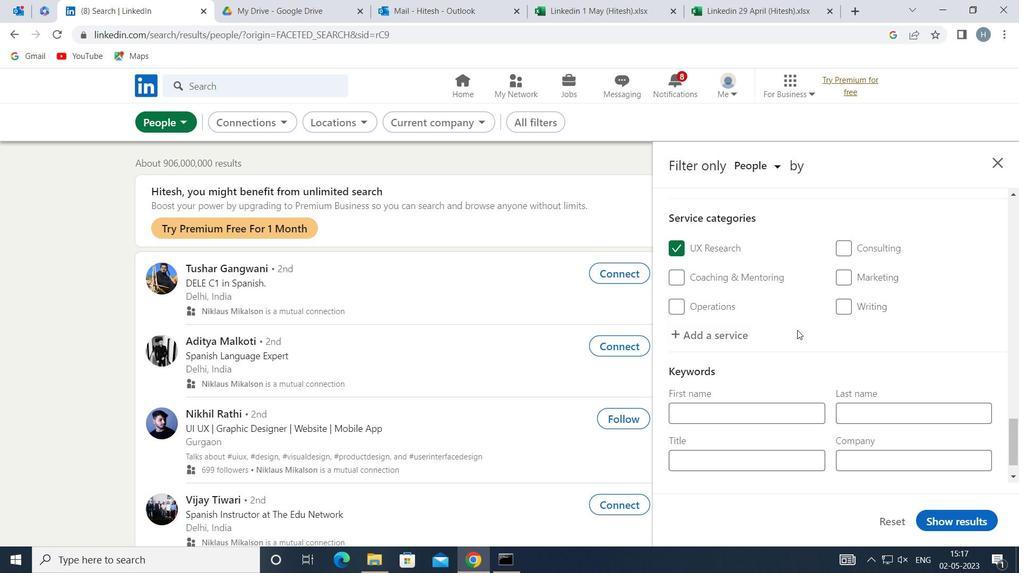 
Action: Mouse scrolled (798, 326) with delta (0, 0)
Screenshot: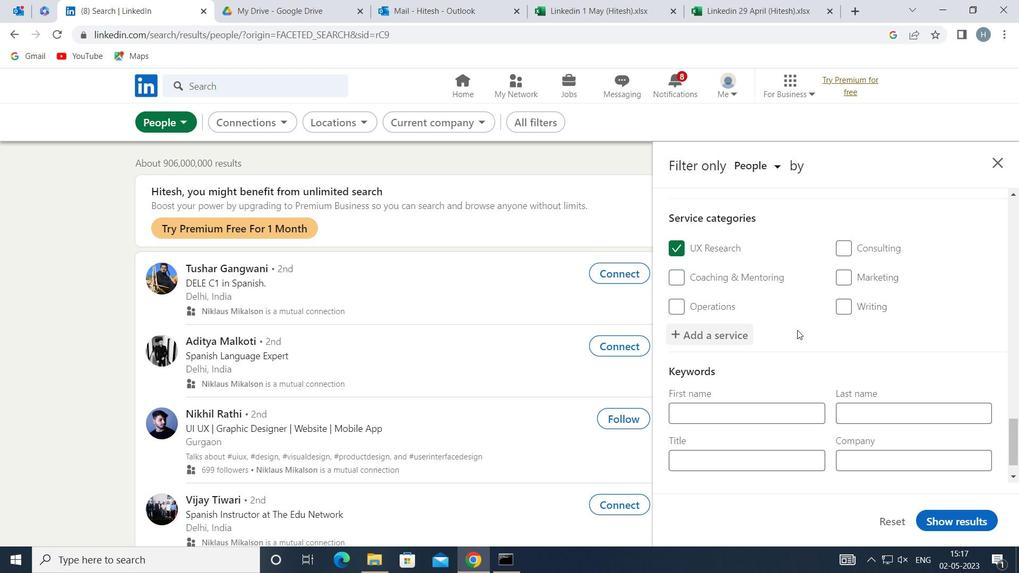 
Action: Mouse moved to (797, 421)
Screenshot: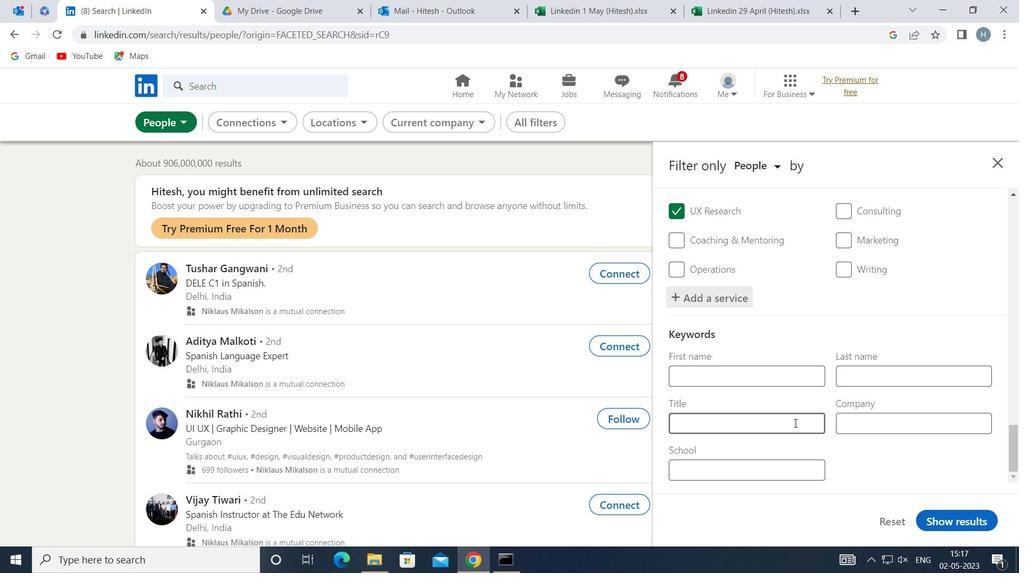 
Action: Mouse pressed left at (797, 421)
Screenshot: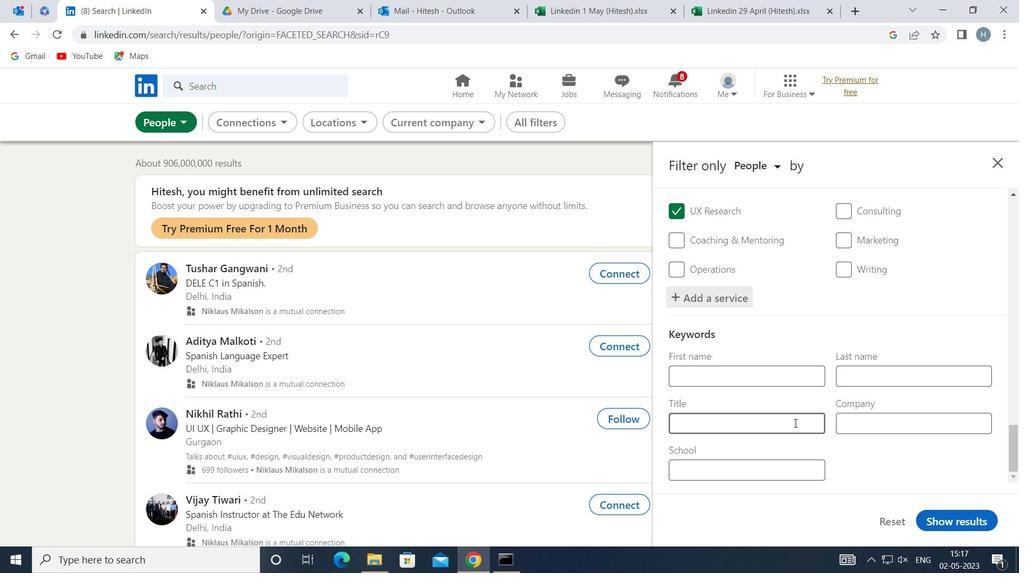 
Action: Mouse moved to (796, 418)
Screenshot: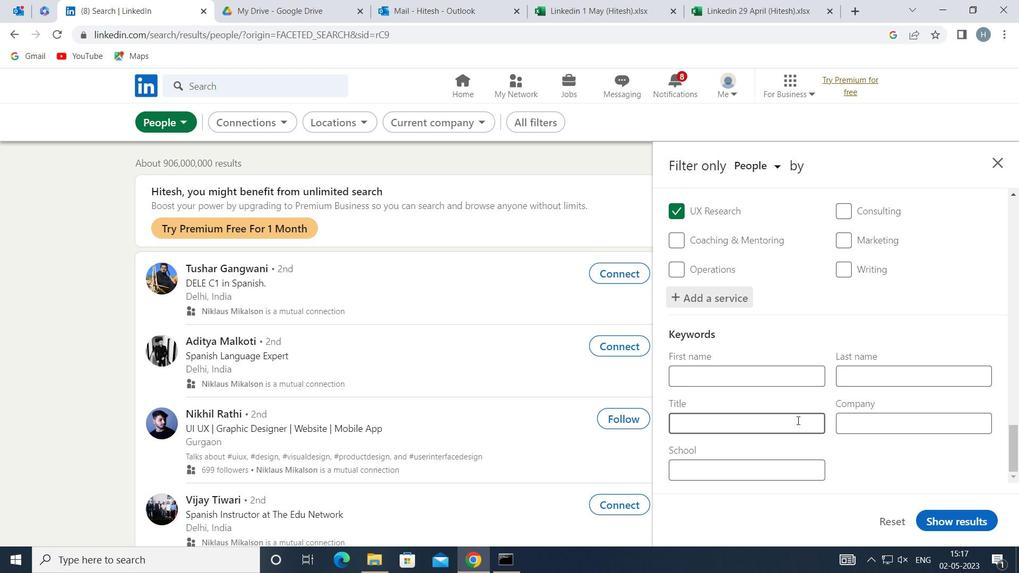 
Action: Key pressed <Key.shift>P
Screenshot: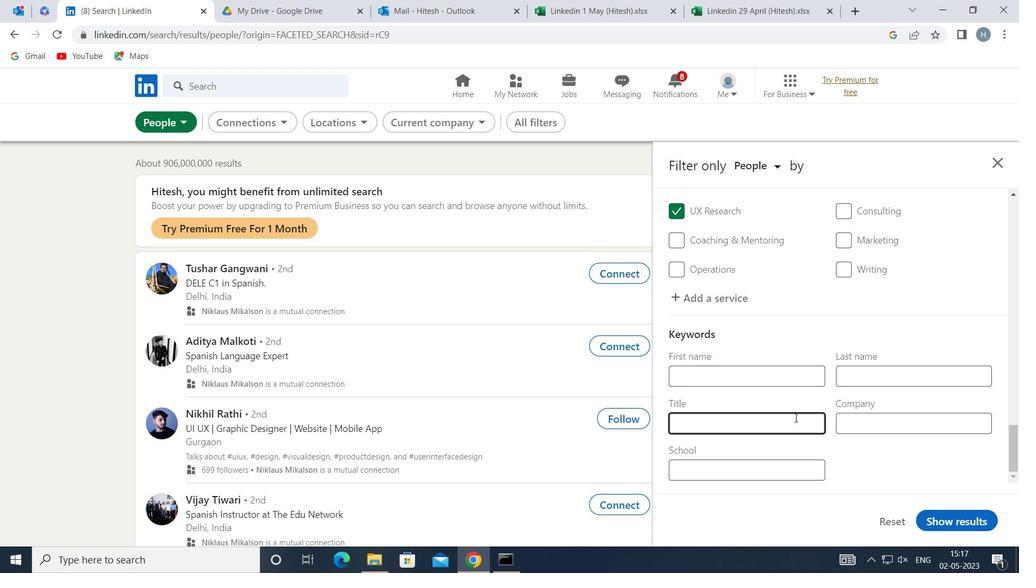 
Action: Mouse moved to (969, 376)
Screenshot: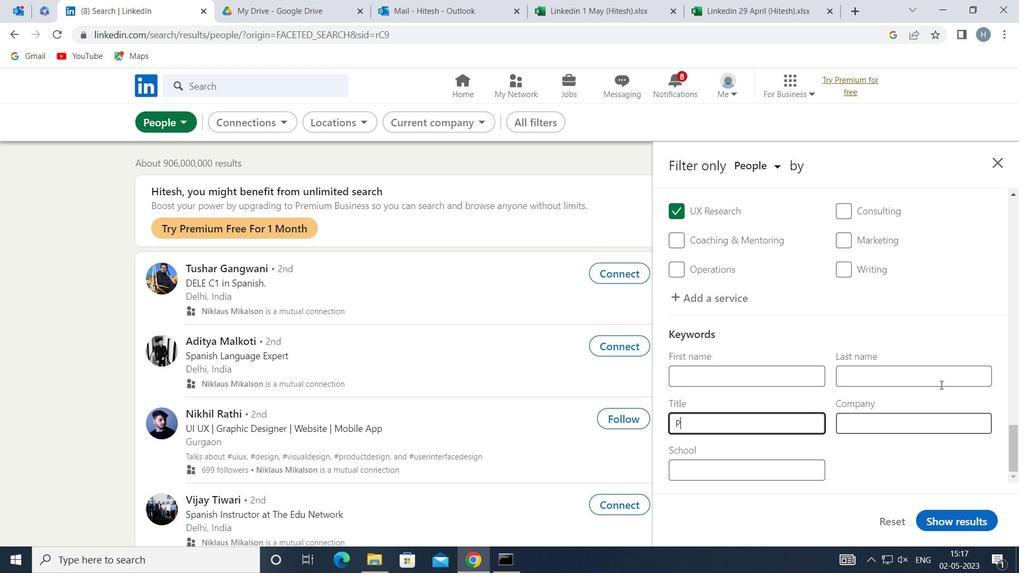 
Action: Key pressed RESIDENT
Screenshot: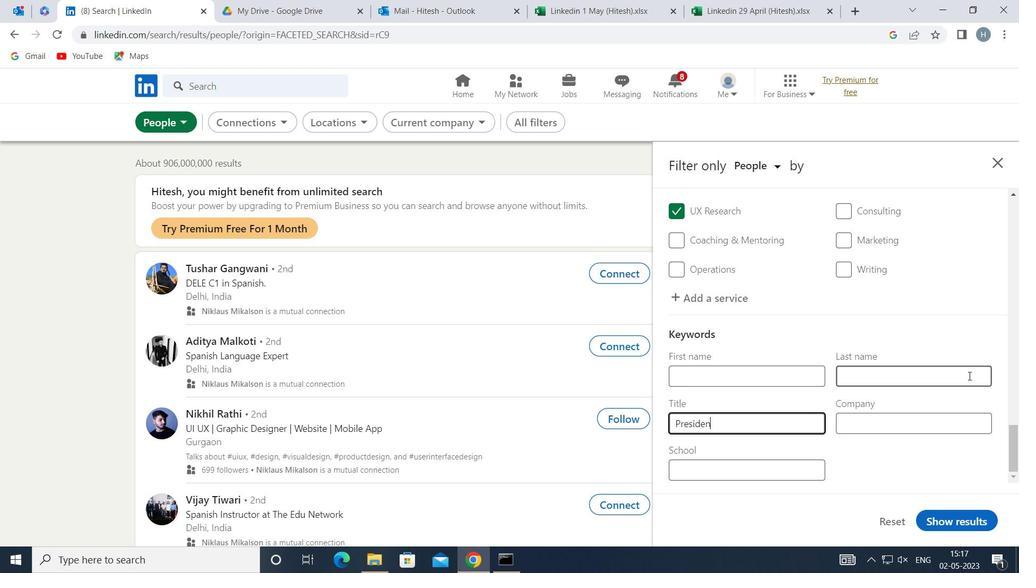 
Action: Mouse moved to (963, 519)
Screenshot: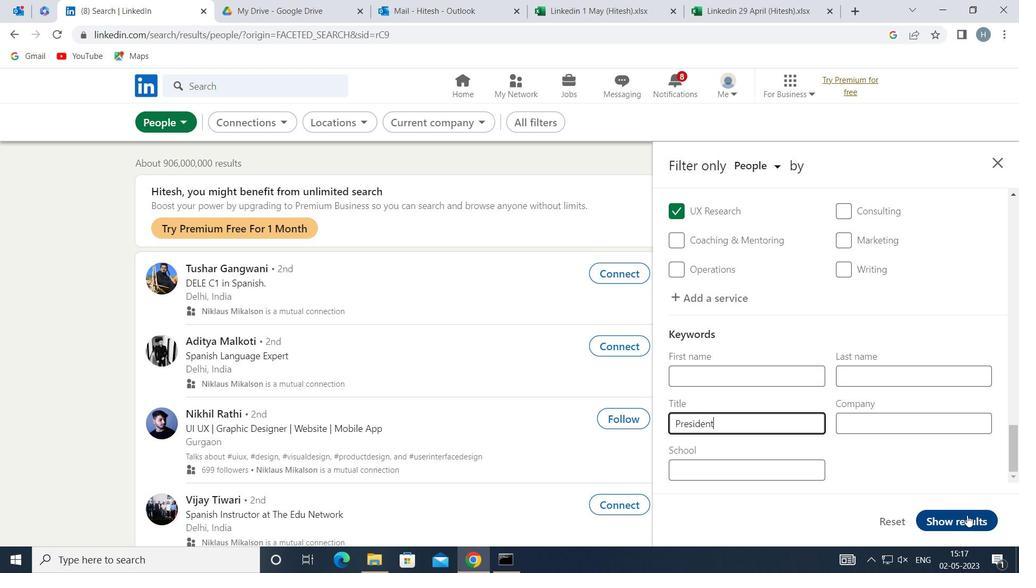 
Action: Mouse pressed left at (963, 519)
Screenshot: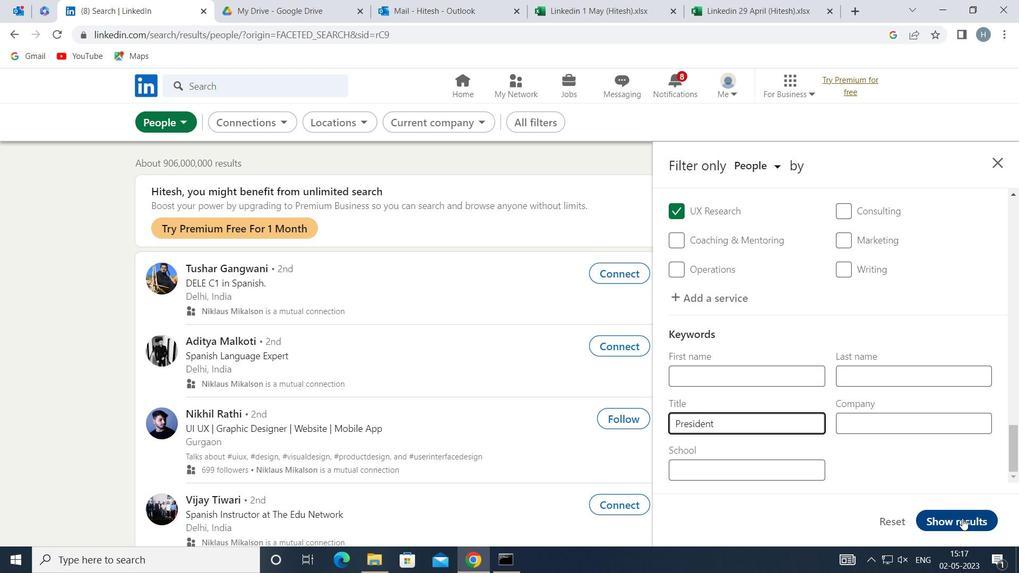 
Action: Mouse moved to (536, 198)
Screenshot: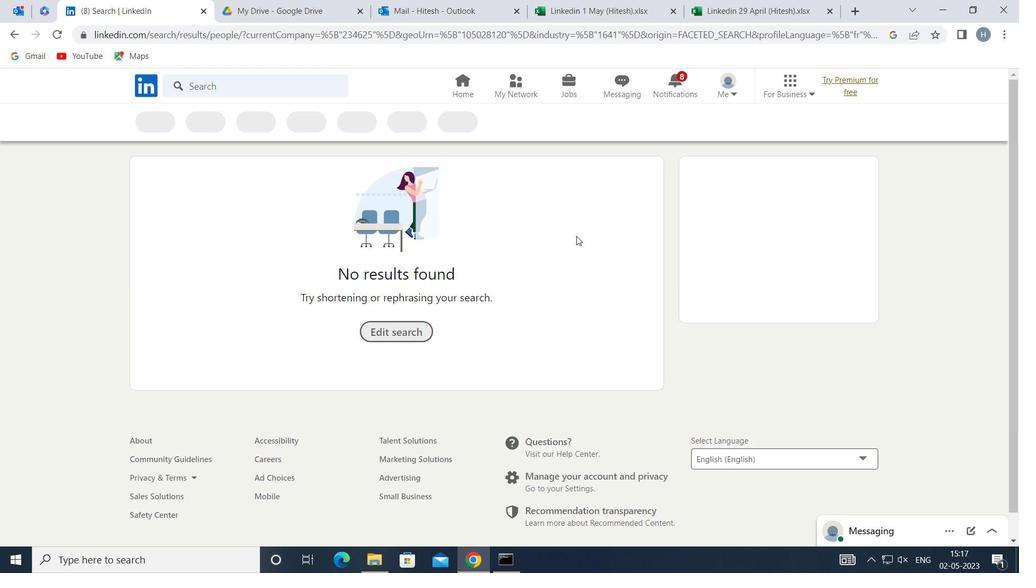 
